 Task: For heading Use Nunito with light red berry 1 colour & Underline.  font size for heading22,  'Change the font style of data to'Pacifico and font size to 14,  Change the alignment of both headline & data to Align center.  In the sheet  auditingSalesProjections
Action: Mouse moved to (205, 172)
Screenshot: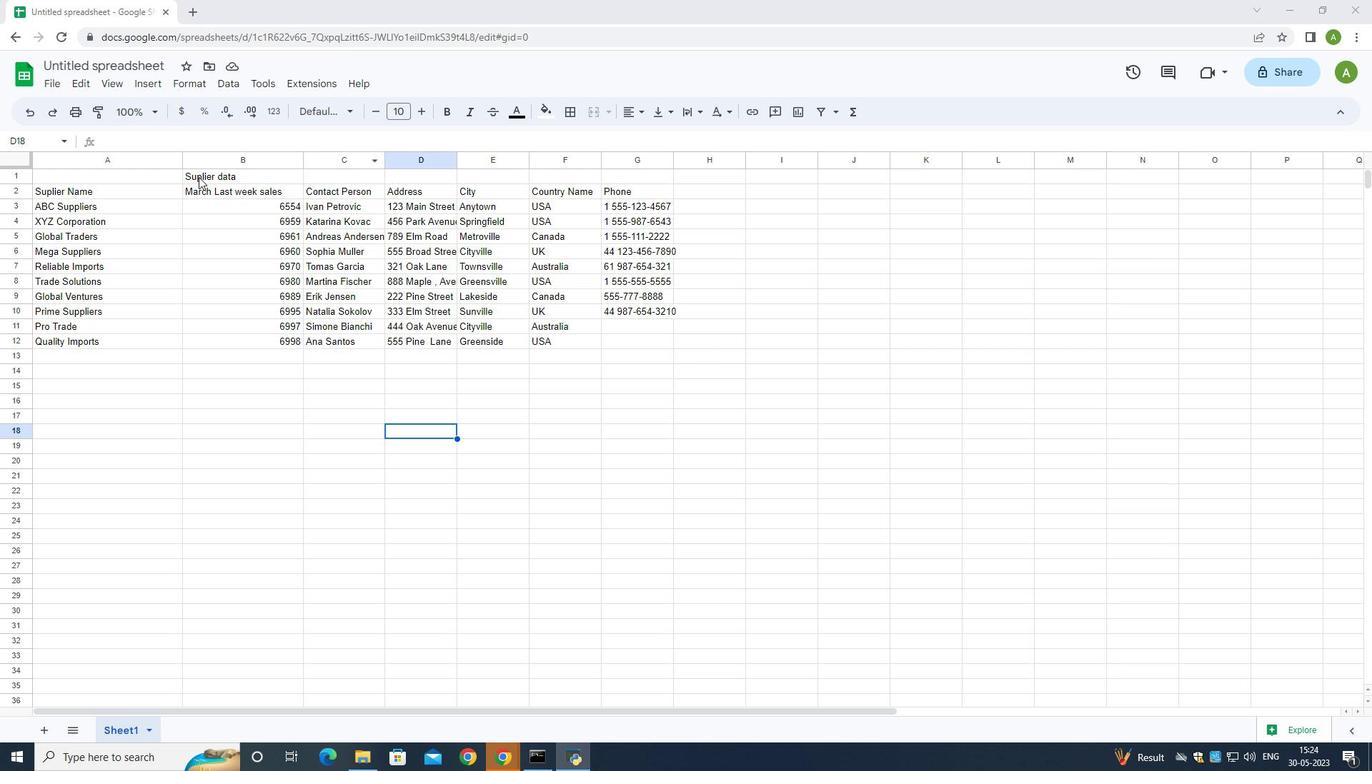 
Action: Mouse pressed left at (205, 172)
Screenshot: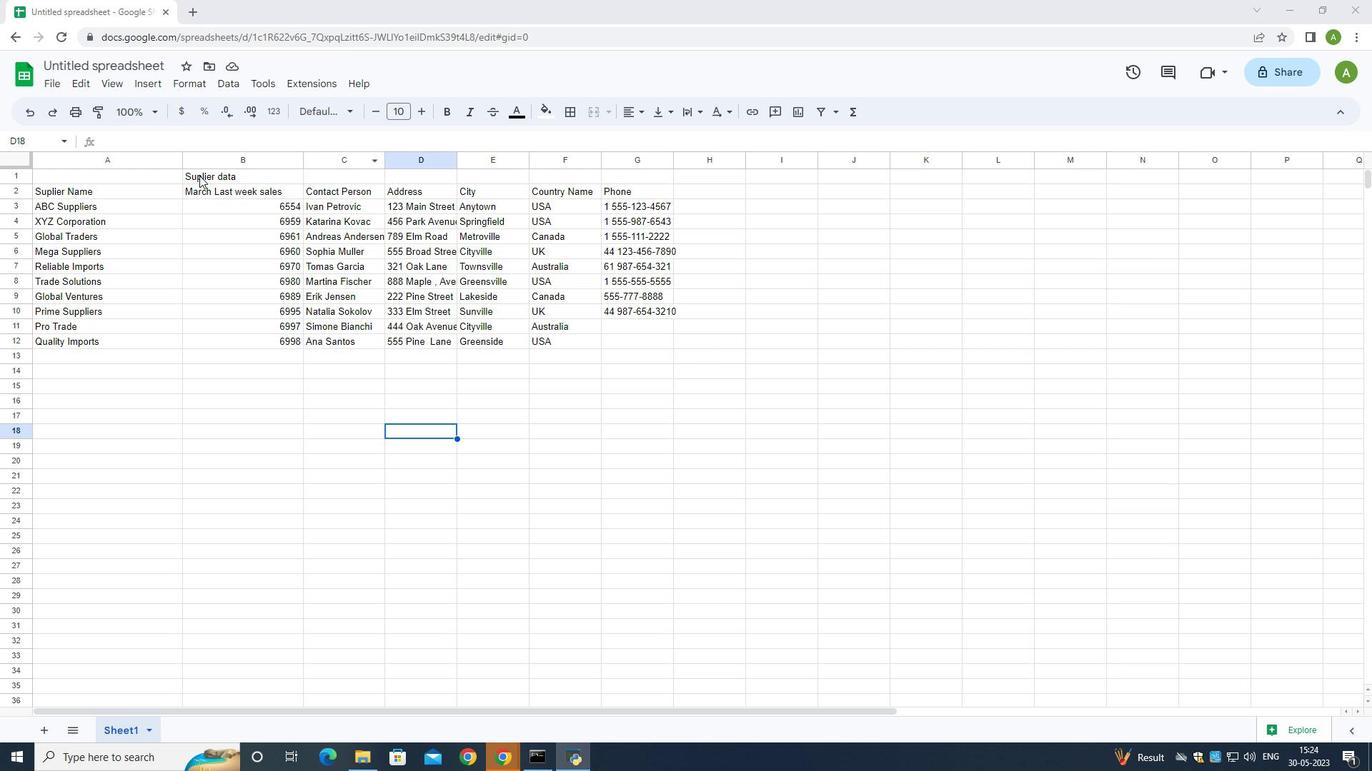 
Action: Mouse moved to (343, 107)
Screenshot: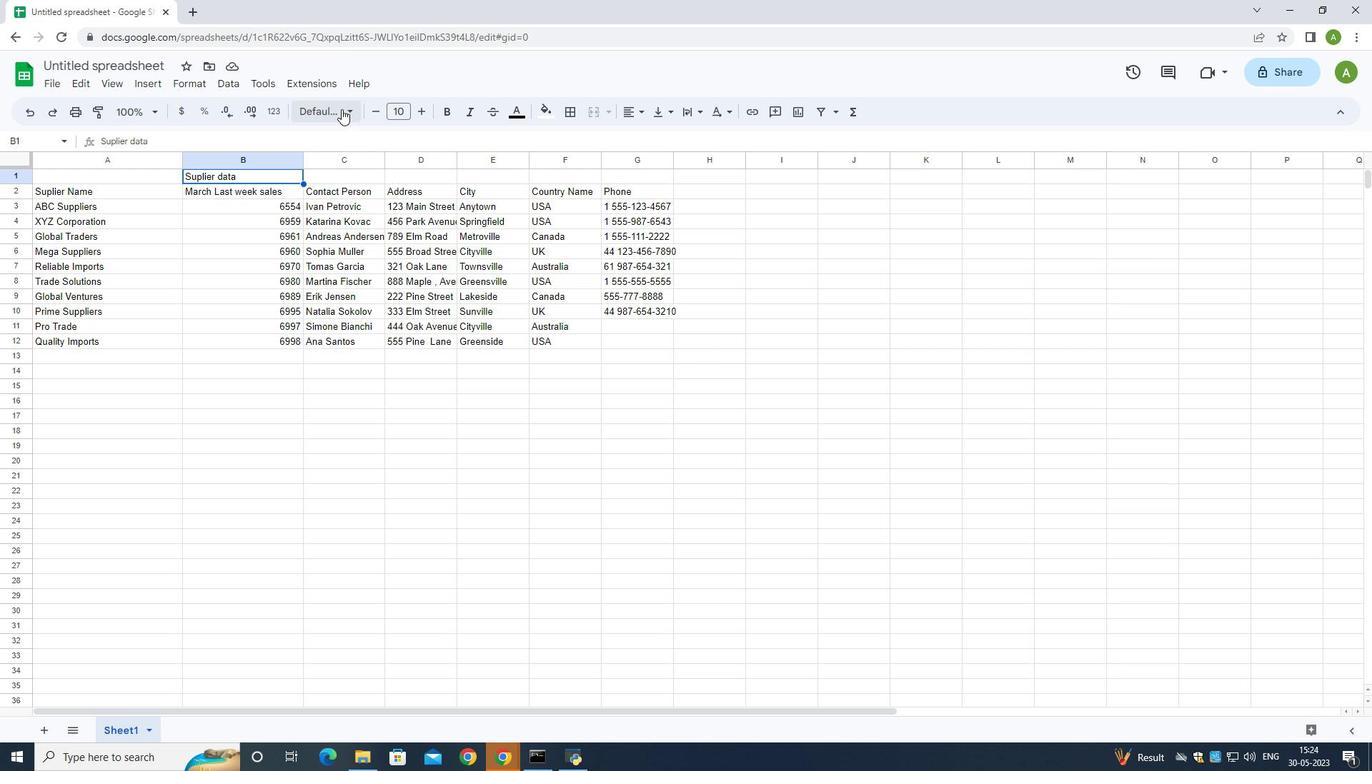 
Action: Mouse pressed left at (343, 107)
Screenshot: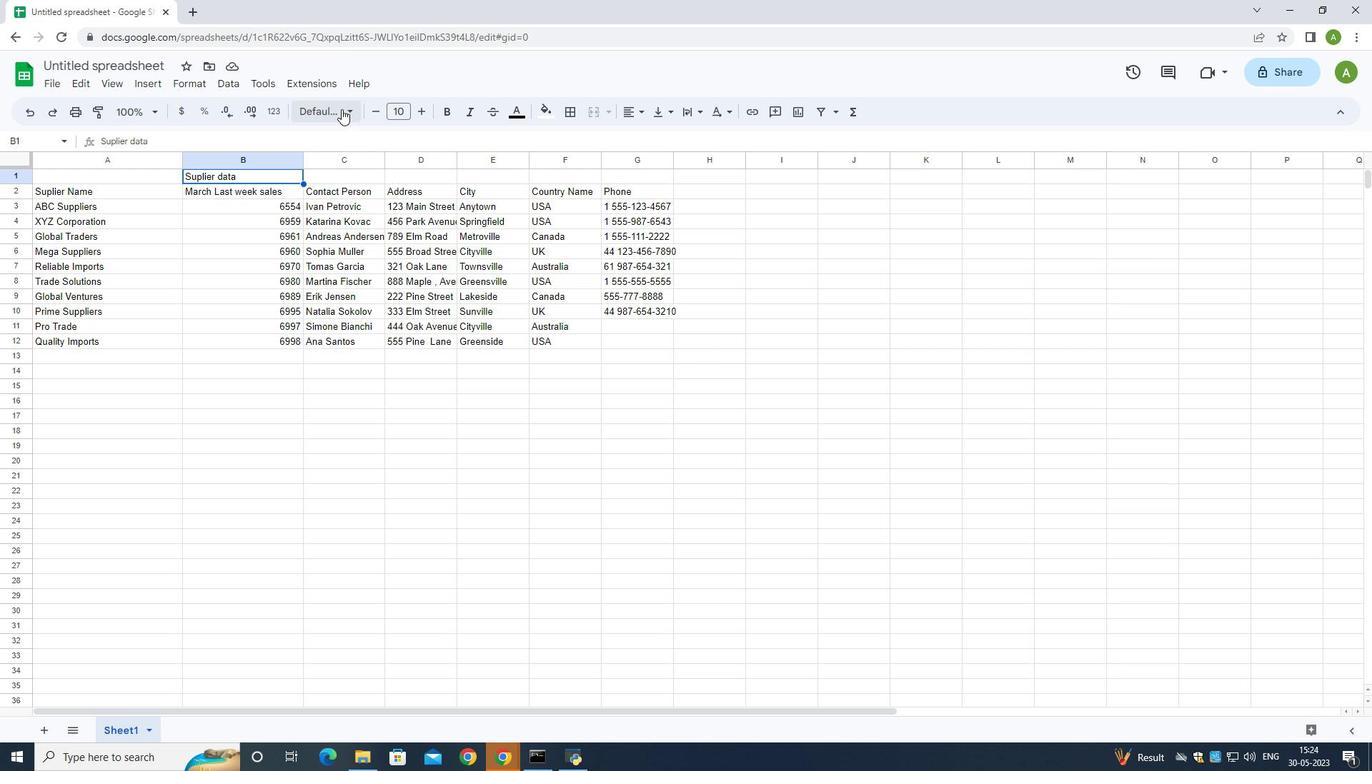 
Action: Mouse moved to (395, 486)
Screenshot: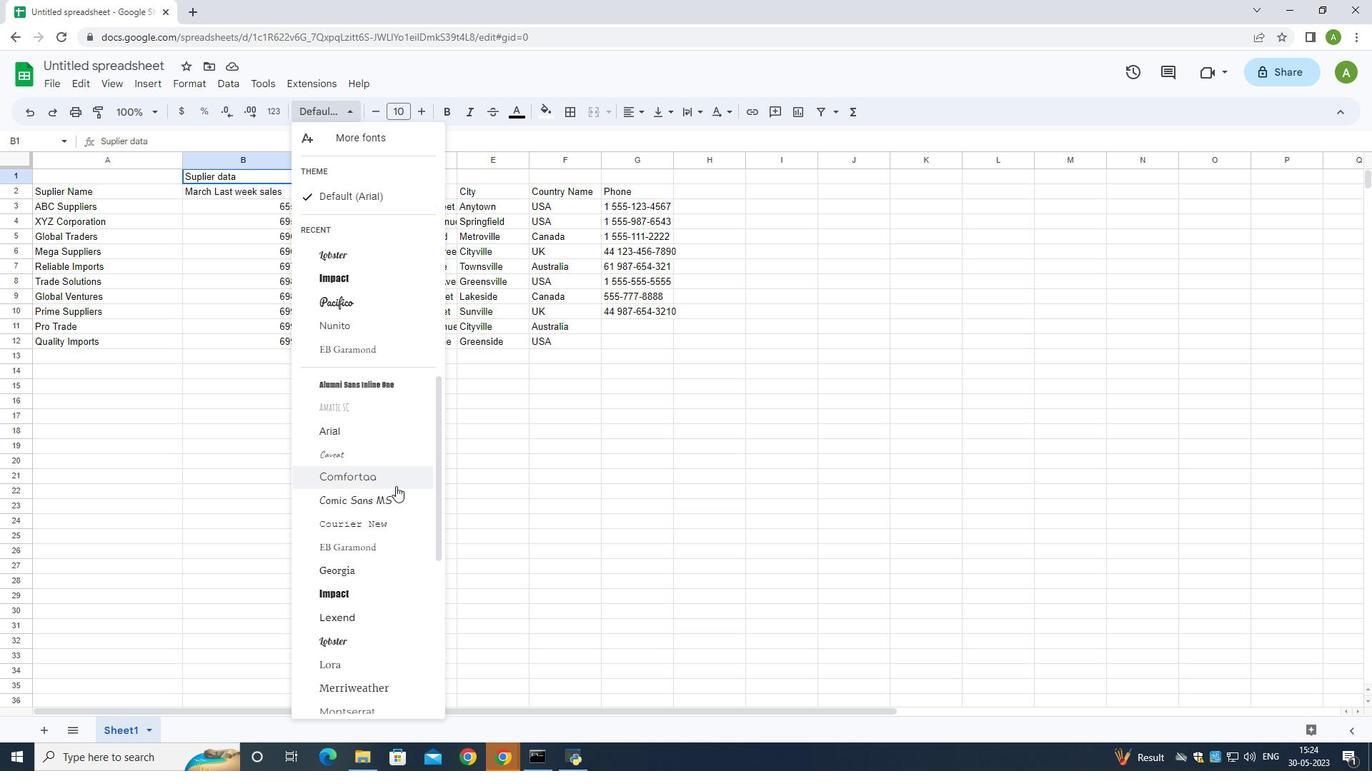 
Action: Mouse scrolled (395, 486) with delta (0, 0)
Screenshot: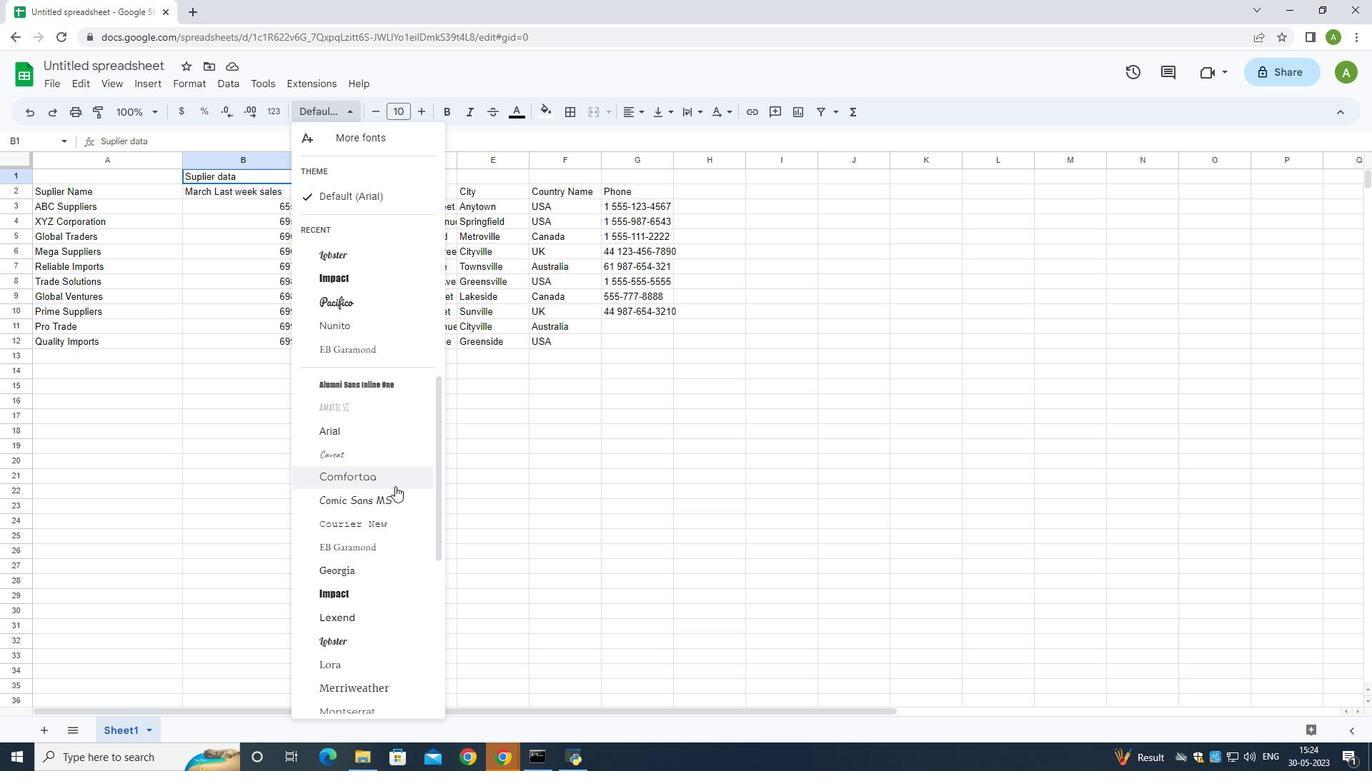 
Action: Mouse scrolled (395, 486) with delta (0, 0)
Screenshot: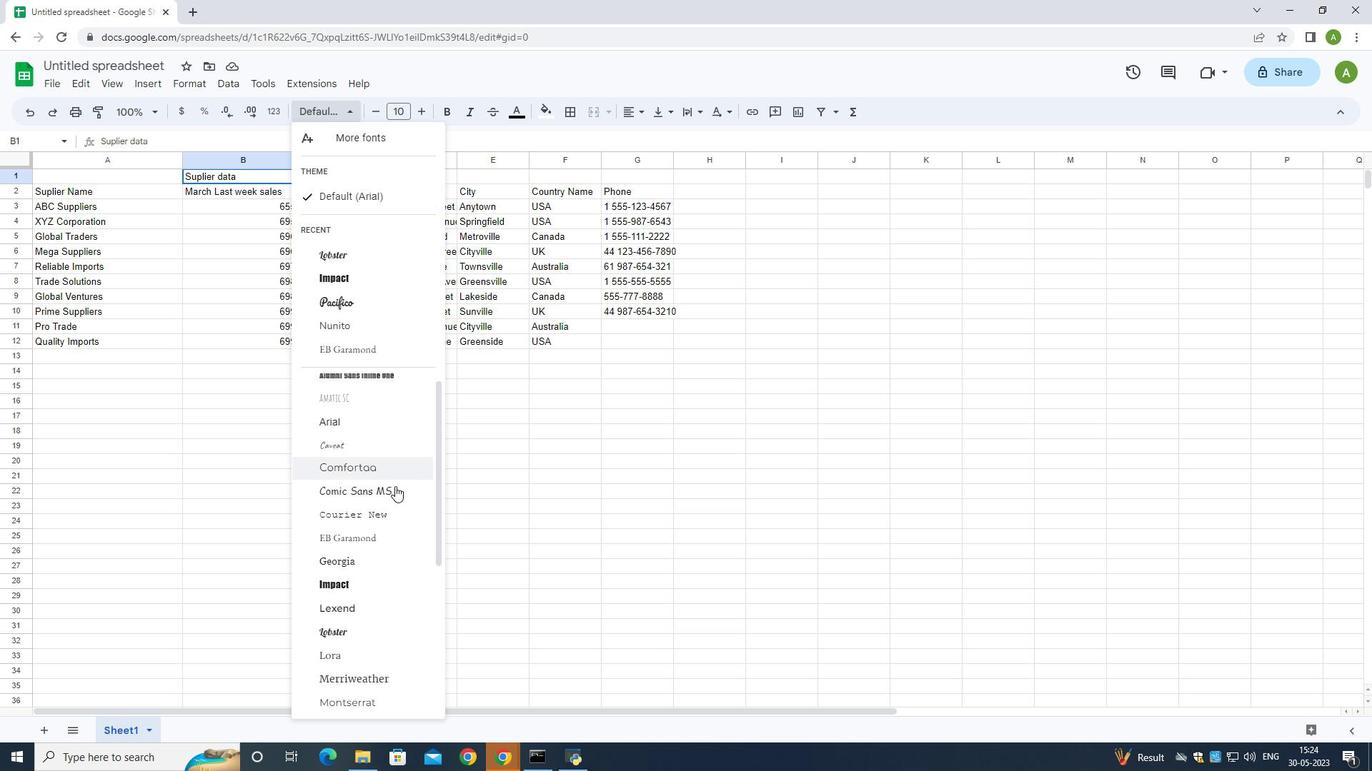 
Action: Mouse moved to (354, 590)
Screenshot: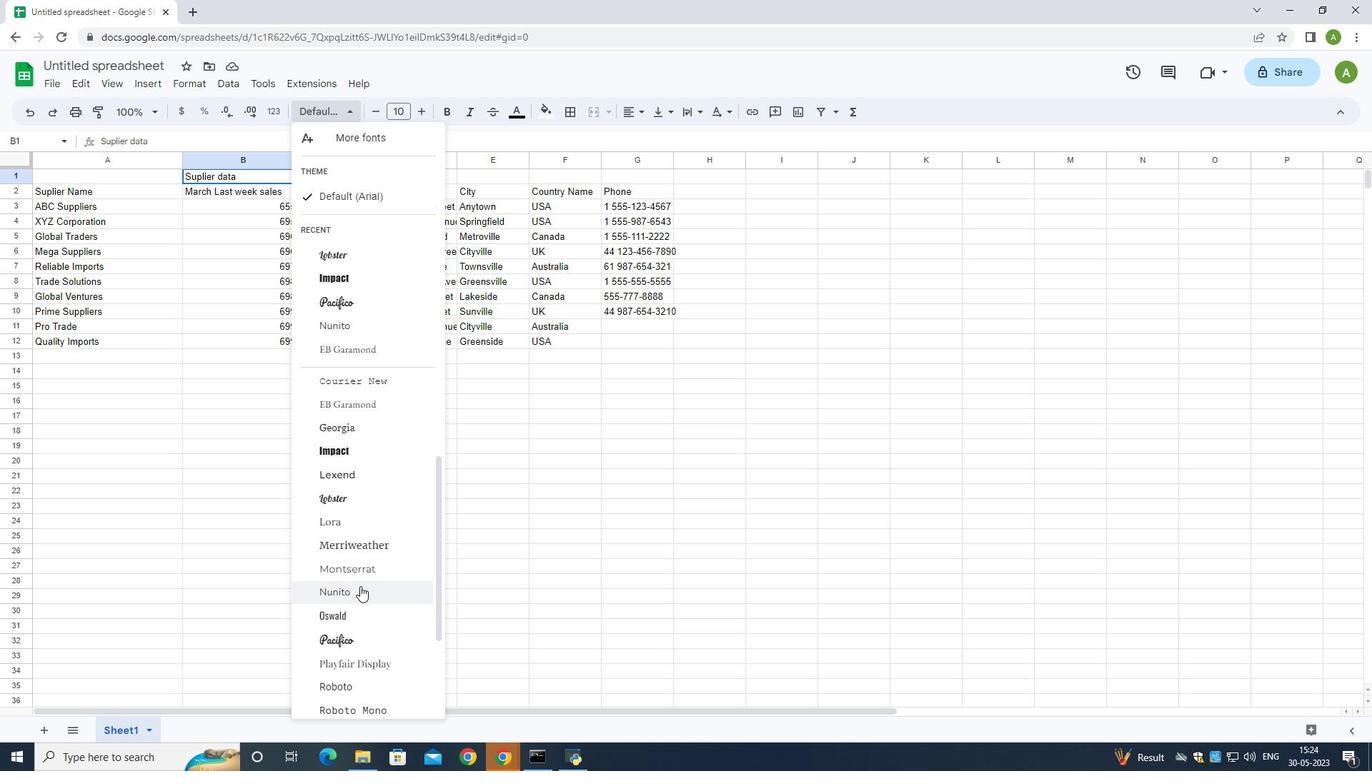 
Action: Mouse pressed left at (354, 590)
Screenshot: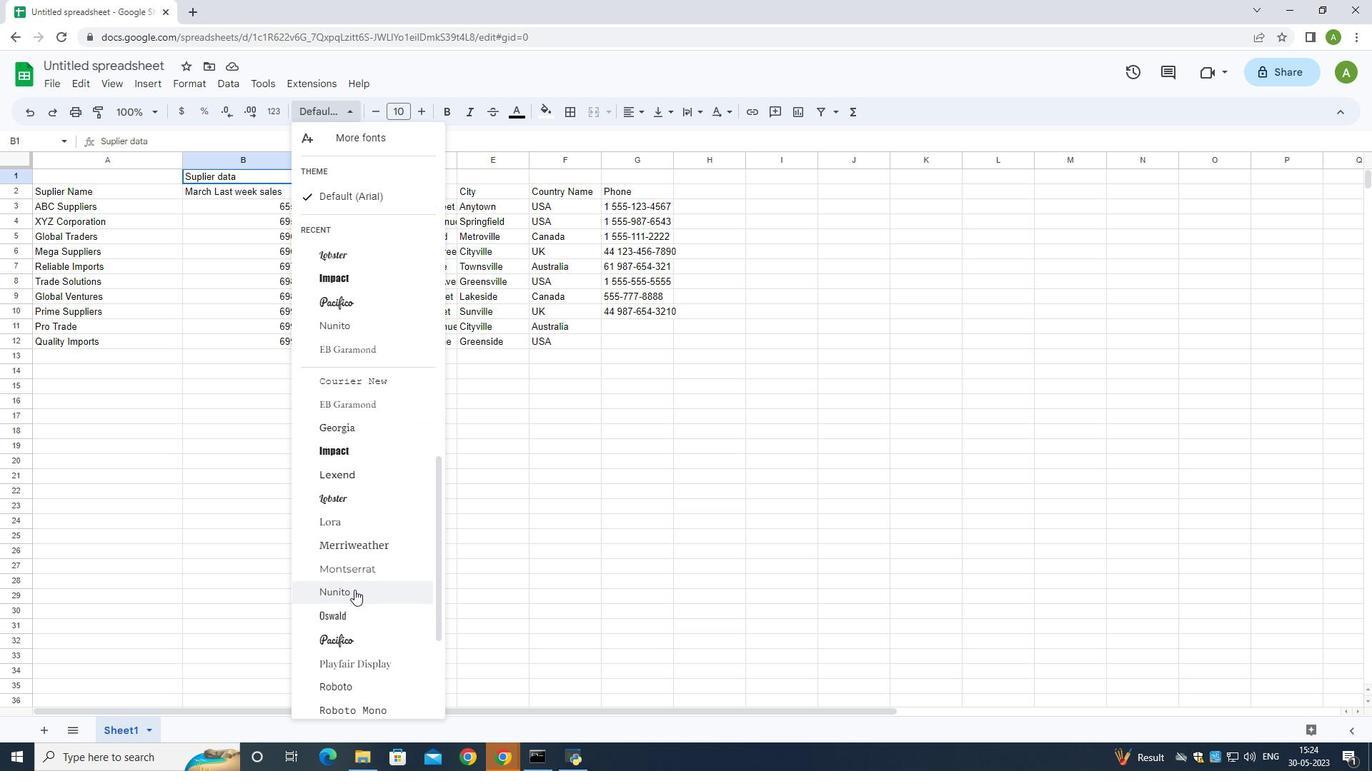 
Action: Mouse moved to (505, 118)
Screenshot: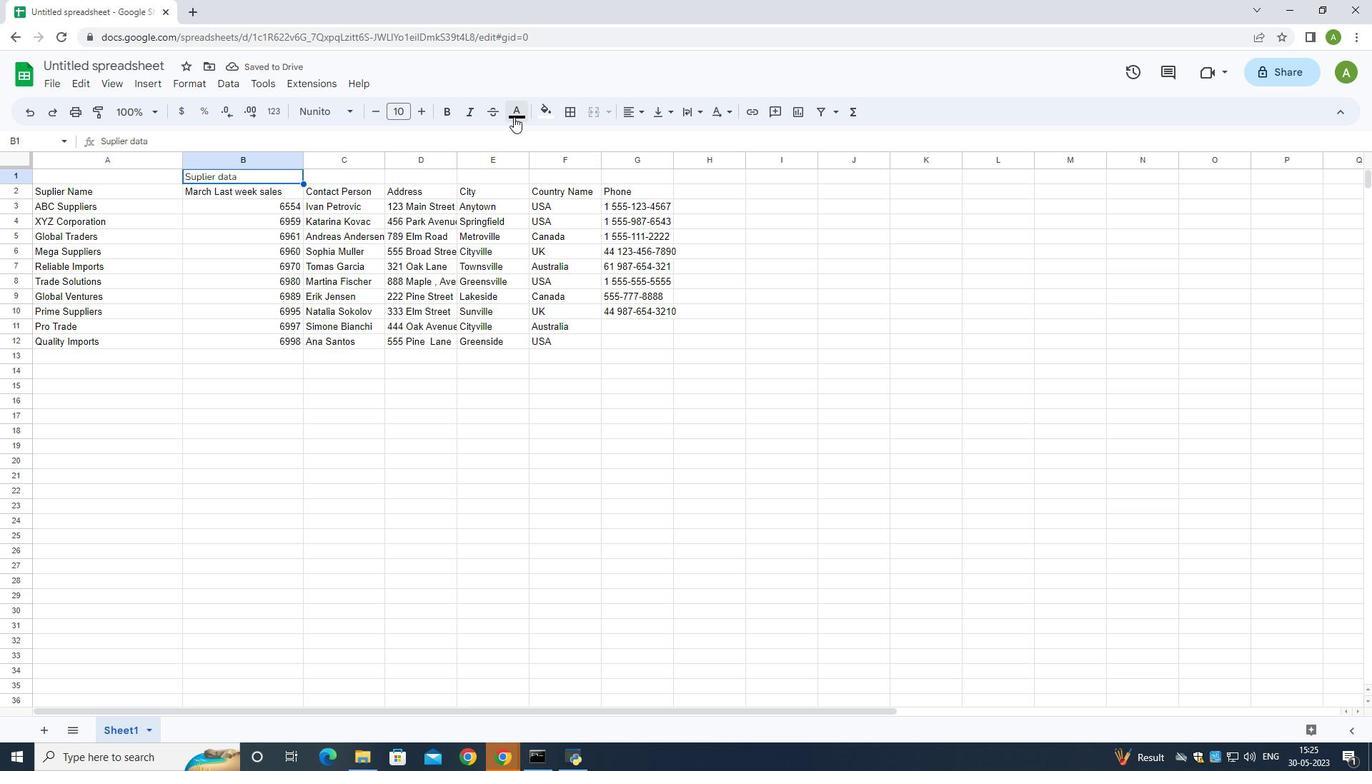 
Action: Mouse pressed left at (505, 118)
Screenshot: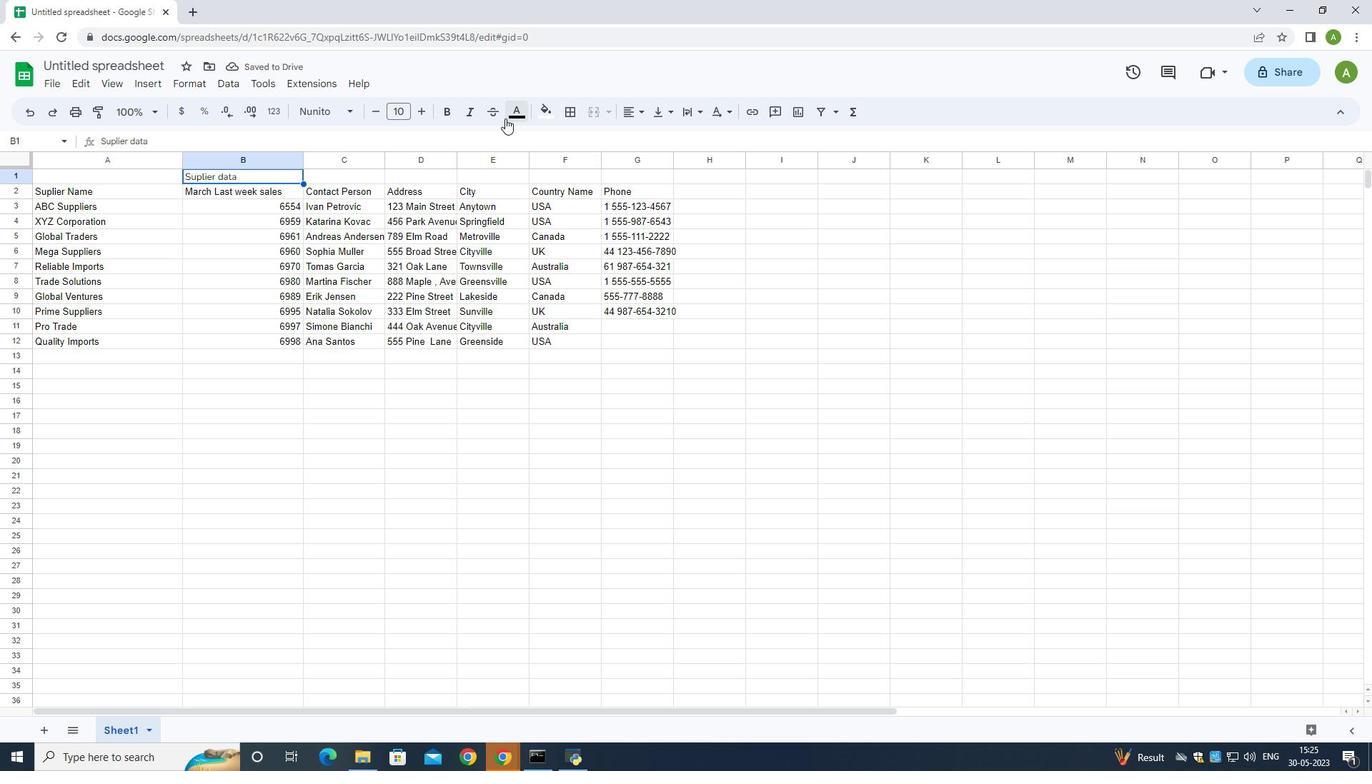 
Action: Mouse moved to (533, 221)
Screenshot: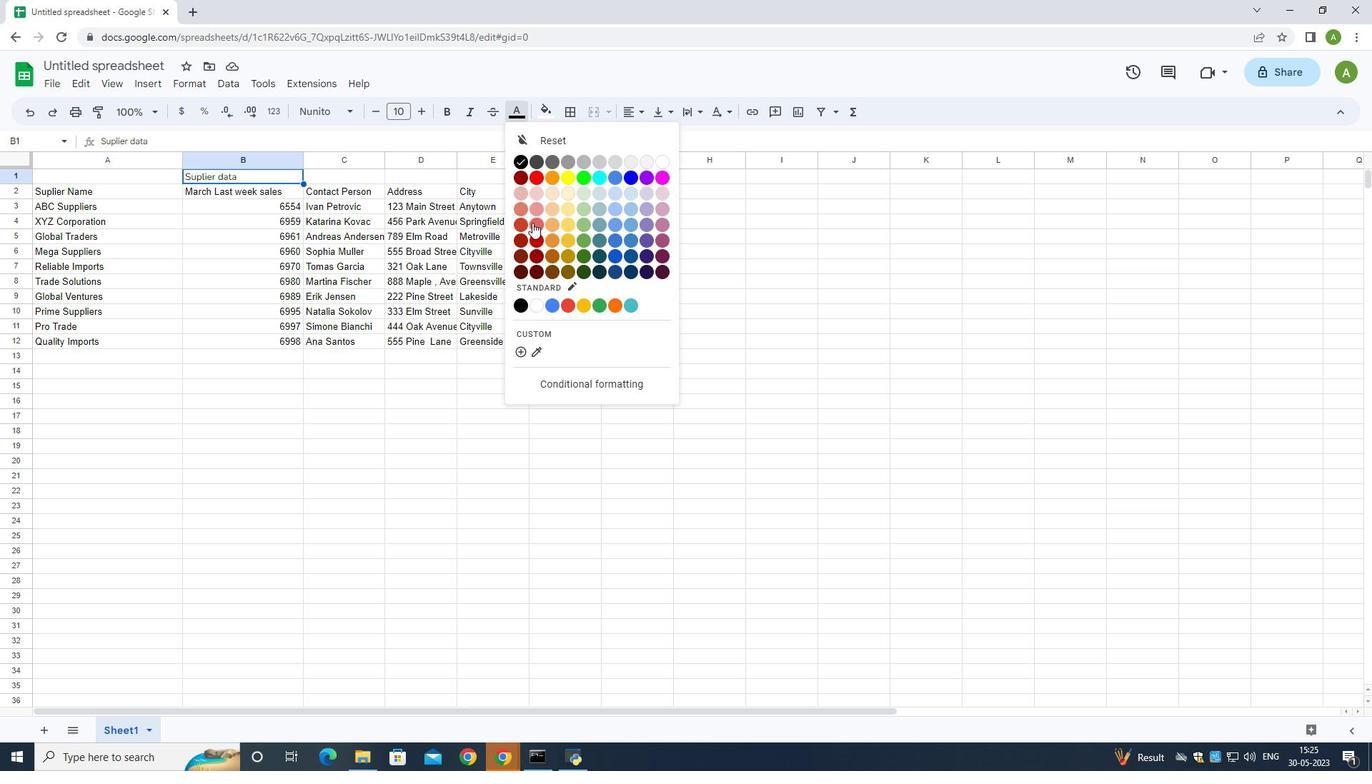 
Action: Mouse pressed left at (533, 221)
Screenshot: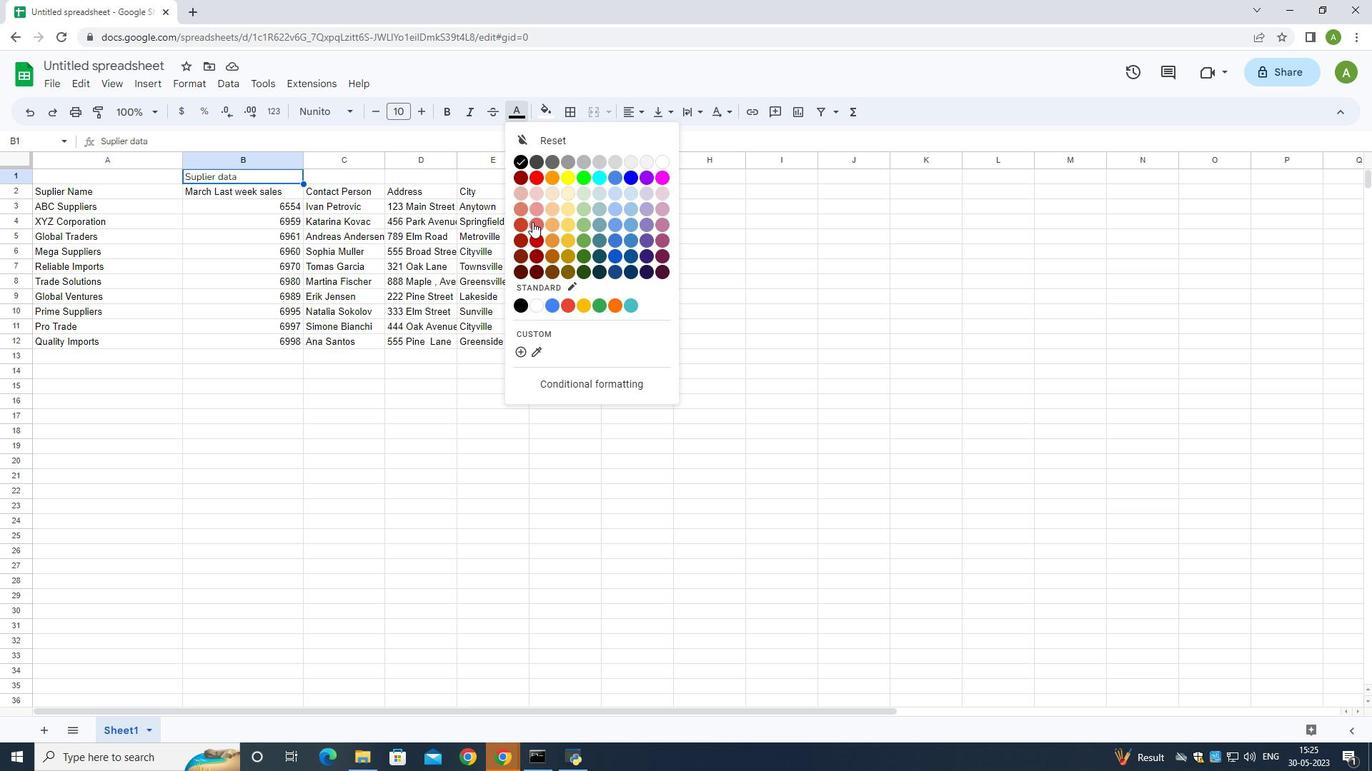 
Action: Mouse moved to (514, 117)
Screenshot: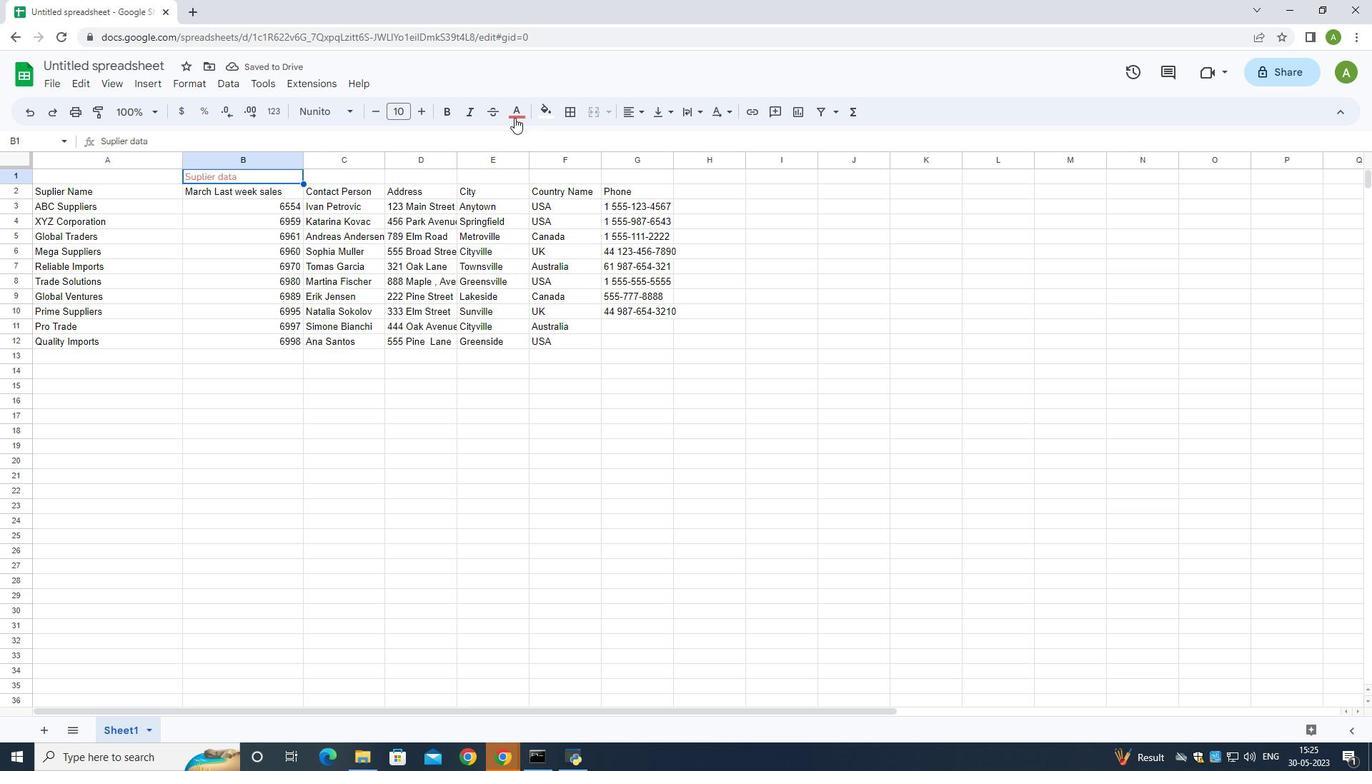 
Action: Mouse pressed left at (514, 117)
Screenshot: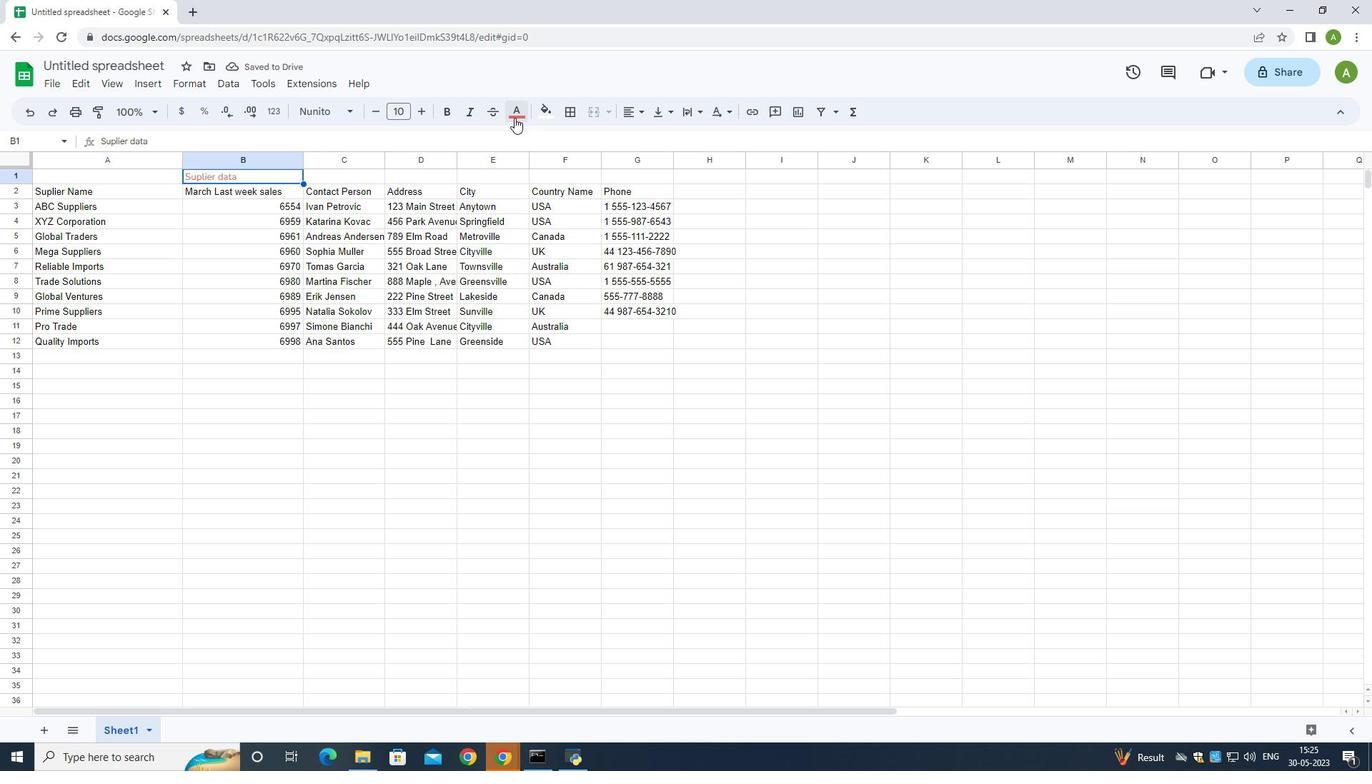 
Action: Mouse moved to (536, 226)
Screenshot: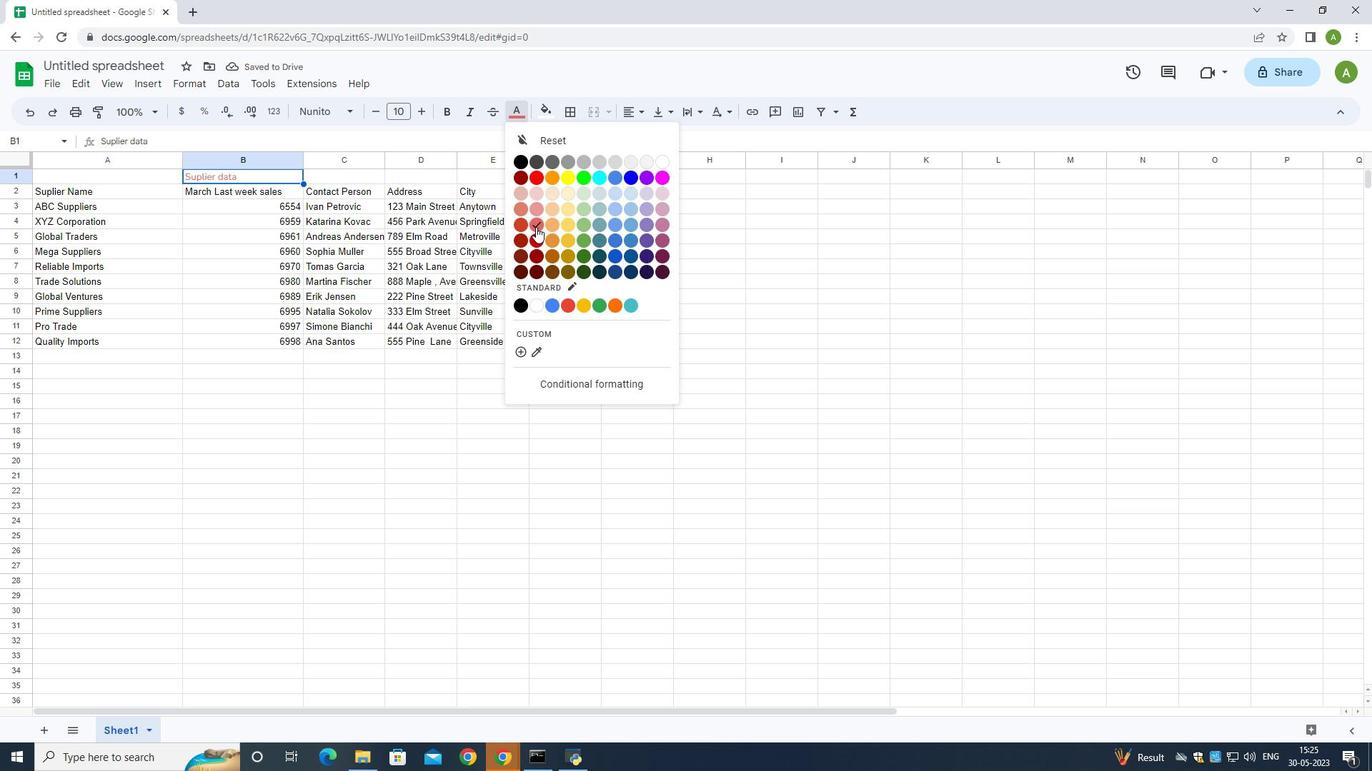 
Action: Mouse pressed left at (536, 226)
Screenshot: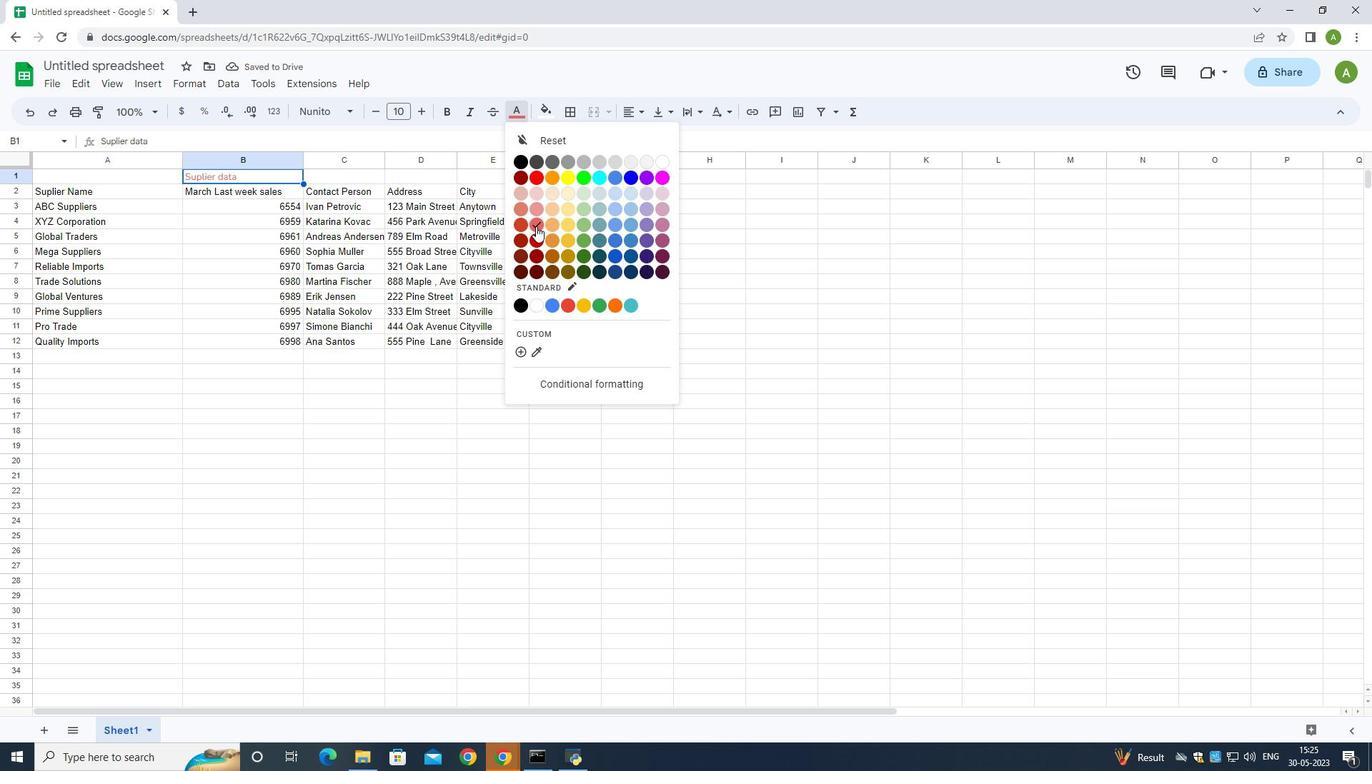 
Action: Mouse moved to (193, 85)
Screenshot: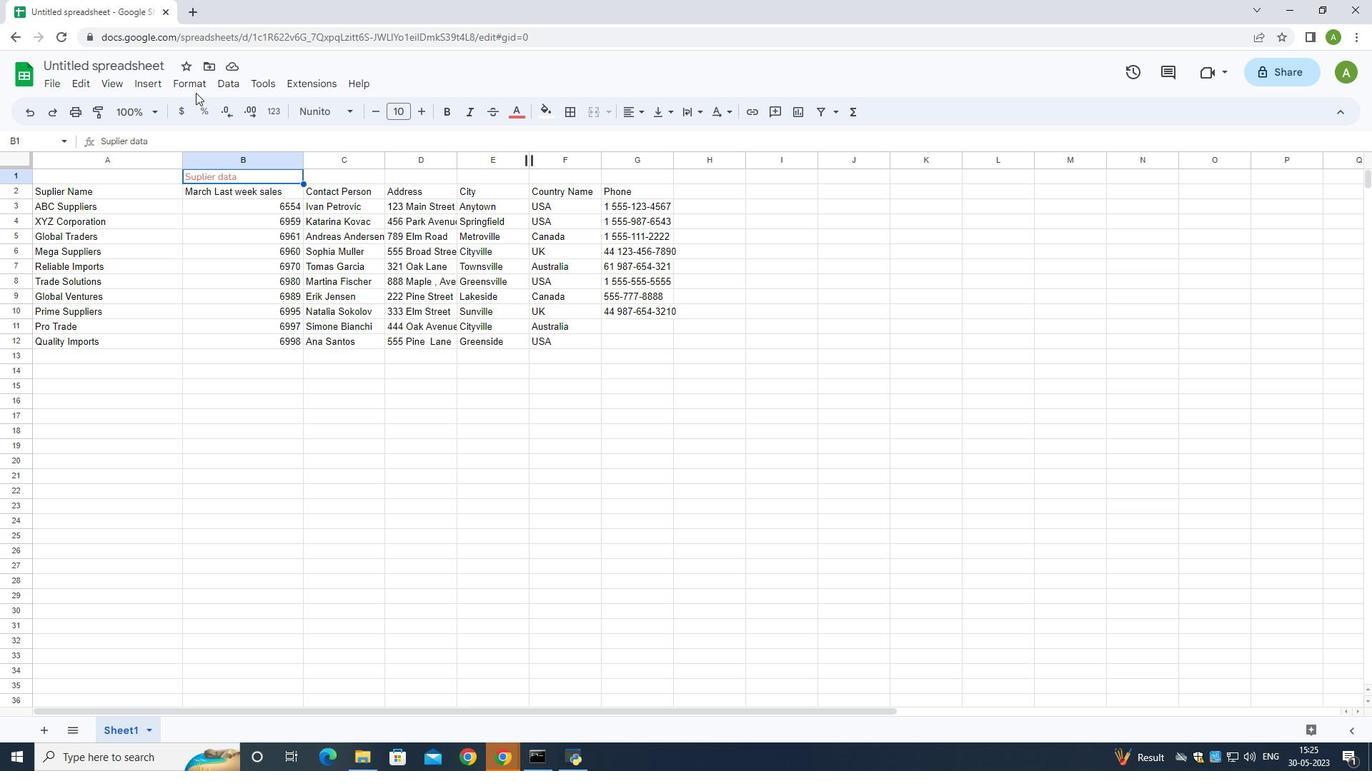 
Action: Mouse pressed left at (193, 85)
Screenshot: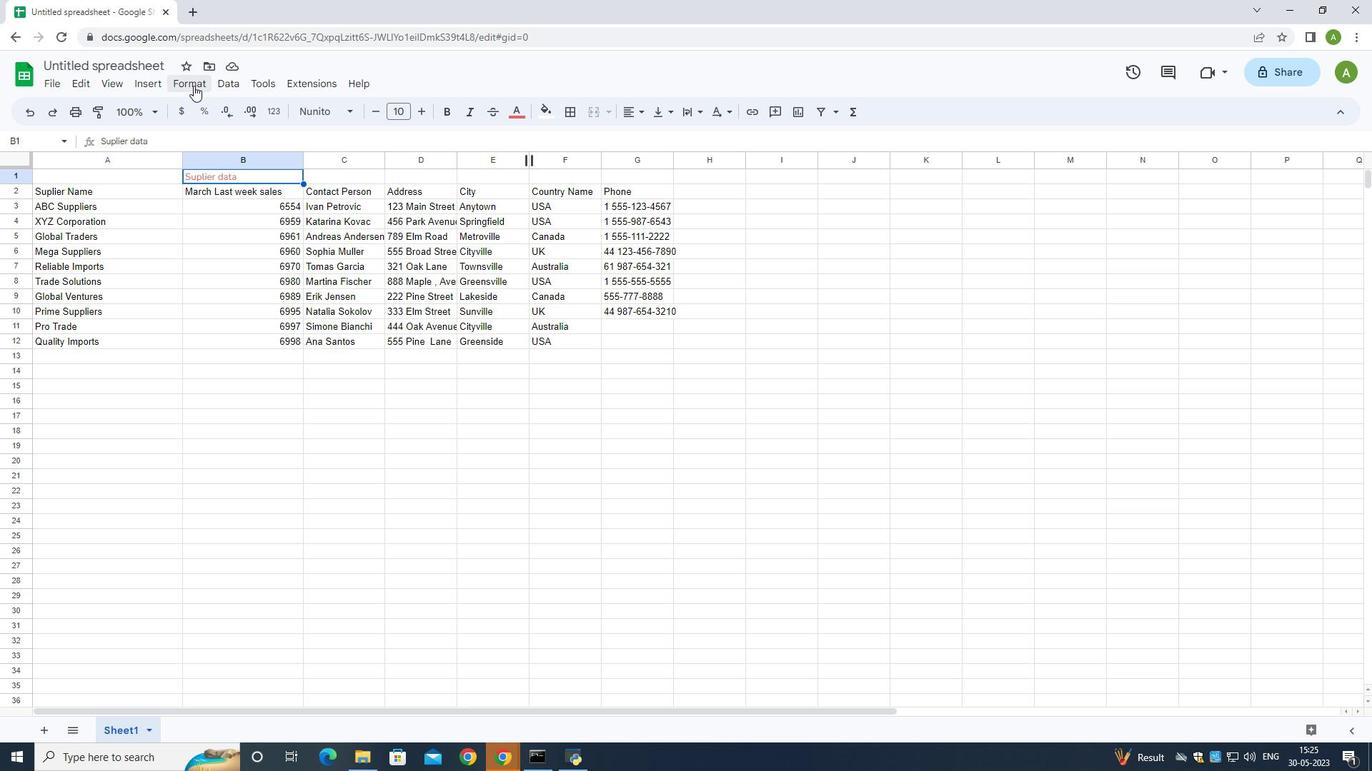 
Action: Mouse moved to (471, 212)
Screenshot: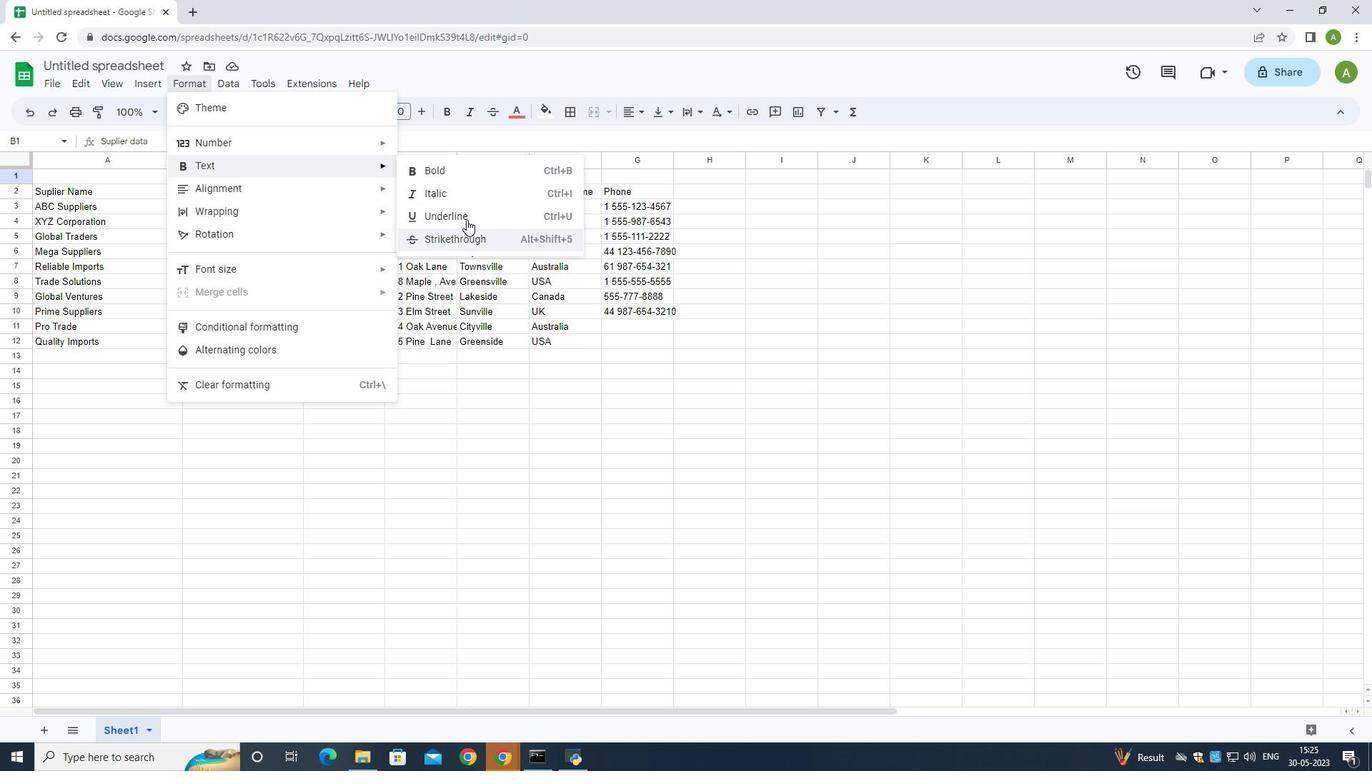 
Action: Mouse pressed left at (471, 212)
Screenshot: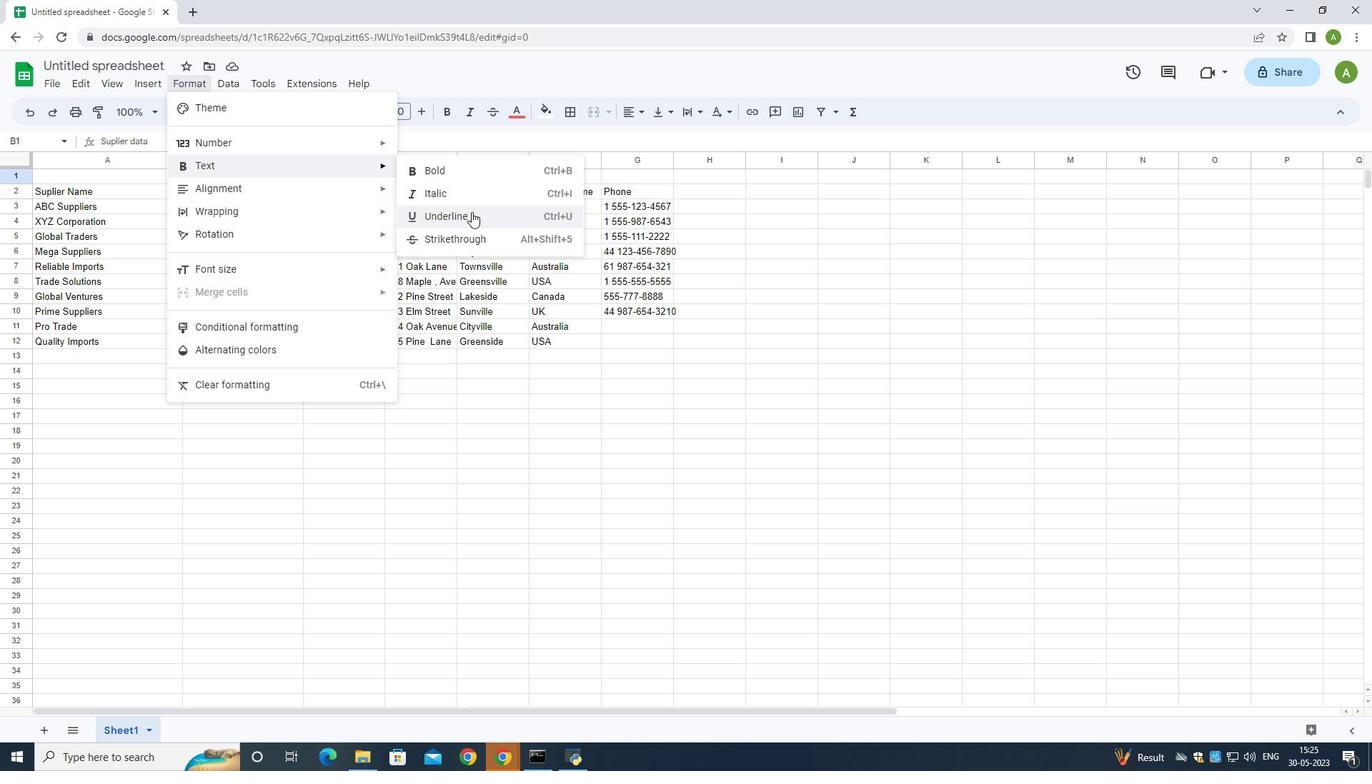 
Action: Mouse moved to (426, 115)
Screenshot: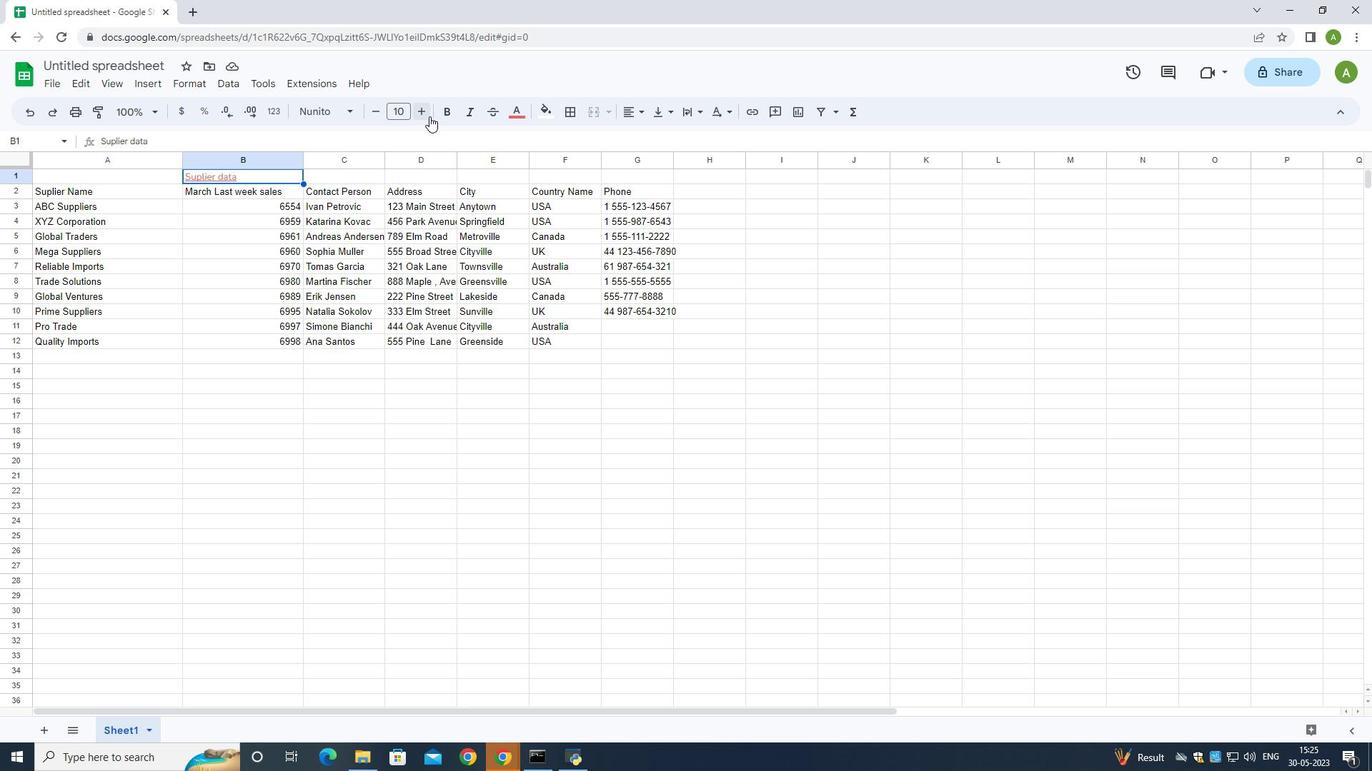 
Action: Mouse pressed left at (426, 115)
Screenshot: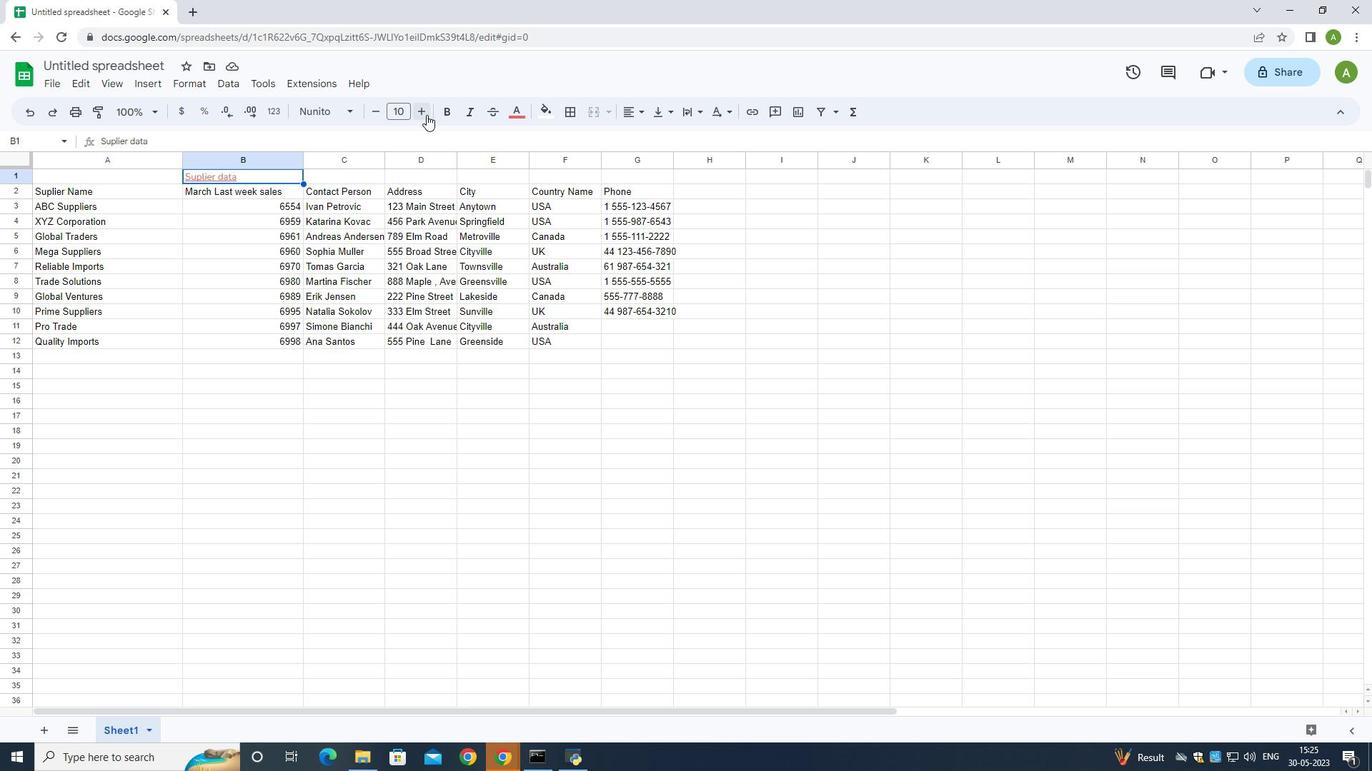
Action: Mouse pressed left at (426, 115)
Screenshot: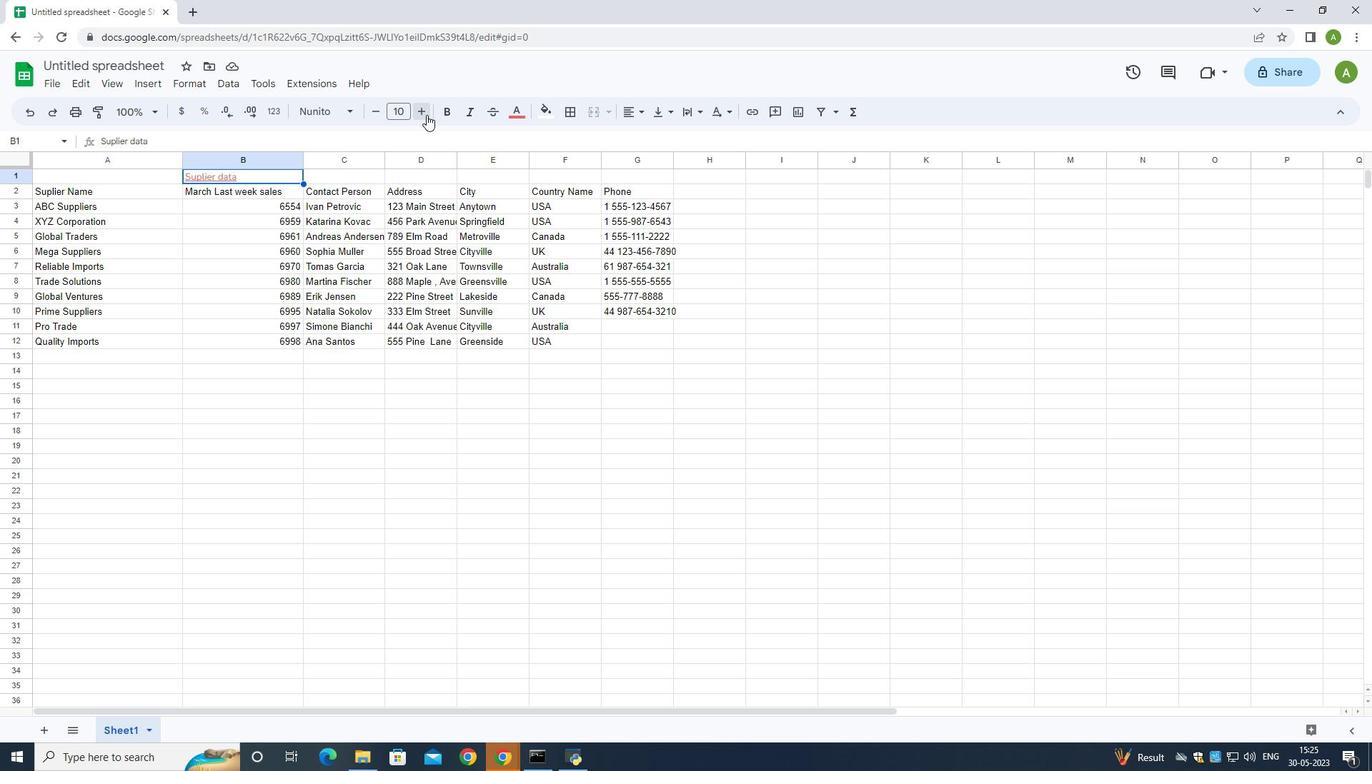 
Action: Mouse pressed left at (426, 115)
Screenshot: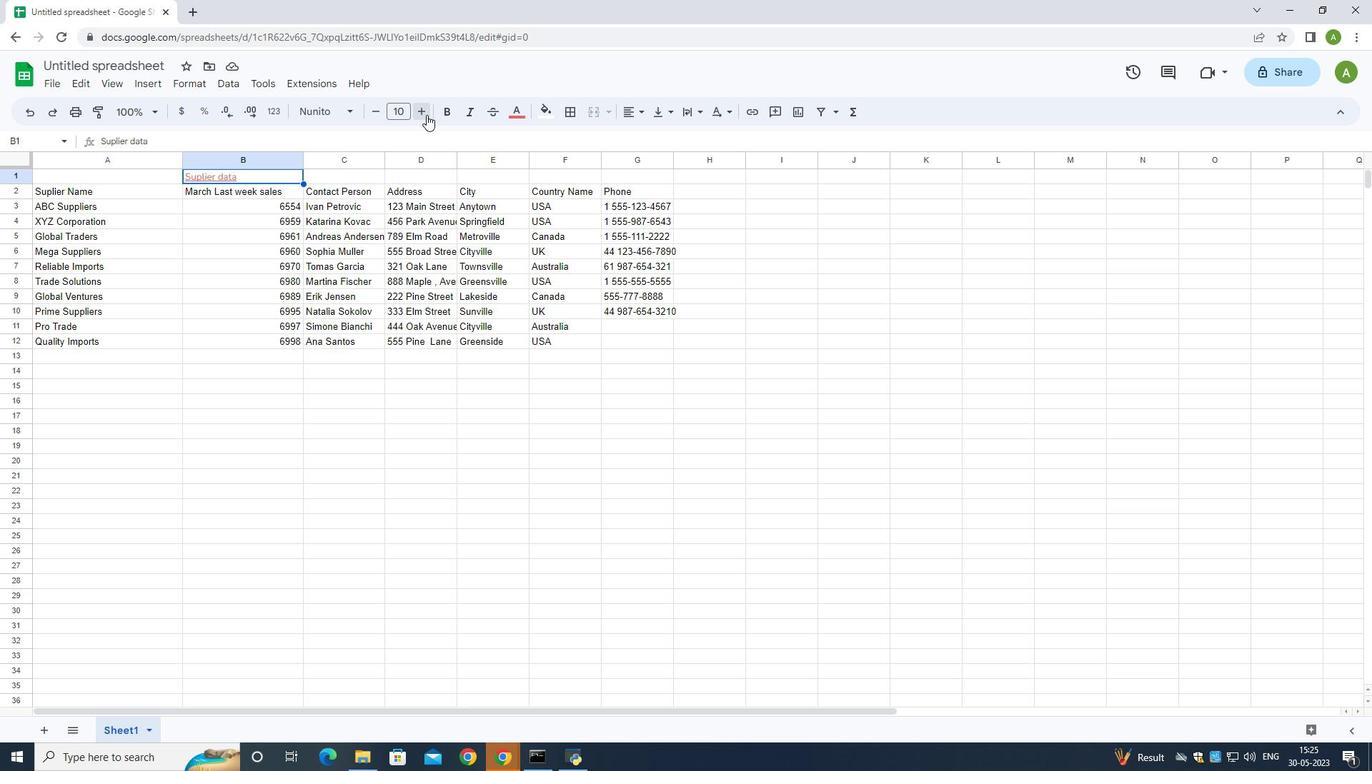 
Action: Mouse pressed left at (426, 115)
Screenshot: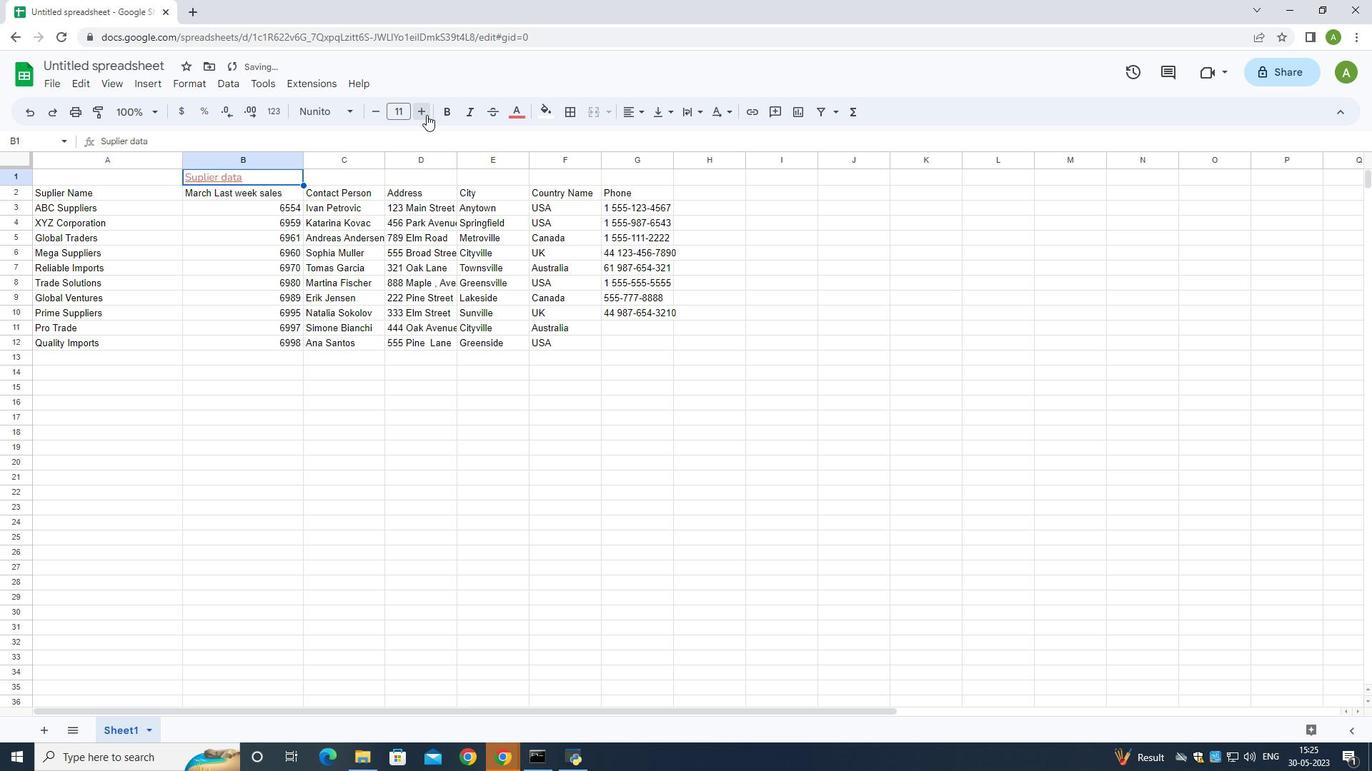 
Action: Mouse pressed left at (426, 115)
Screenshot: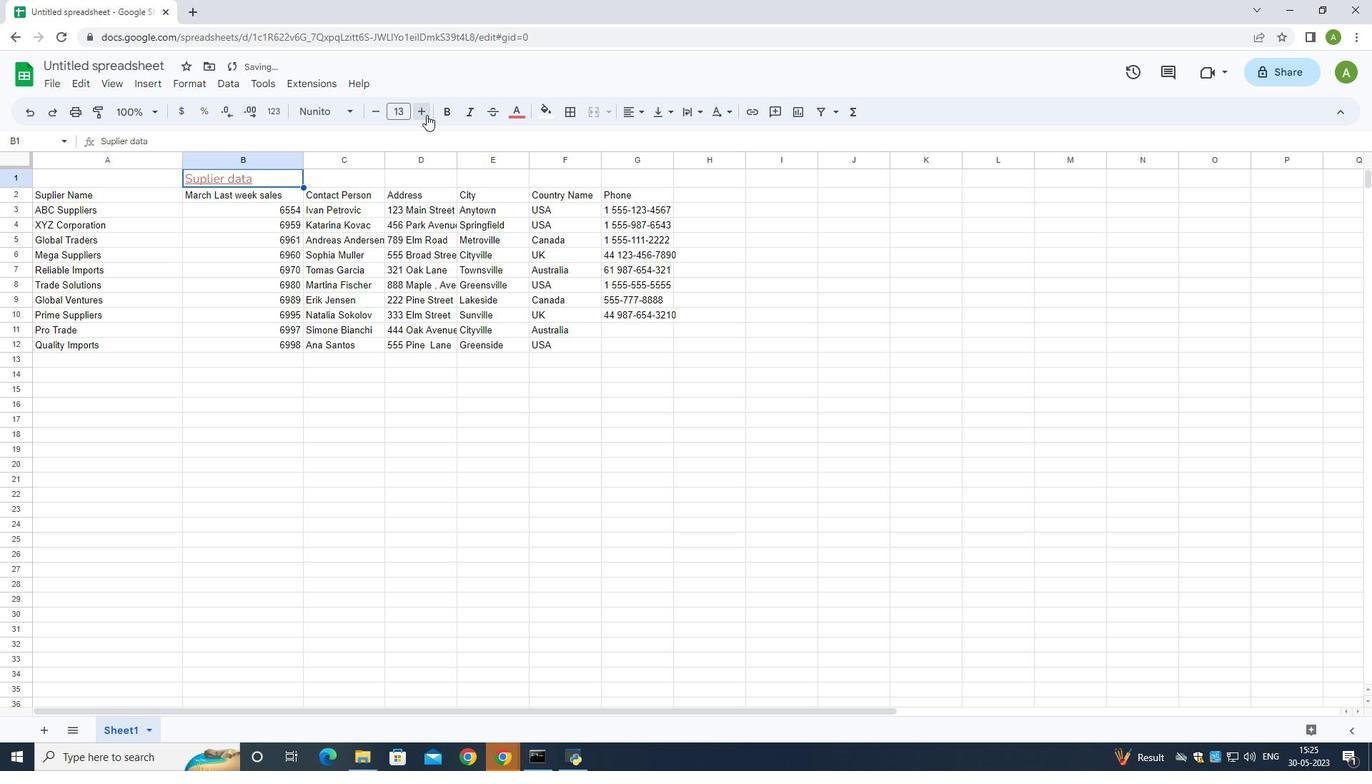 
Action: Mouse pressed left at (426, 115)
Screenshot: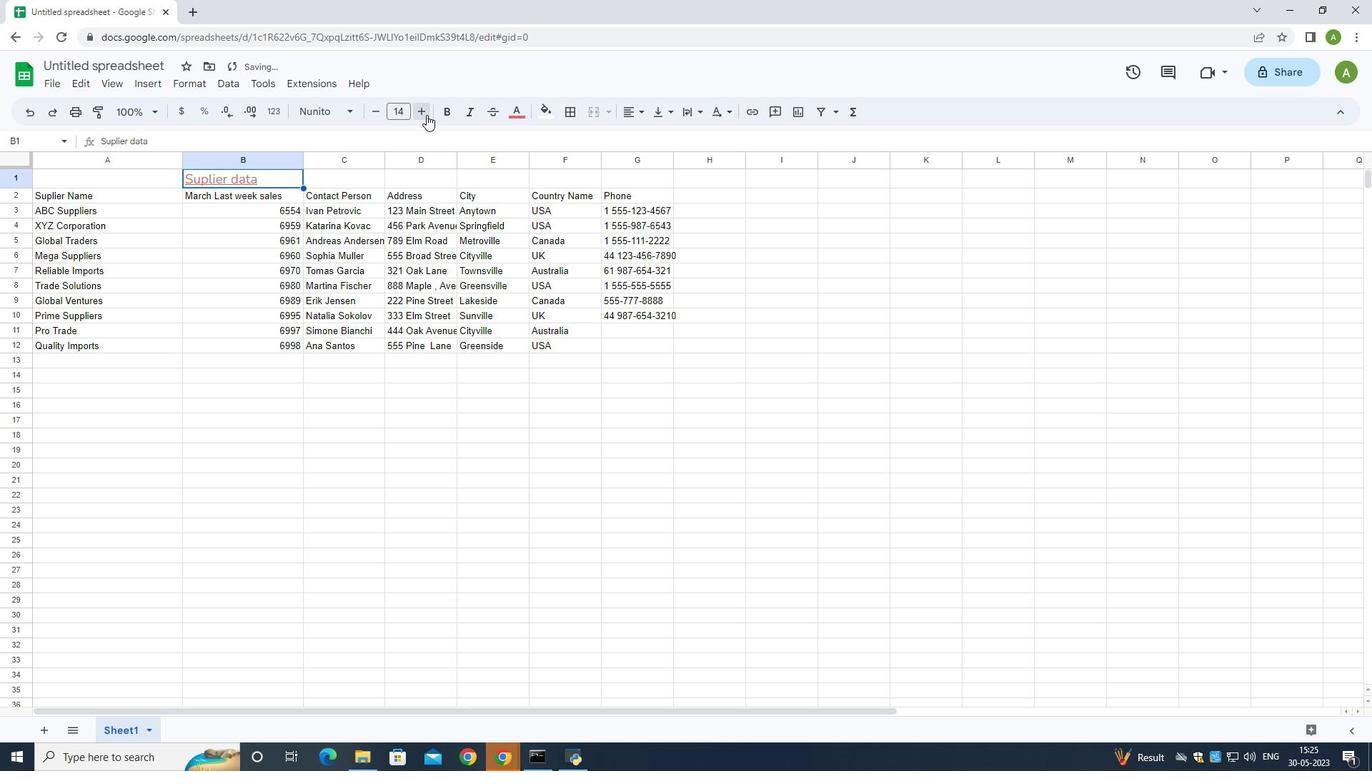 
Action: Mouse pressed left at (426, 115)
Screenshot: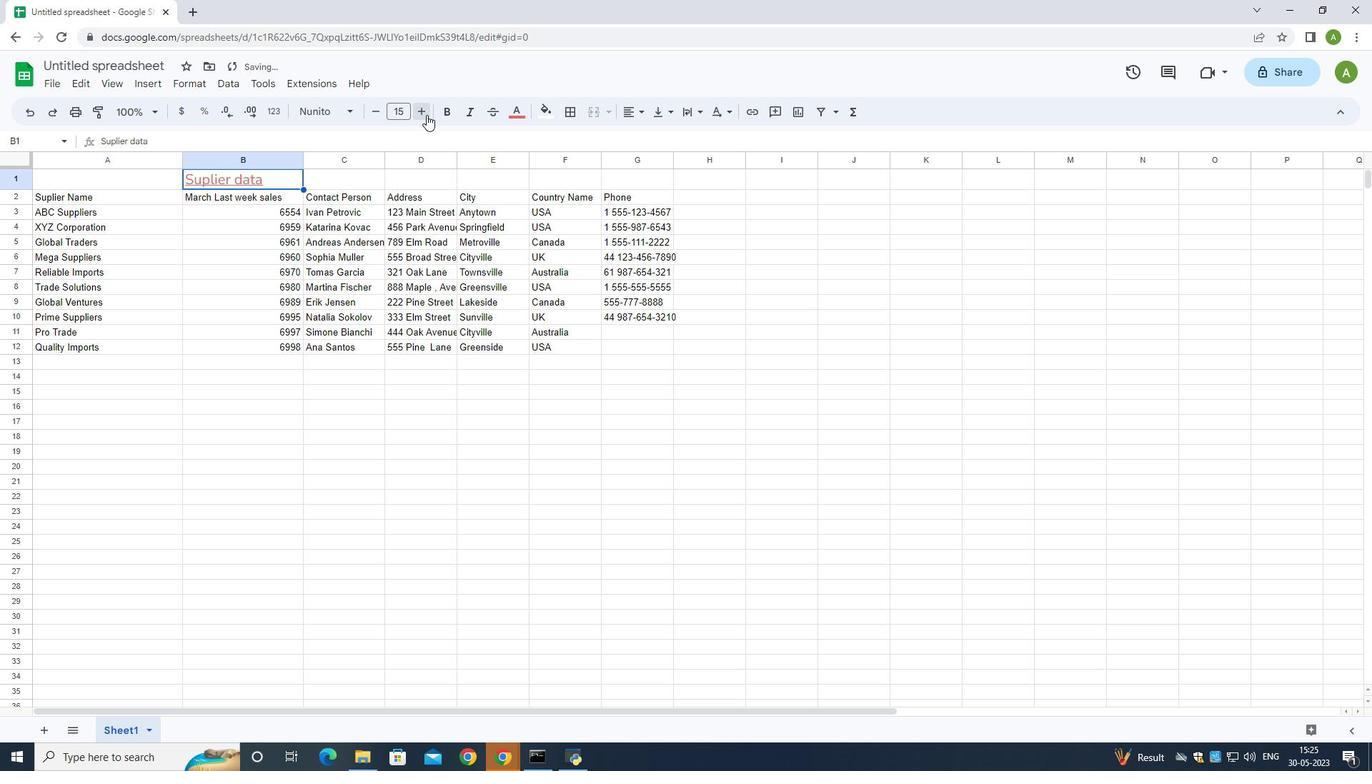 
Action: Mouse pressed left at (426, 115)
Screenshot: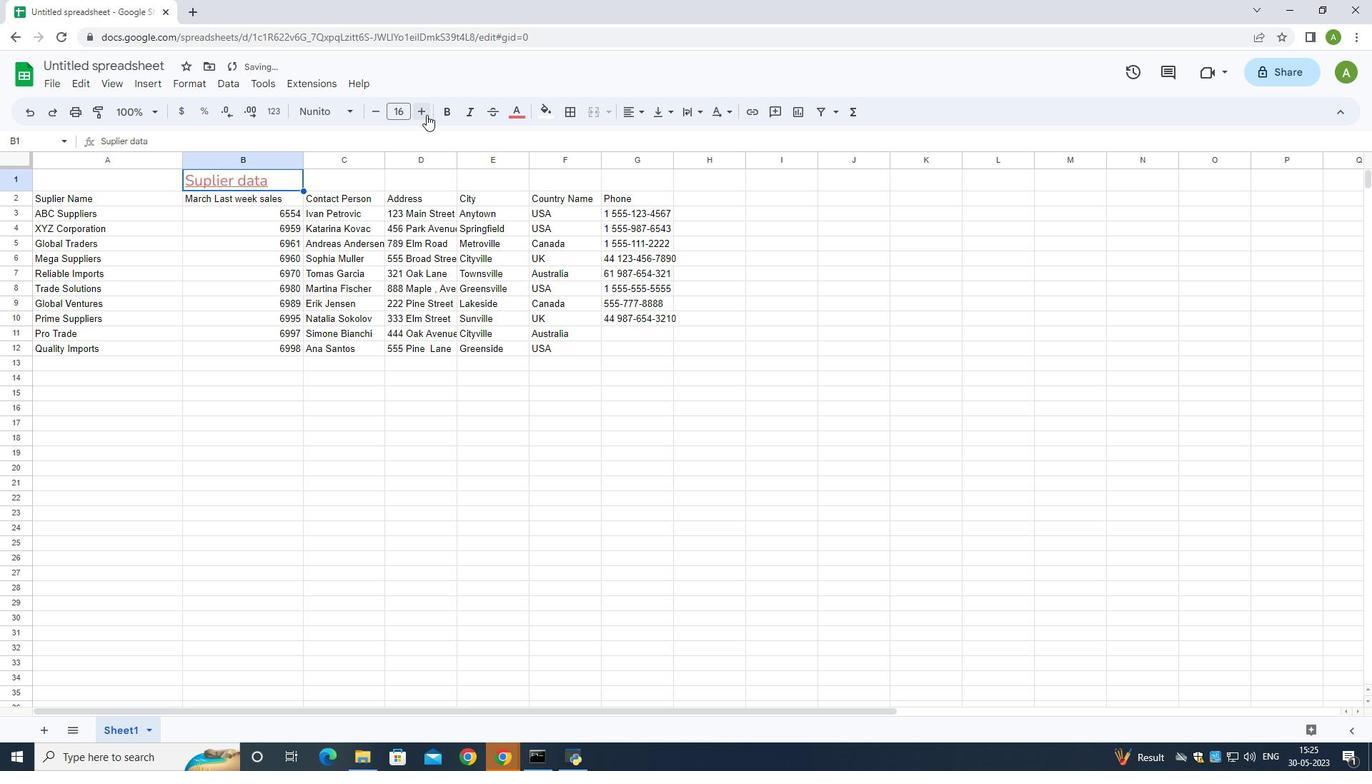
Action: Mouse pressed left at (426, 115)
Screenshot: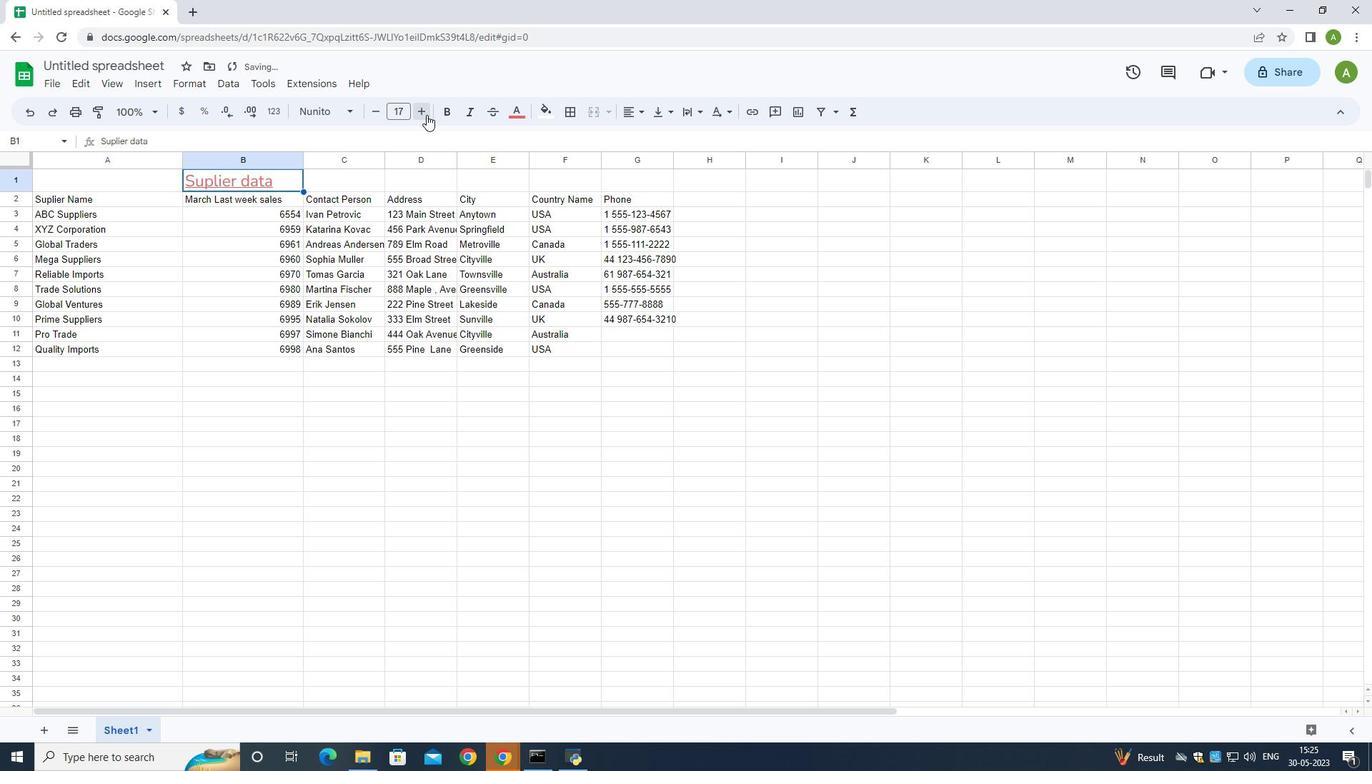 
Action: Mouse pressed left at (426, 115)
Screenshot: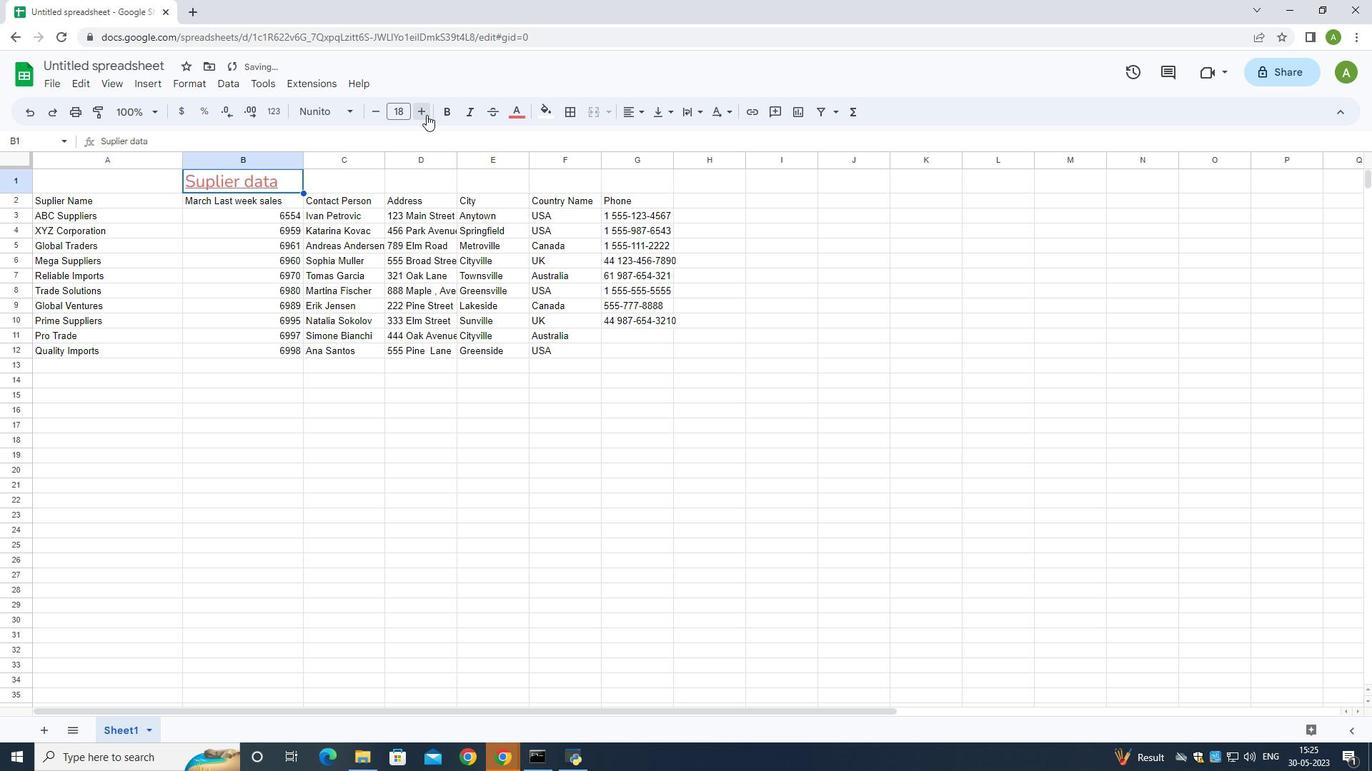 
Action: Mouse pressed left at (426, 115)
Screenshot: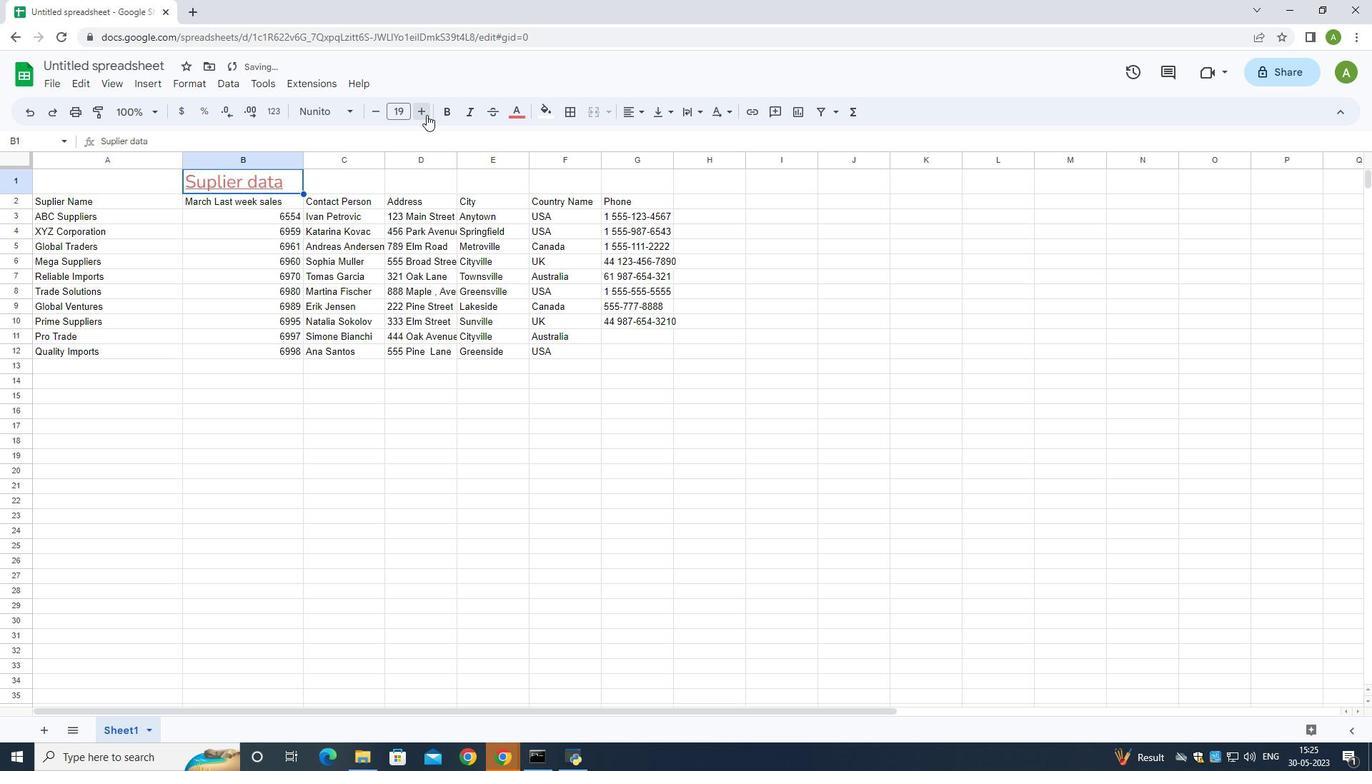 
Action: Mouse pressed left at (426, 115)
Screenshot: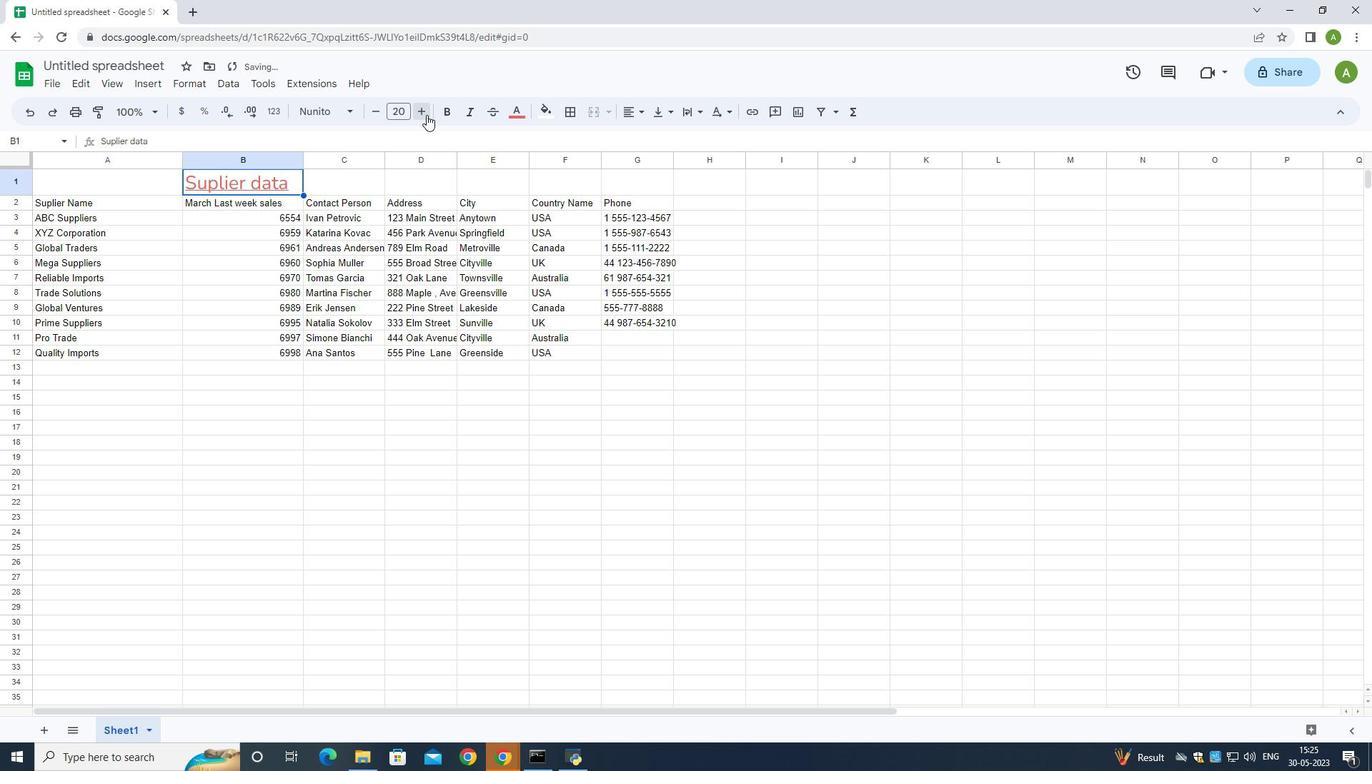 
Action: Mouse moved to (36, 208)
Screenshot: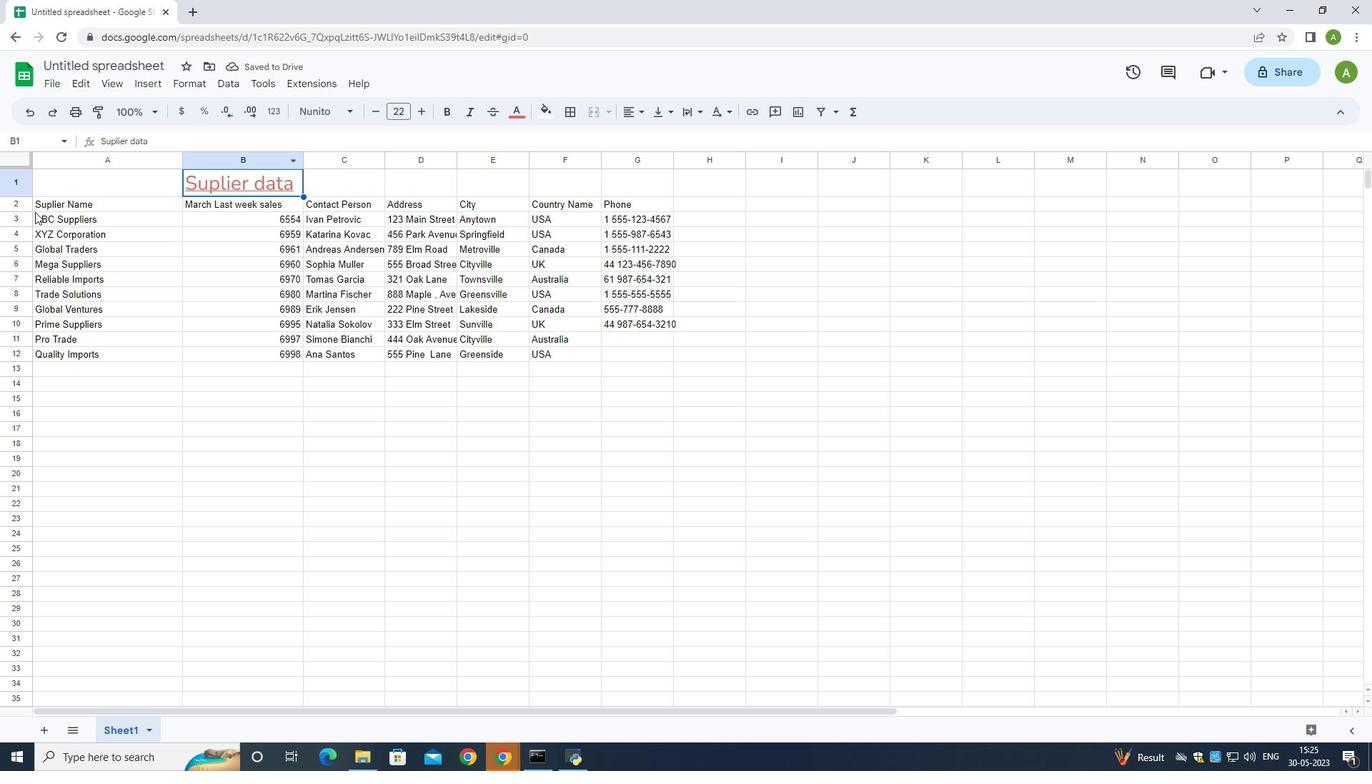 
Action: Mouse pressed left at (36, 208)
Screenshot: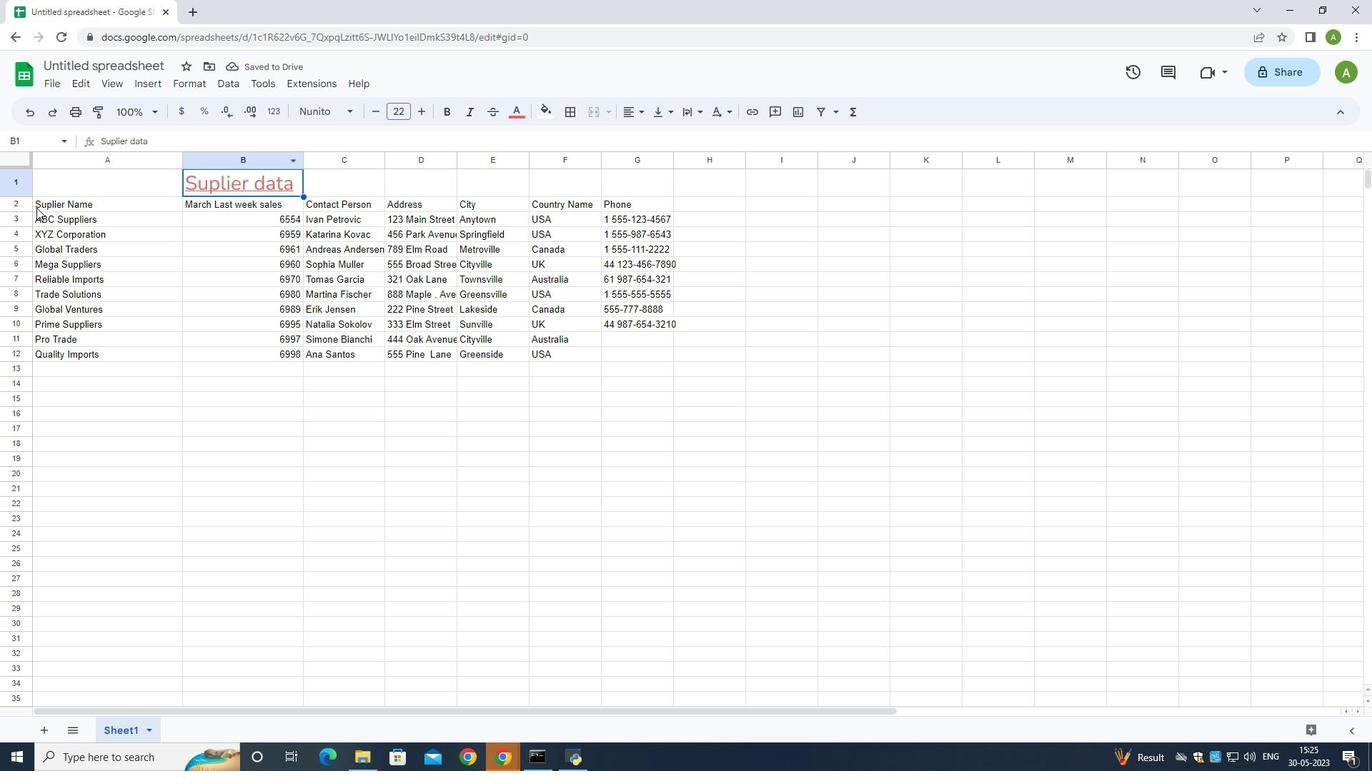 
Action: Mouse moved to (36, 208)
Screenshot: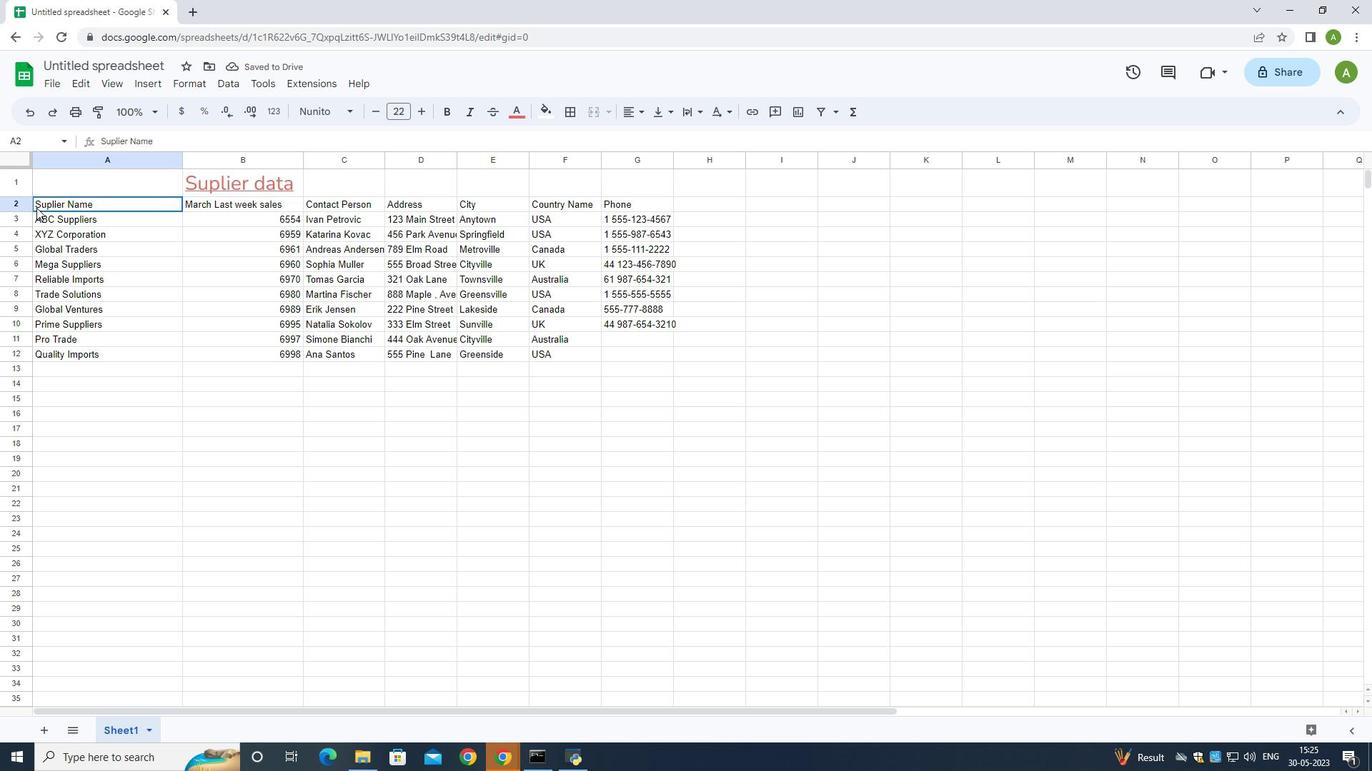
Action: Mouse pressed left at (36, 208)
Screenshot: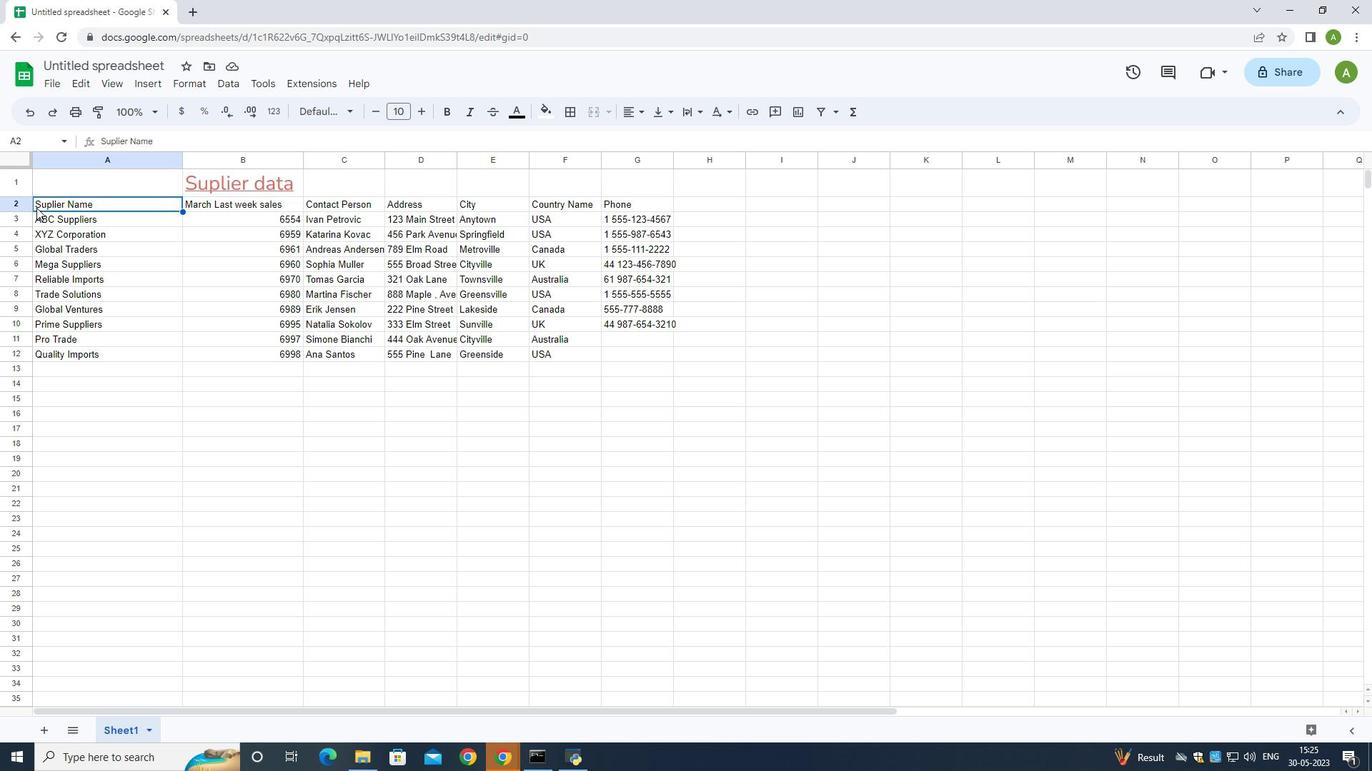 
Action: Mouse moved to (338, 105)
Screenshot: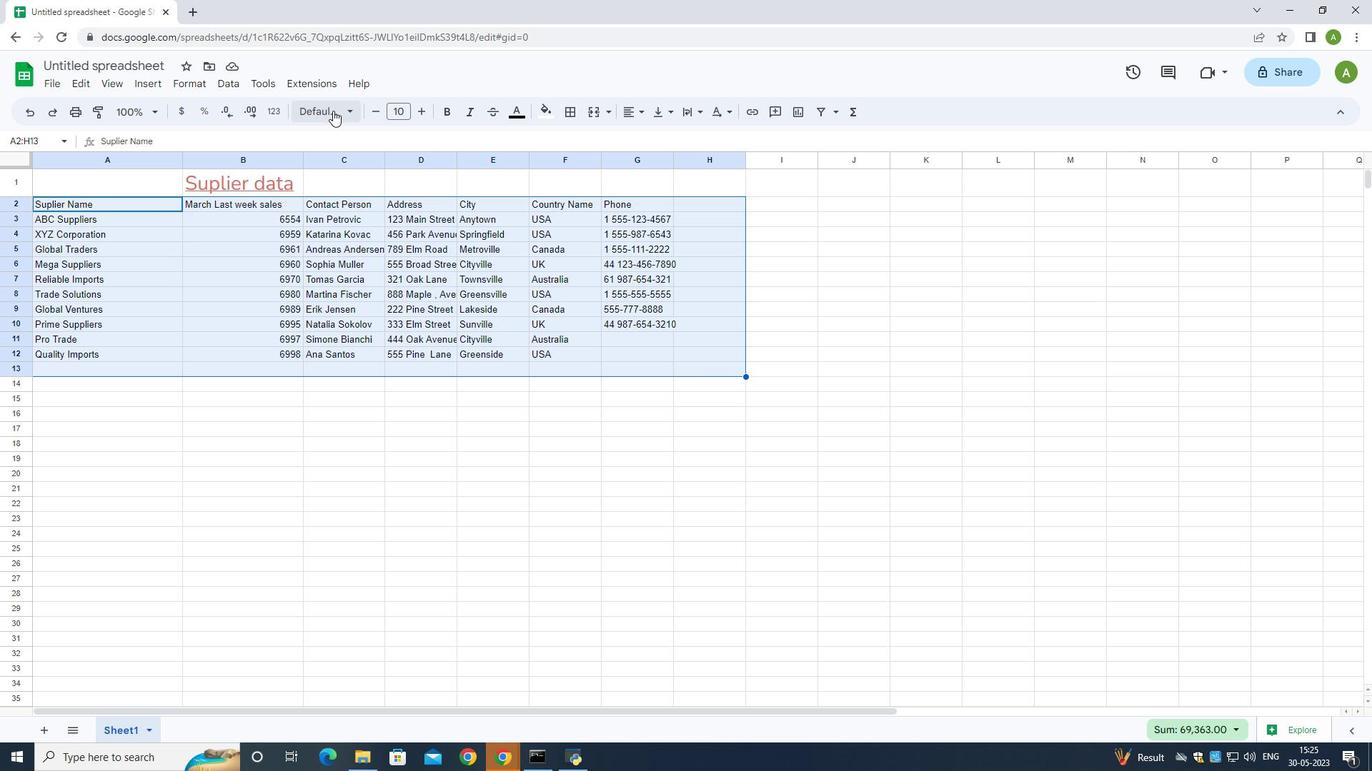 
Action: Mouse pressed left at (338, 105)
Screenshot: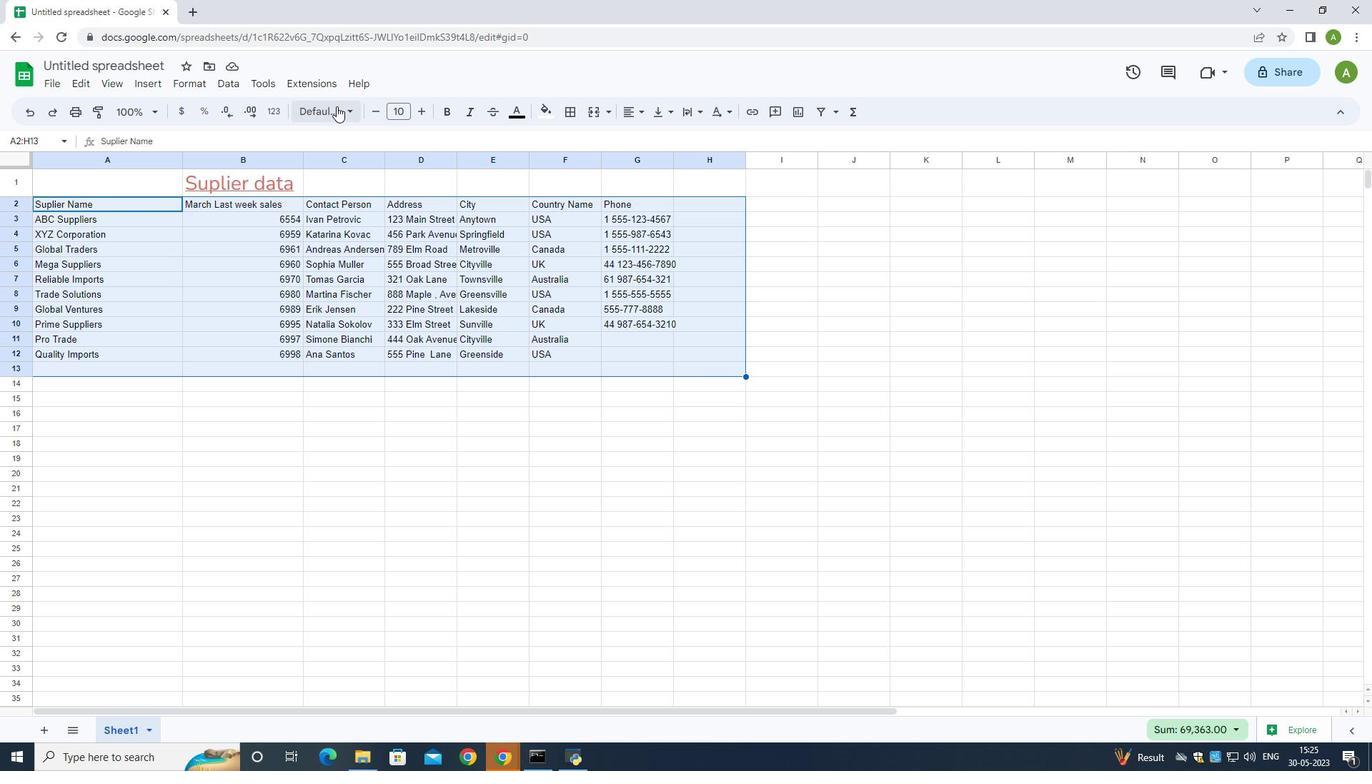 
Action: Mouse moved to (358, 328)
Screenshot: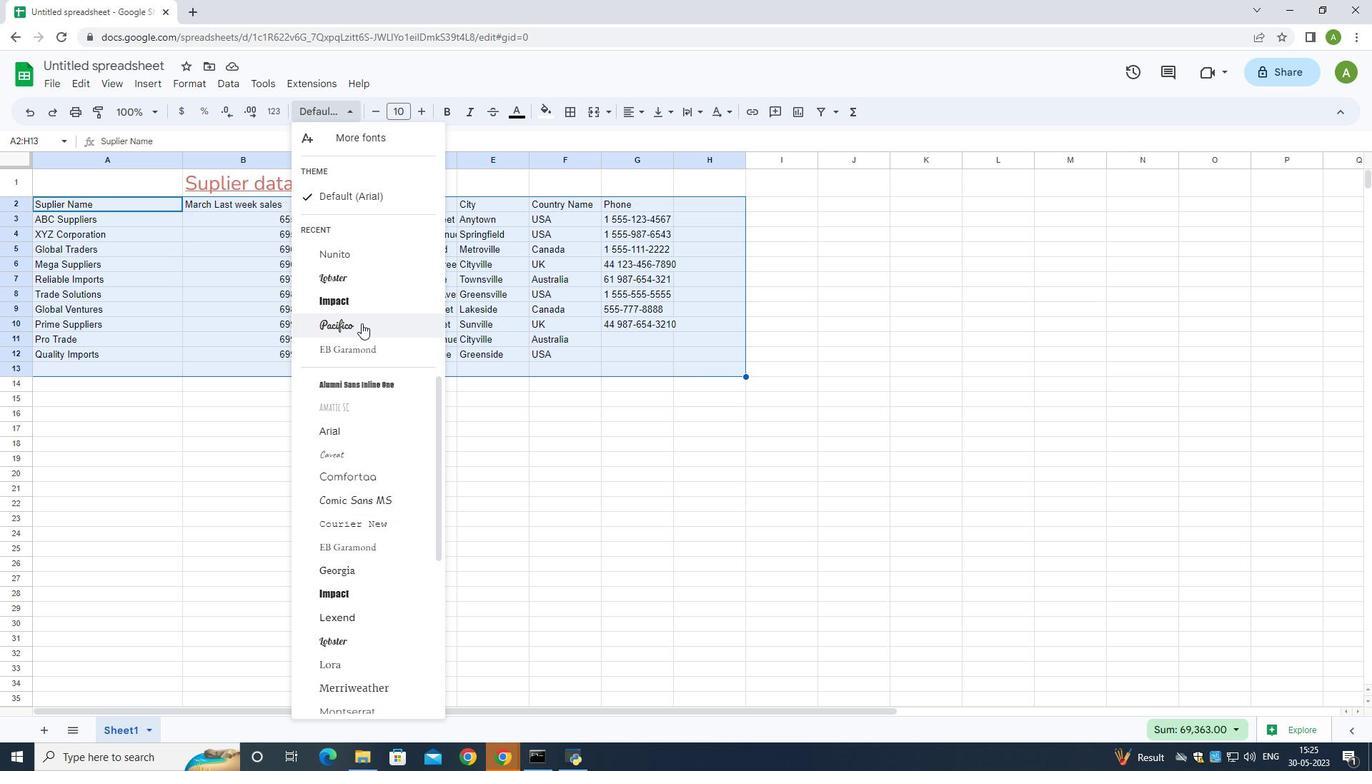 
Action: Mouse pressed left at (358, 328)
Screenshot: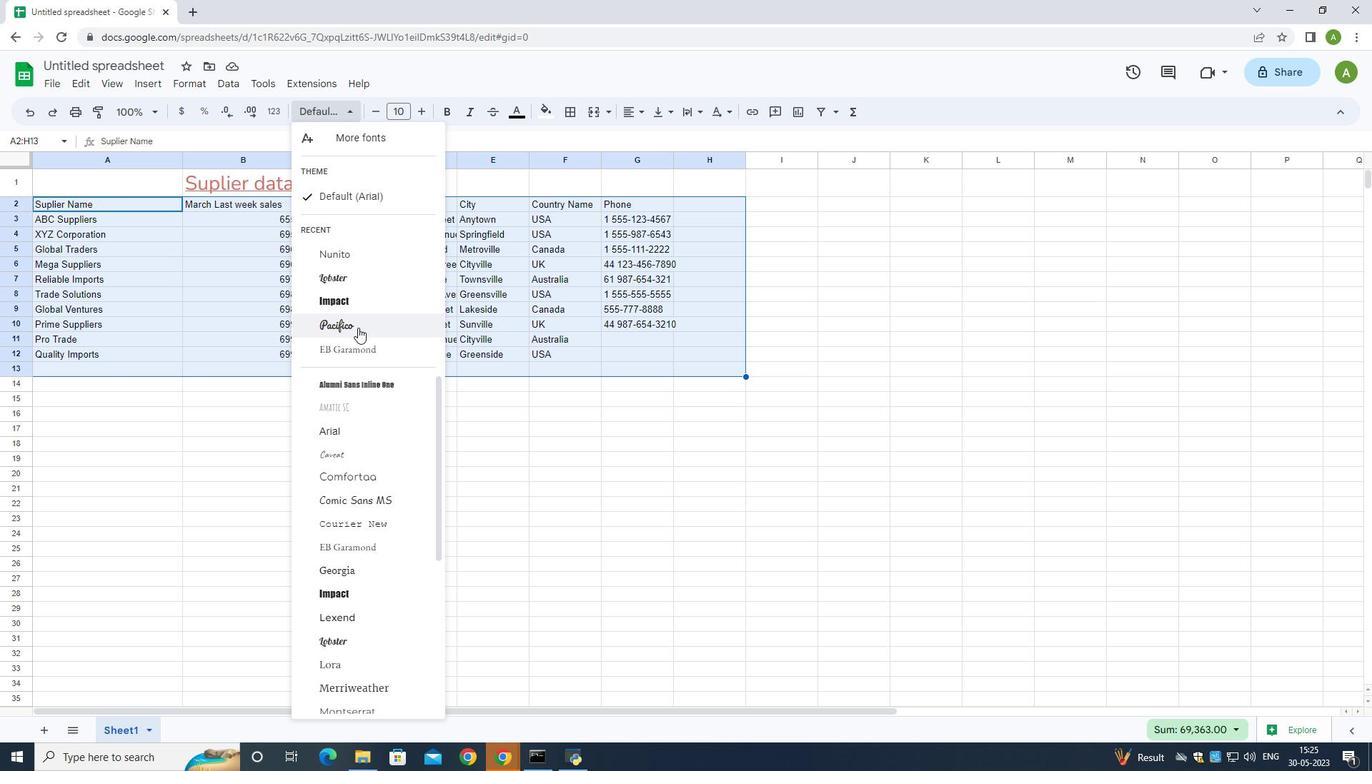
Action: Mouse moved to (425, 115)
Screenshot: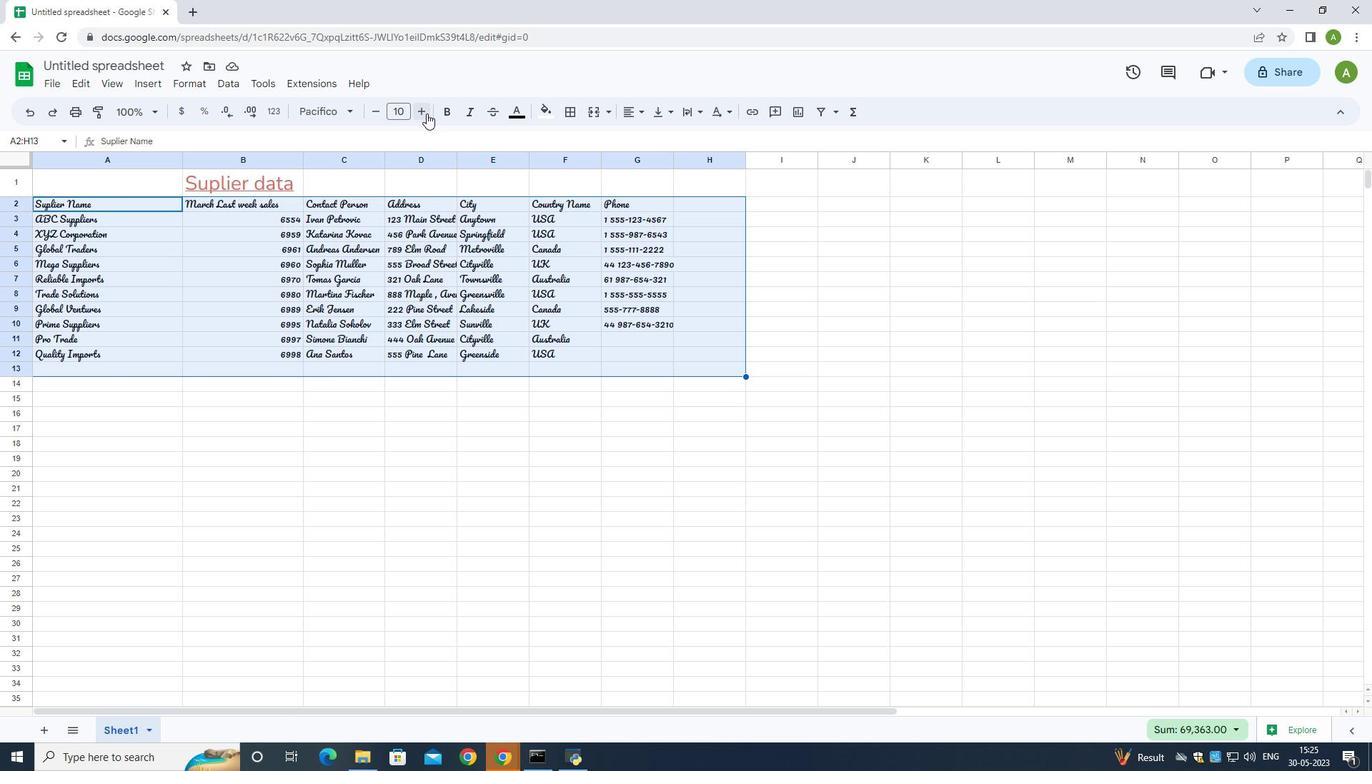 
Action: Mouse pressed left at (425, 115)
Screenshot: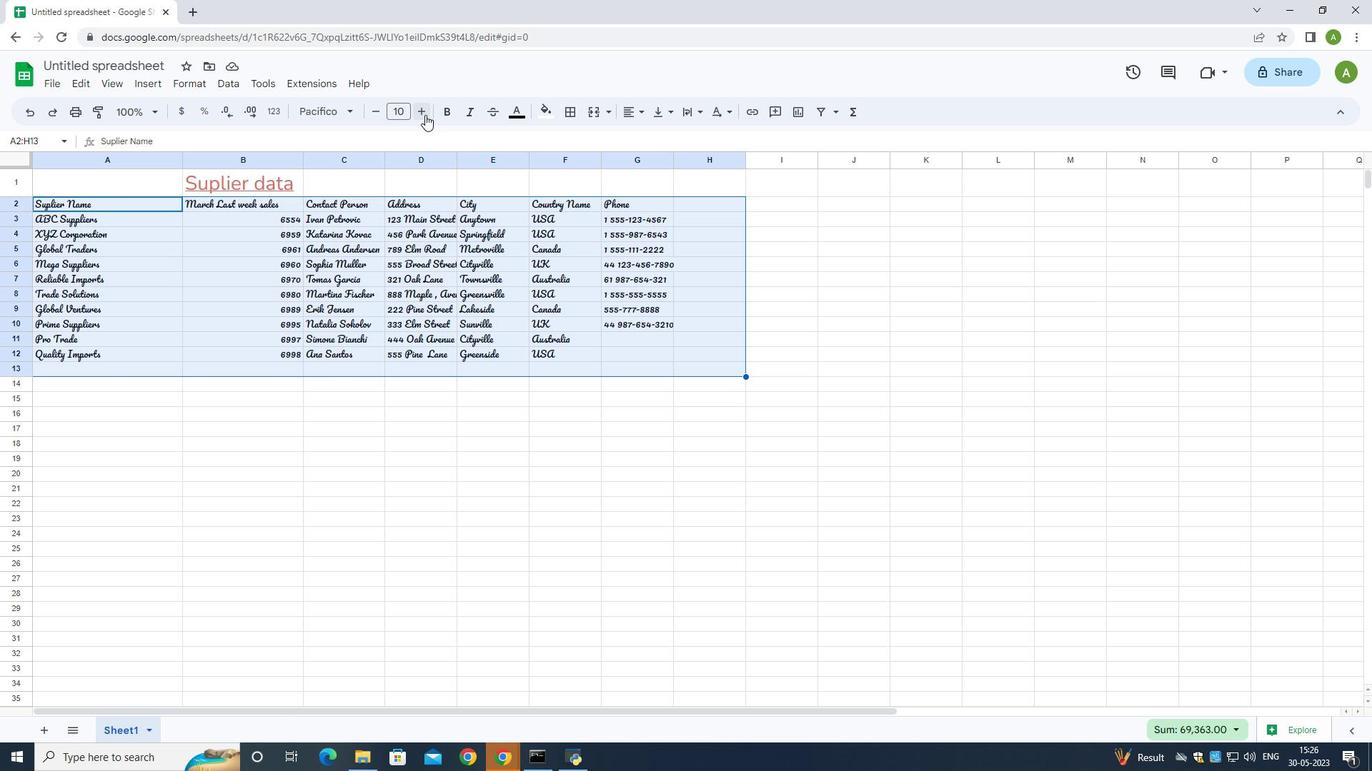 
Action: Mouse pressed left at (425, 115)
Screenshot: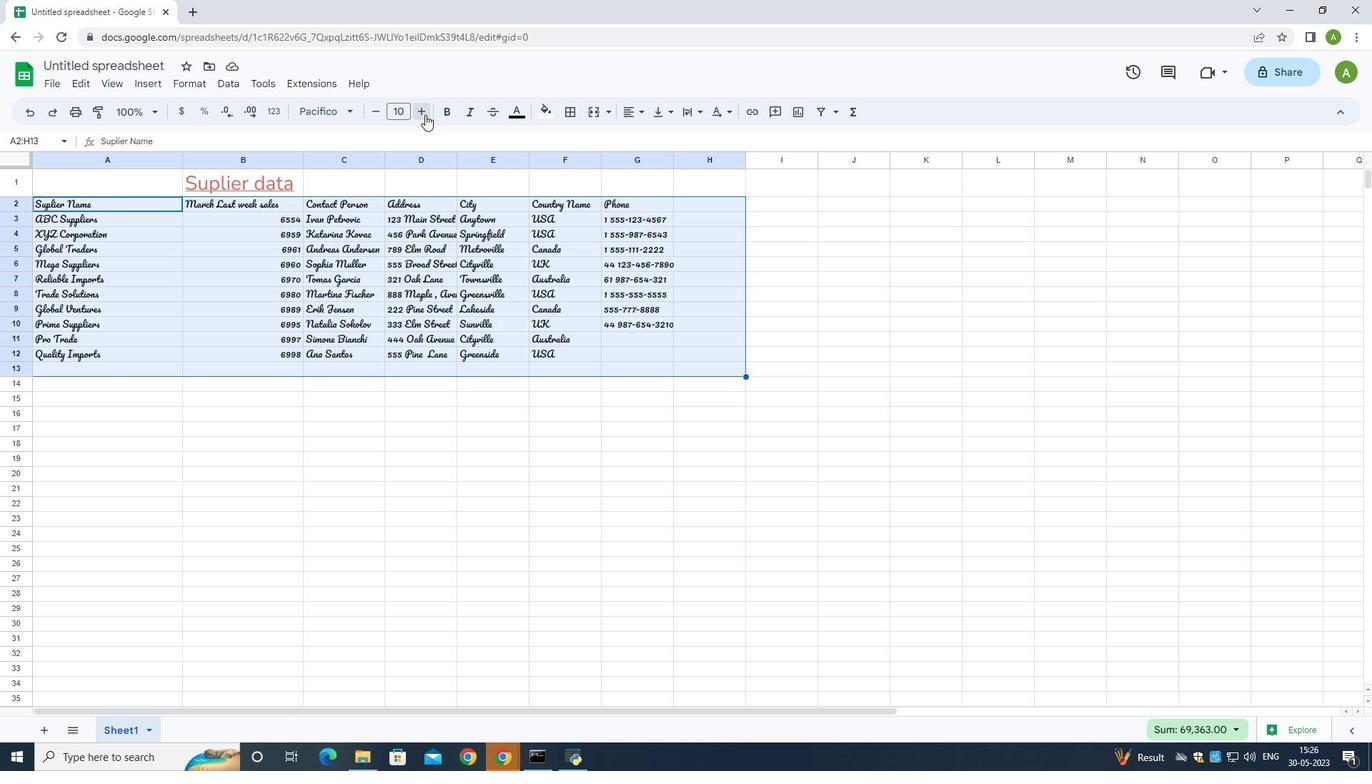 
Action: Mouse pressed left at (425, 115)
Screenshot: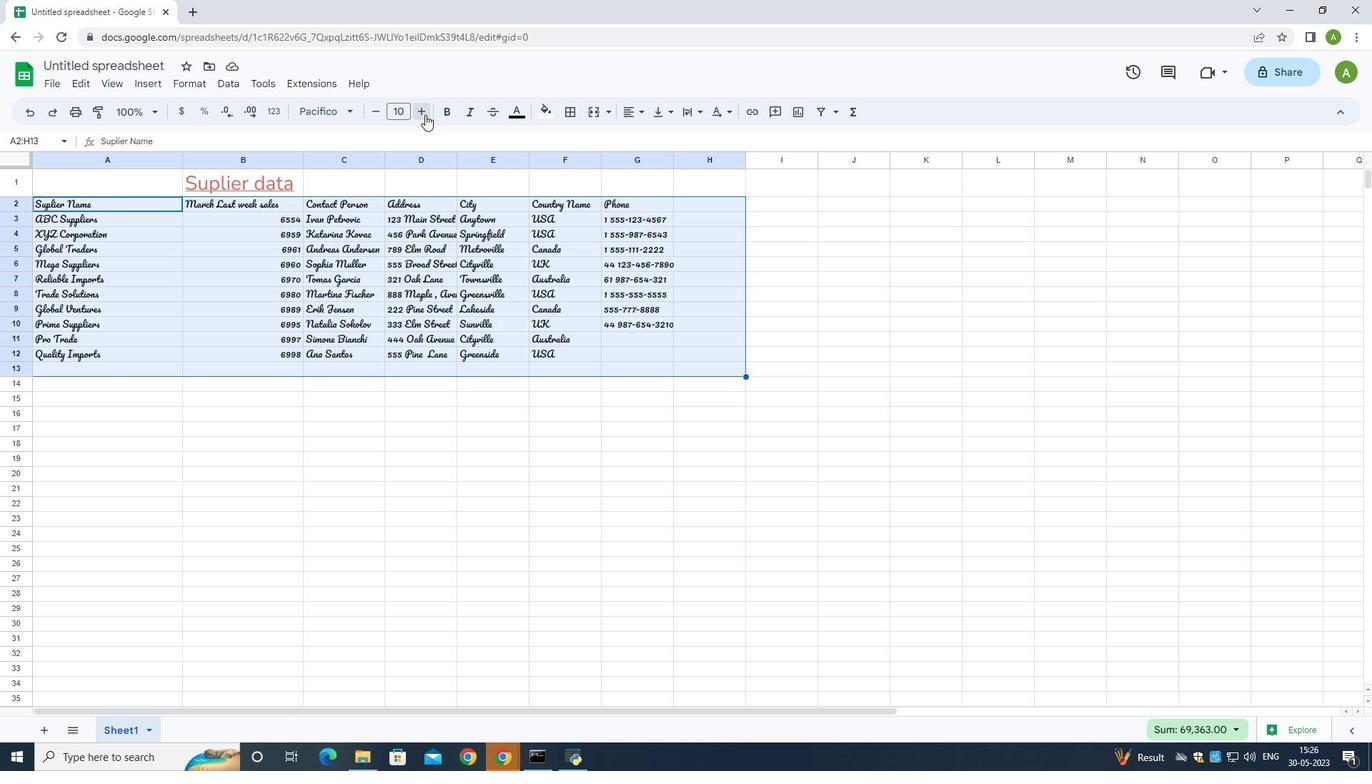 
Action: Mouse pressed left at (425, 115)
Screenshot: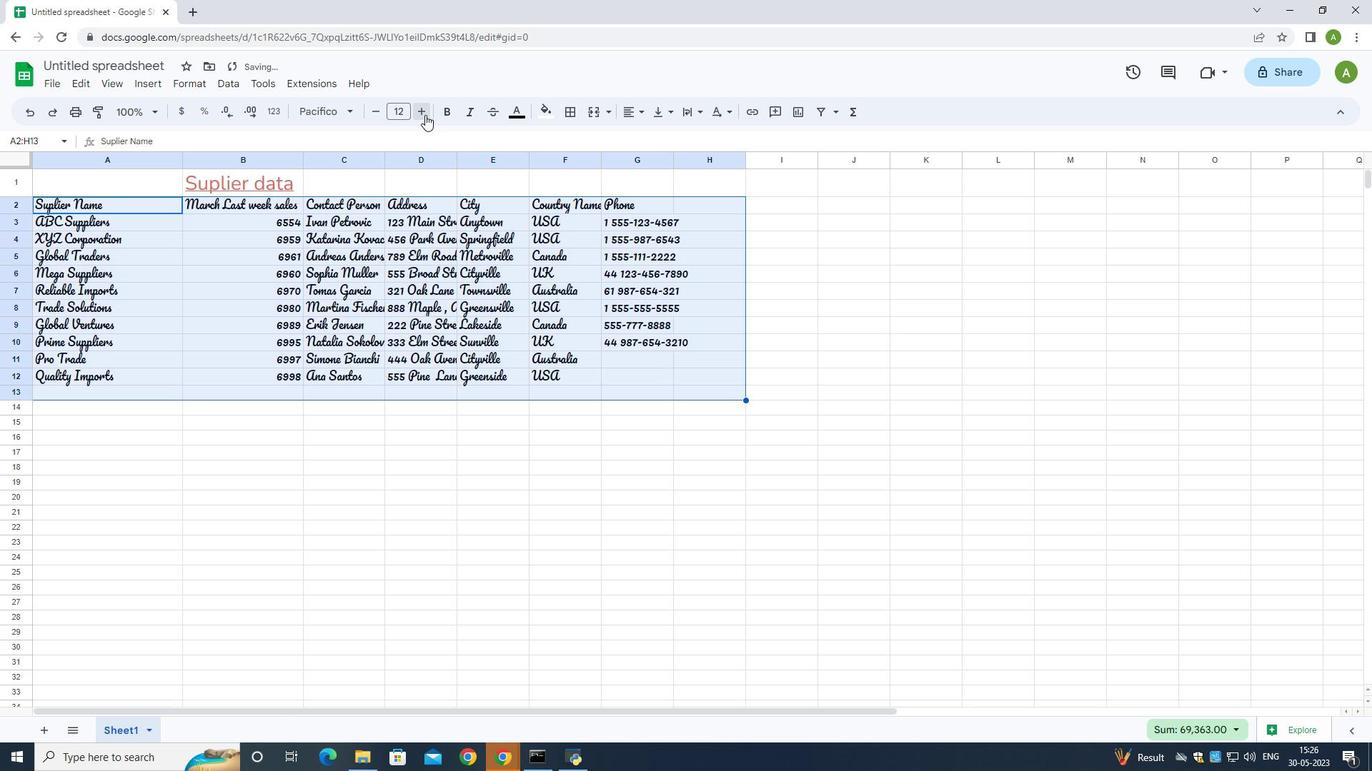 
Action: Mouse moved to (117, 177)
Screenshot: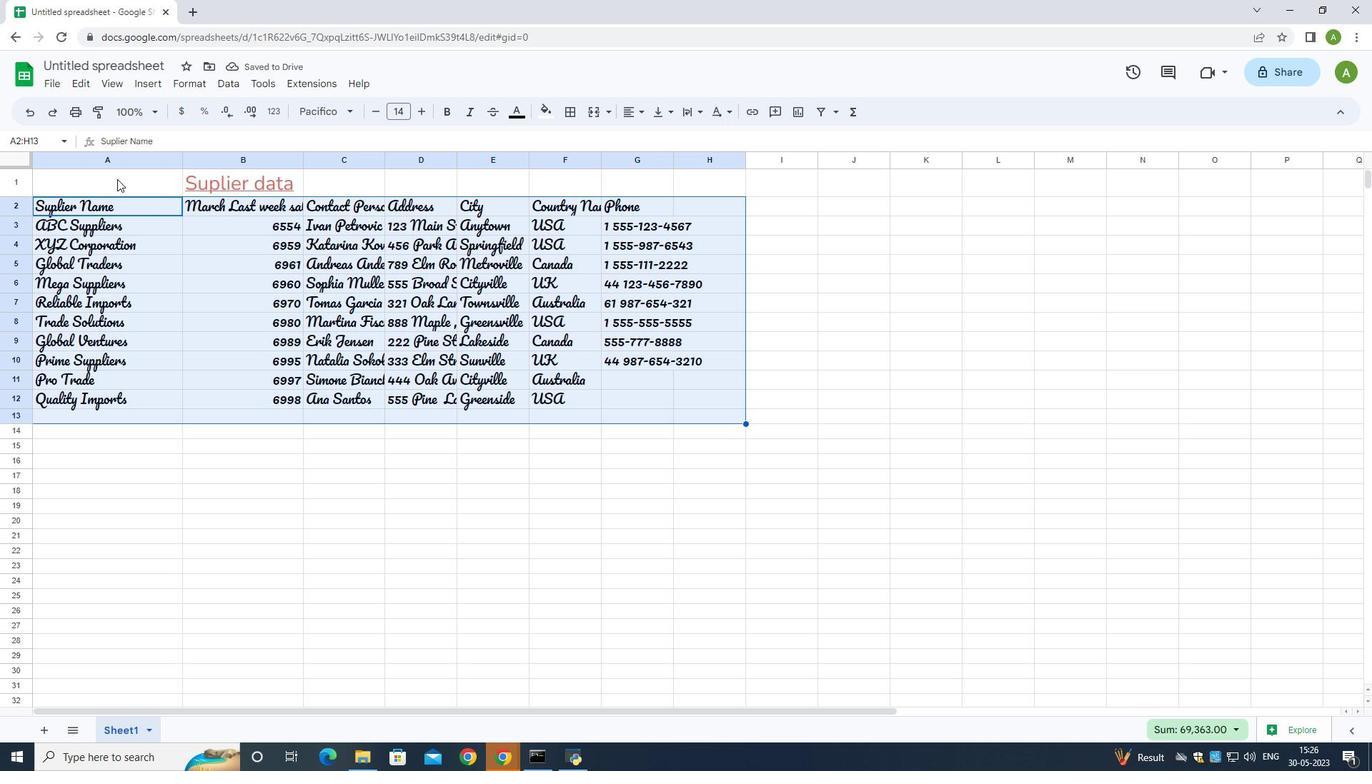 
Action: Mouse pressed left at (117, 177)
Screenshot: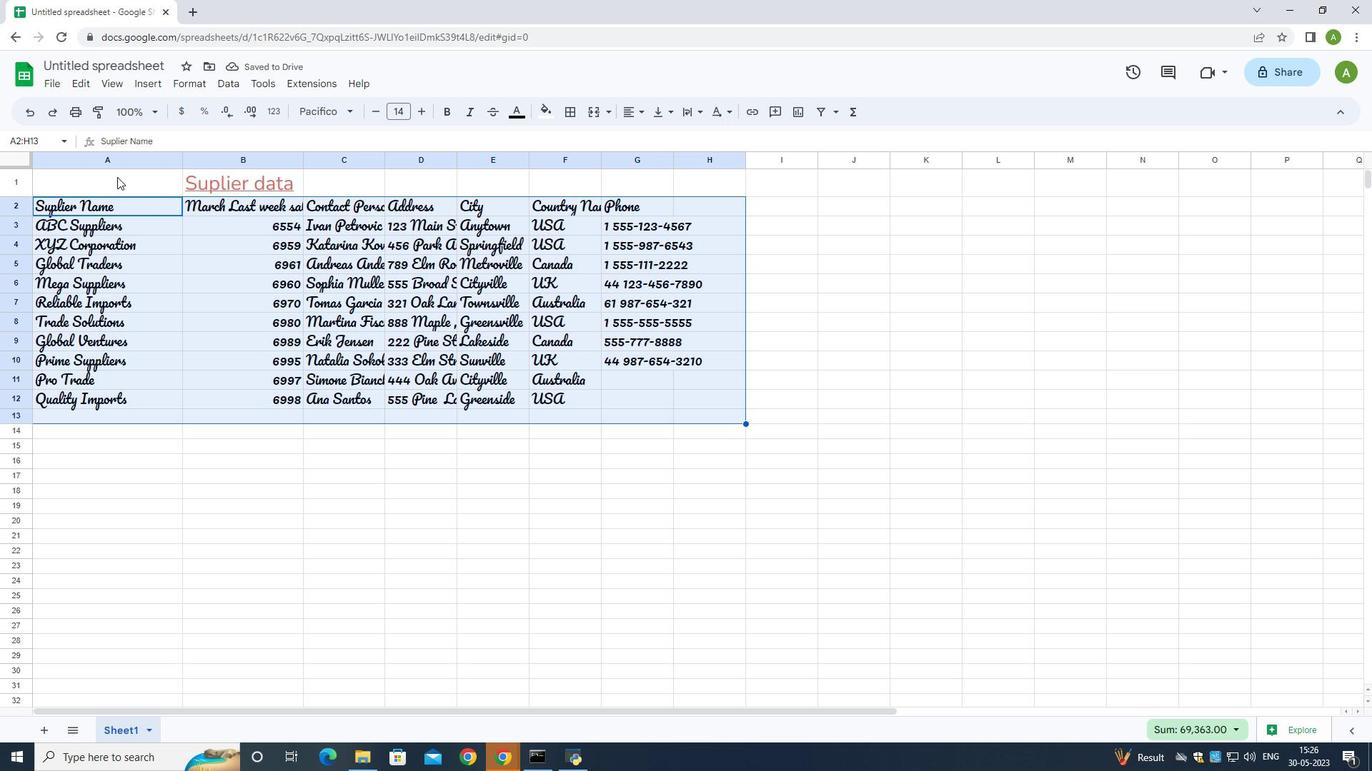 
Action: Mouse moved to (629, 114)
Screenshot: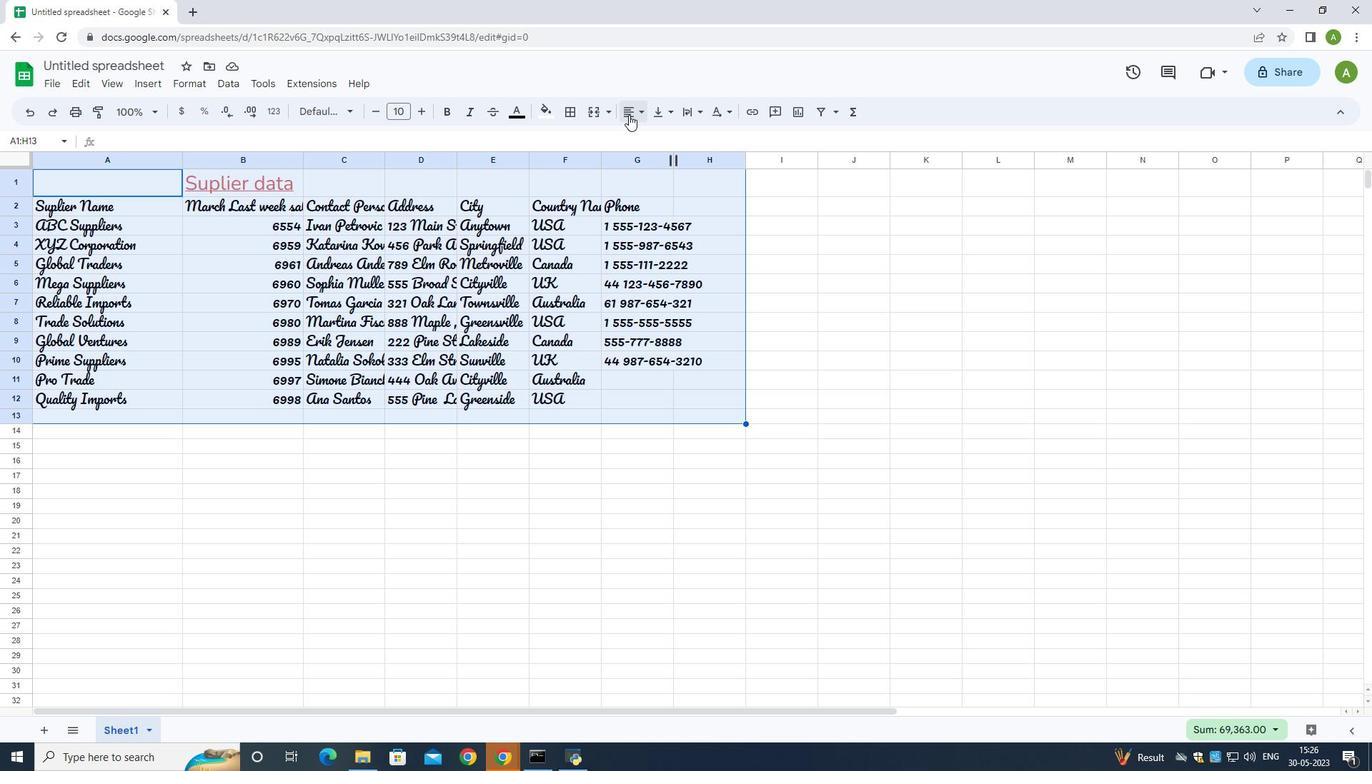 
Action: Mouse pressed left at (629, 114)
Screenshot: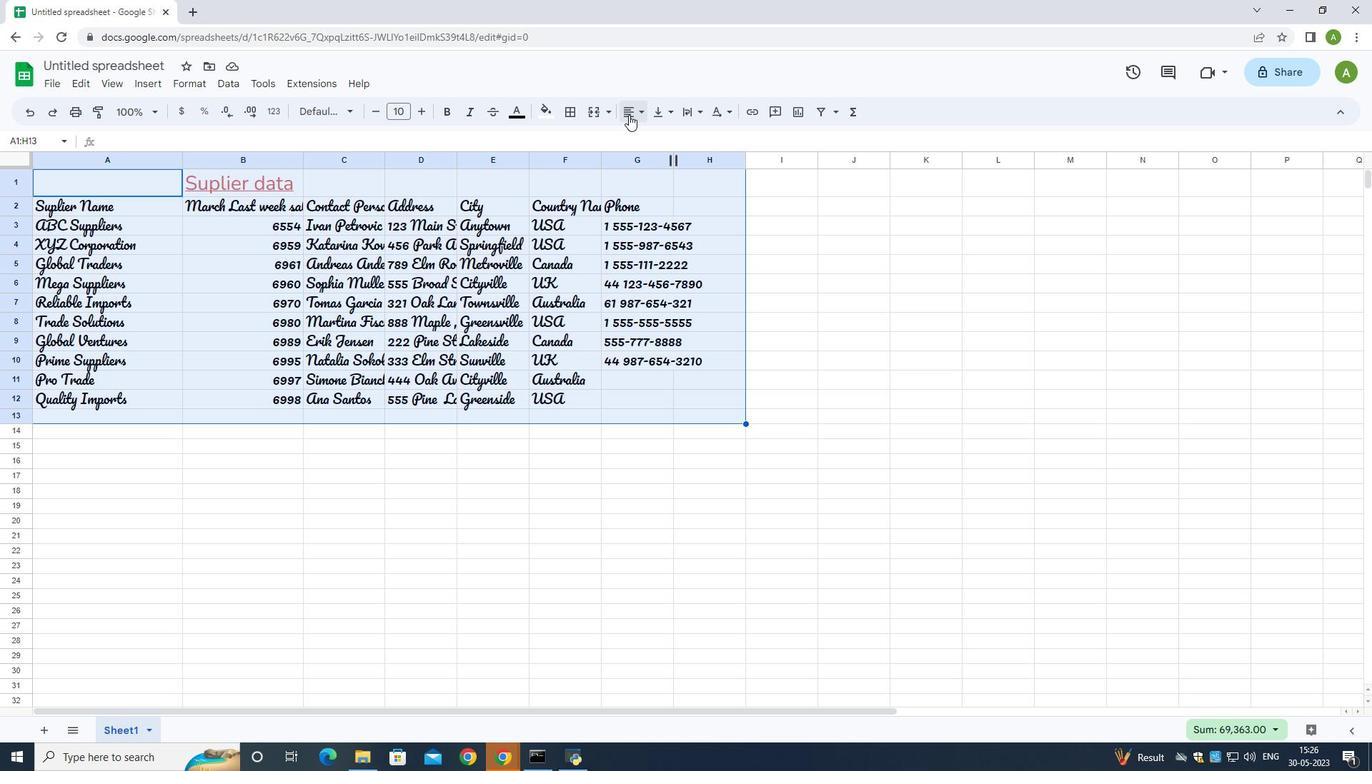 
Action: Mouse moved to (656, 140)
Screenshot: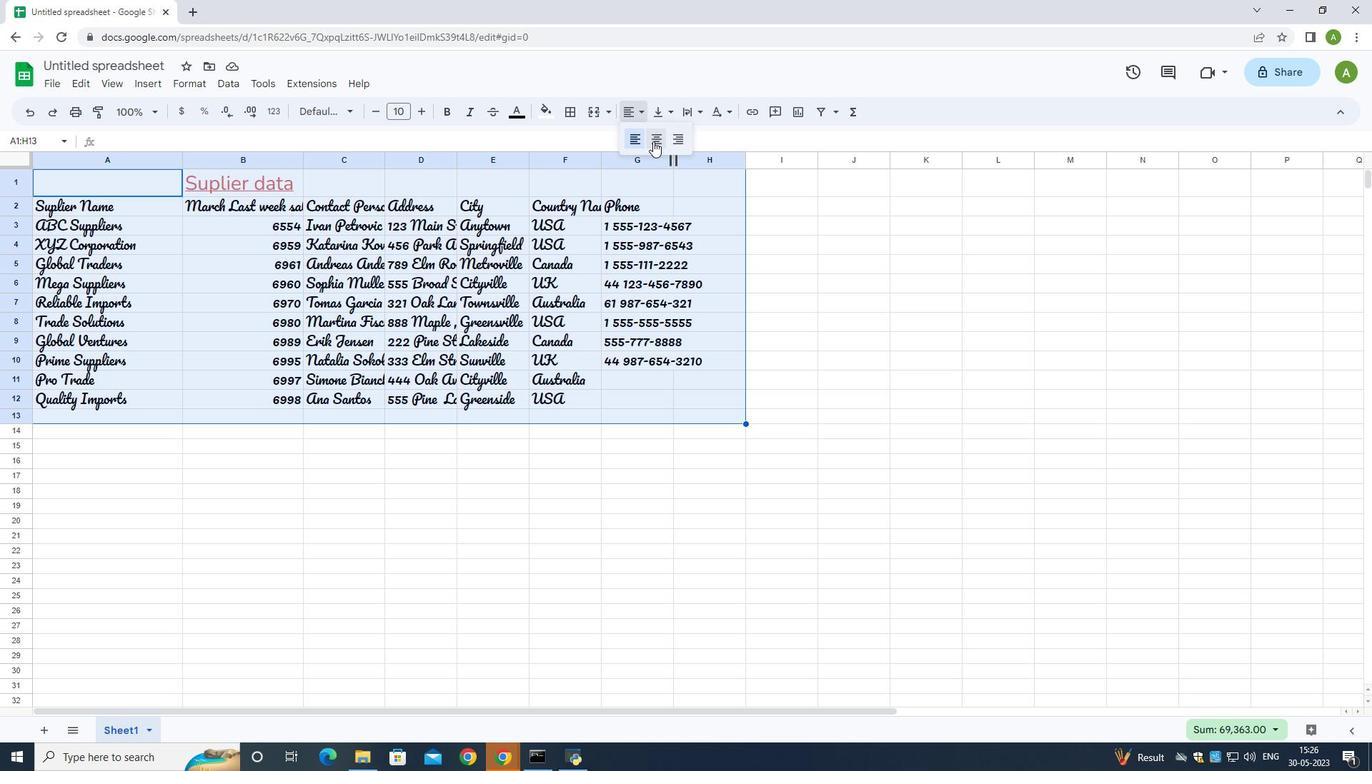 
Action: Mouse pressed left at (656, 140)
Screenshot: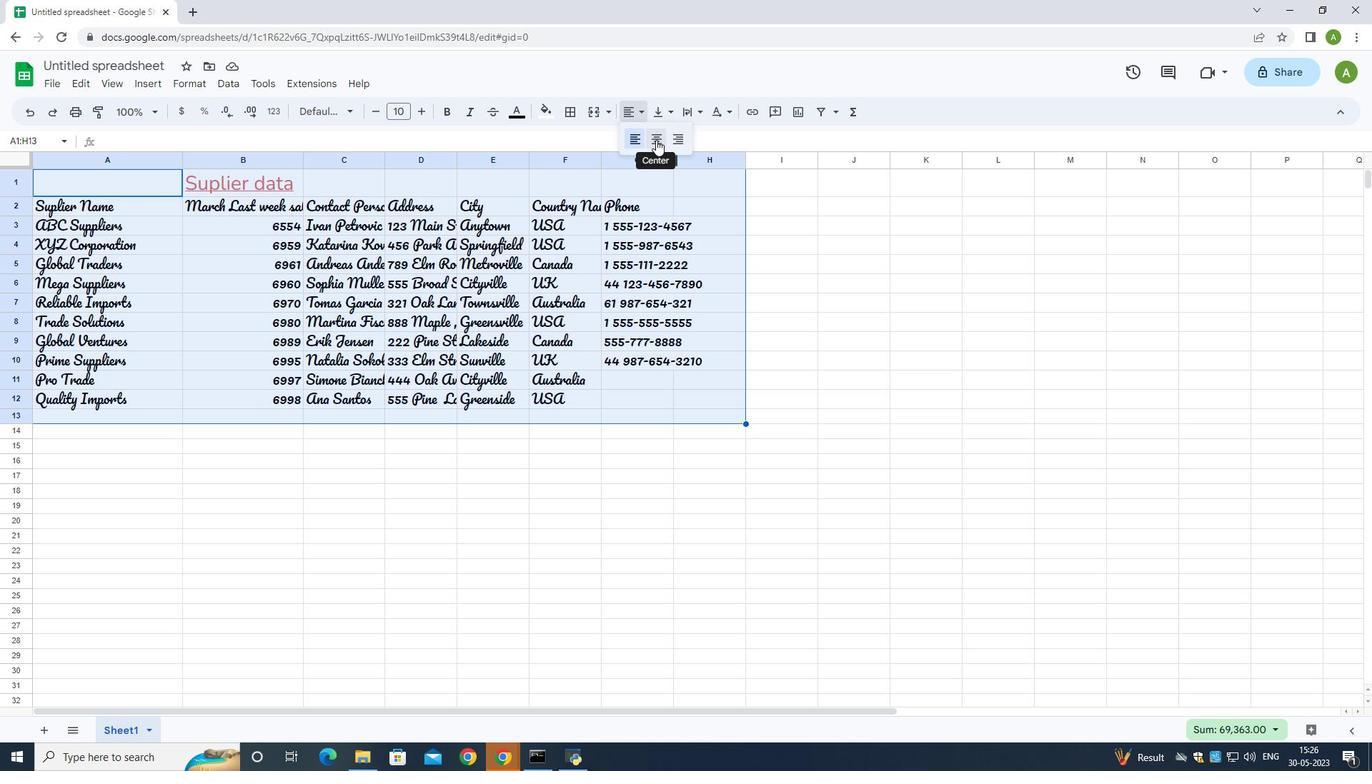 
Action: Mouse moved to (126, 71)
Screenshot: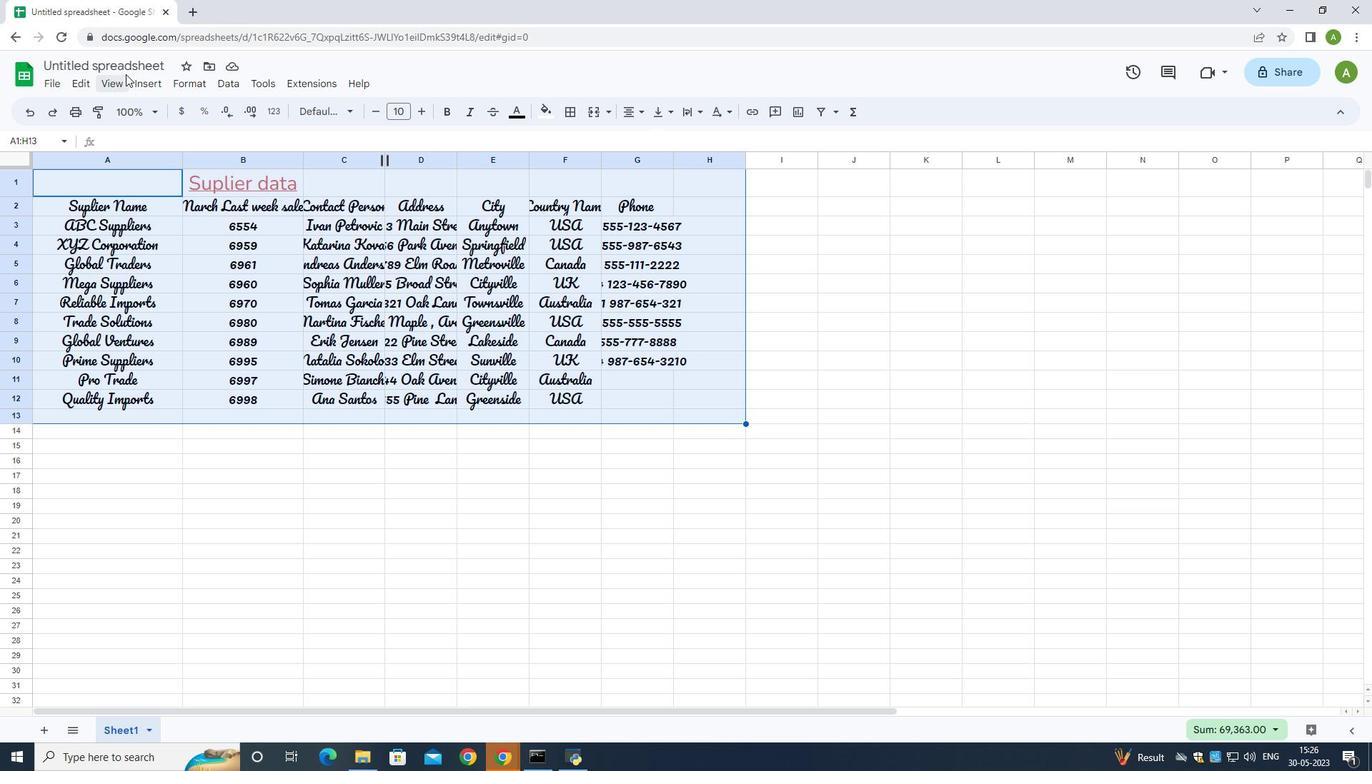 
Action: Mouse pressed left at (126, 71)
Screenshot: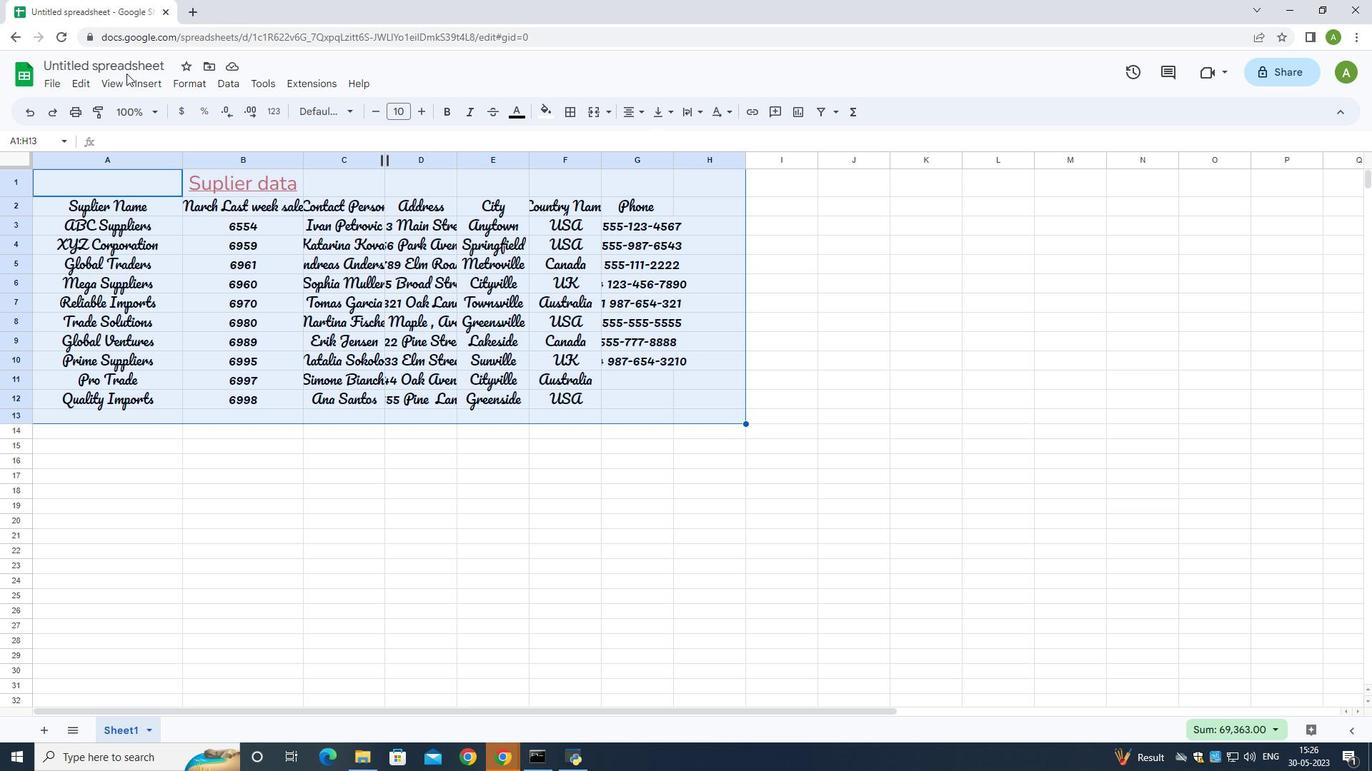 
Action: Mouse moved to (131, 65)
Screenshot: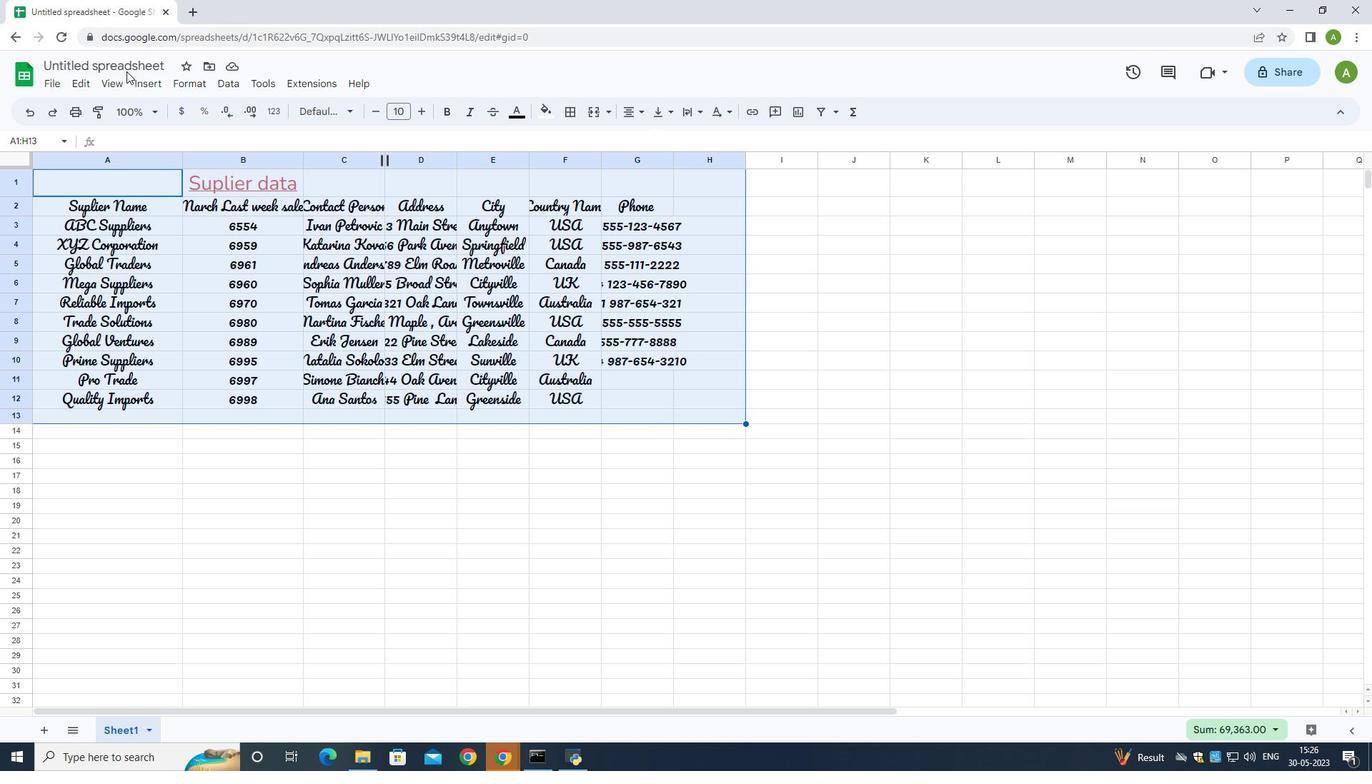 
Action: Mouse pressed left at (131, 65)
Screenshot: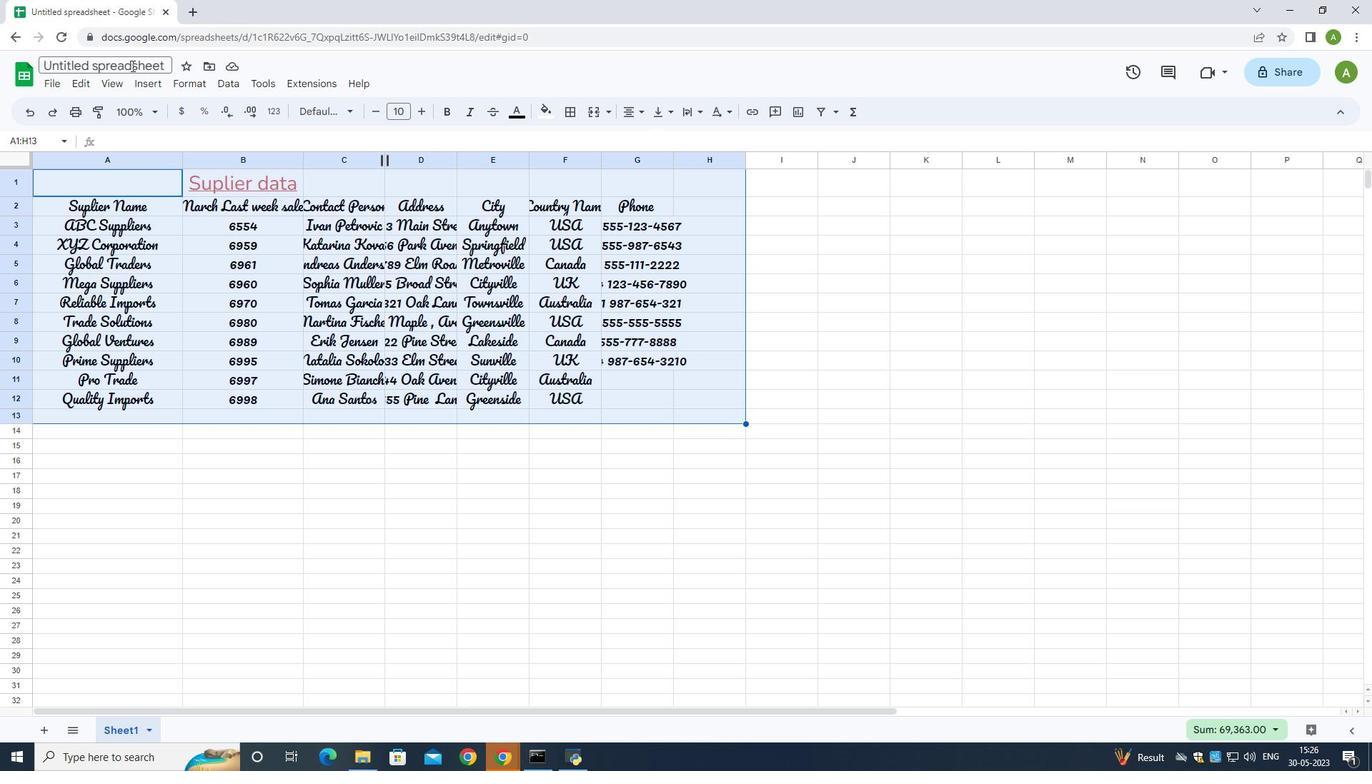 
Action: Mouse moved to (132, 65)
Screenshot: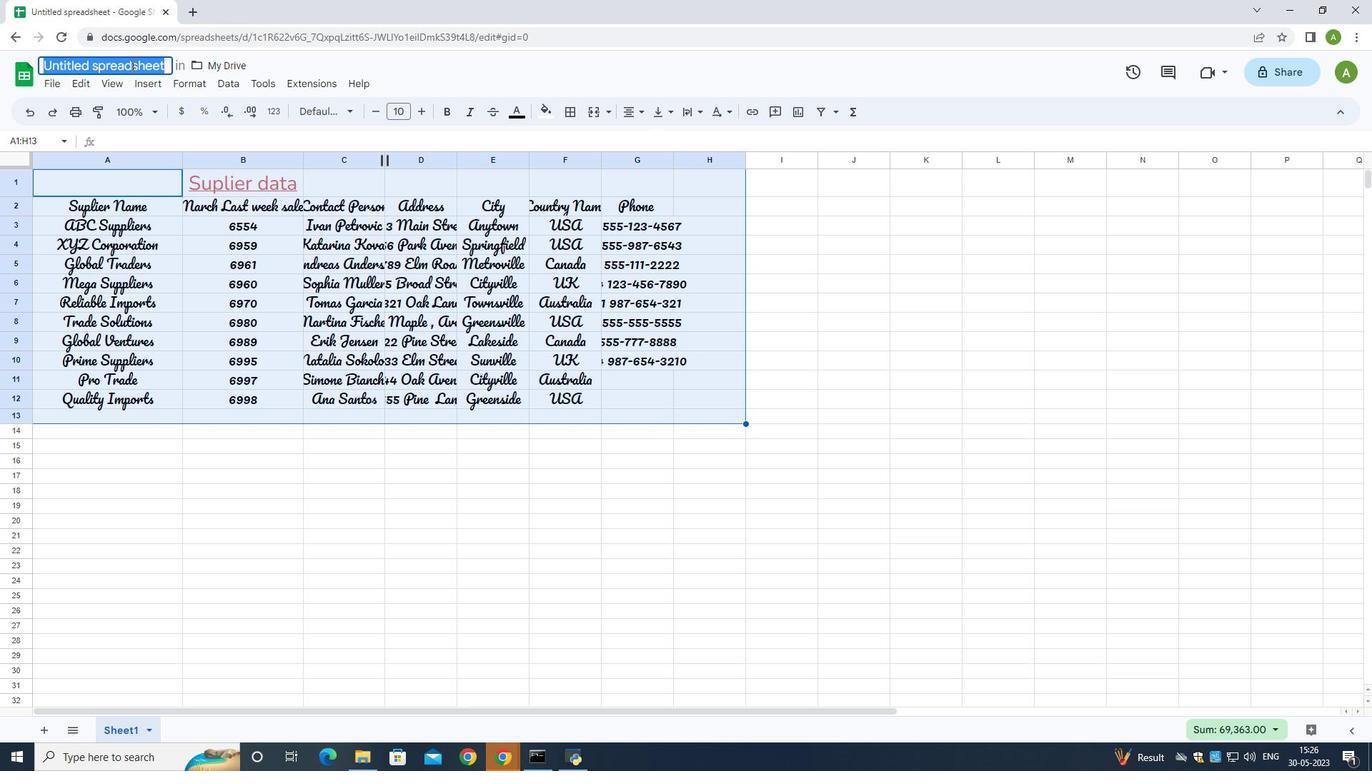 
Action: Key pressed <Key.backspace>ctrl+Z
Screenshot: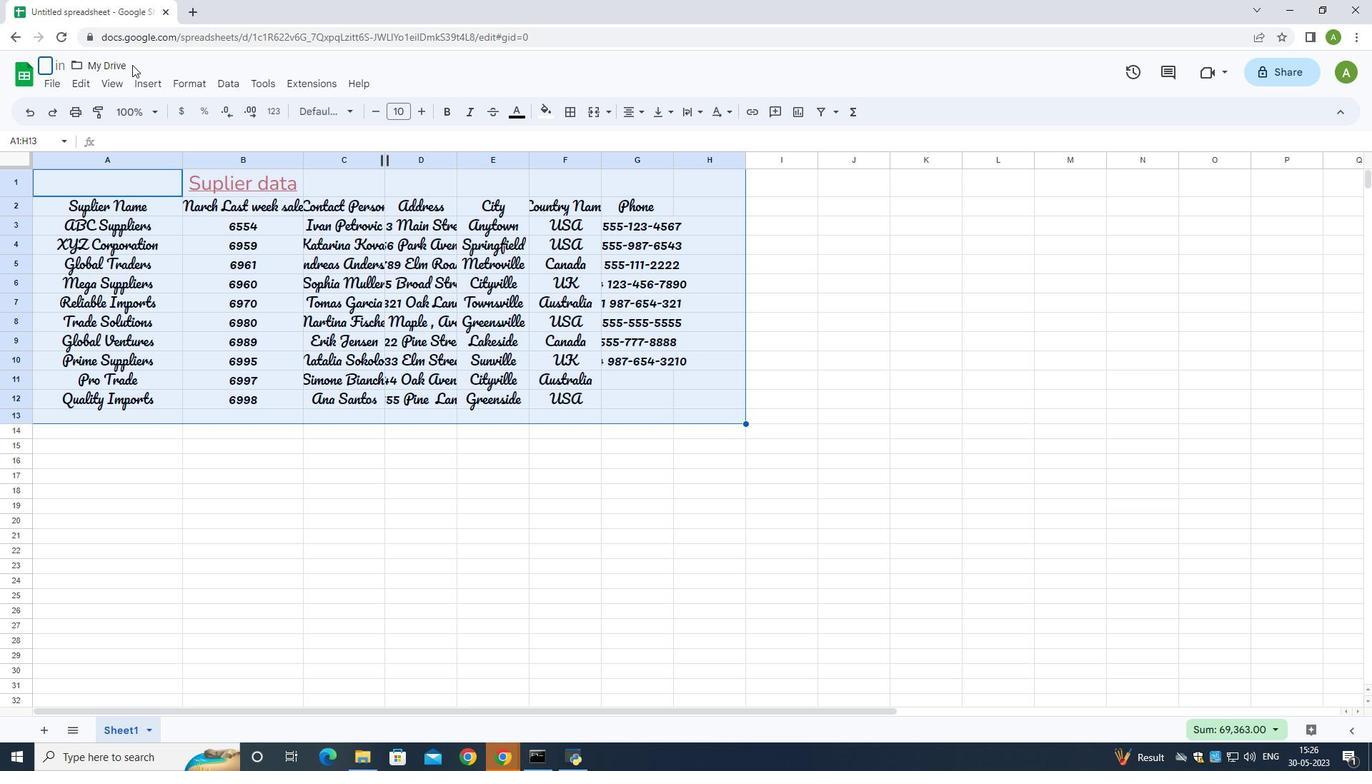 
Action: Mouse moved to (117, 729)
Screenshot: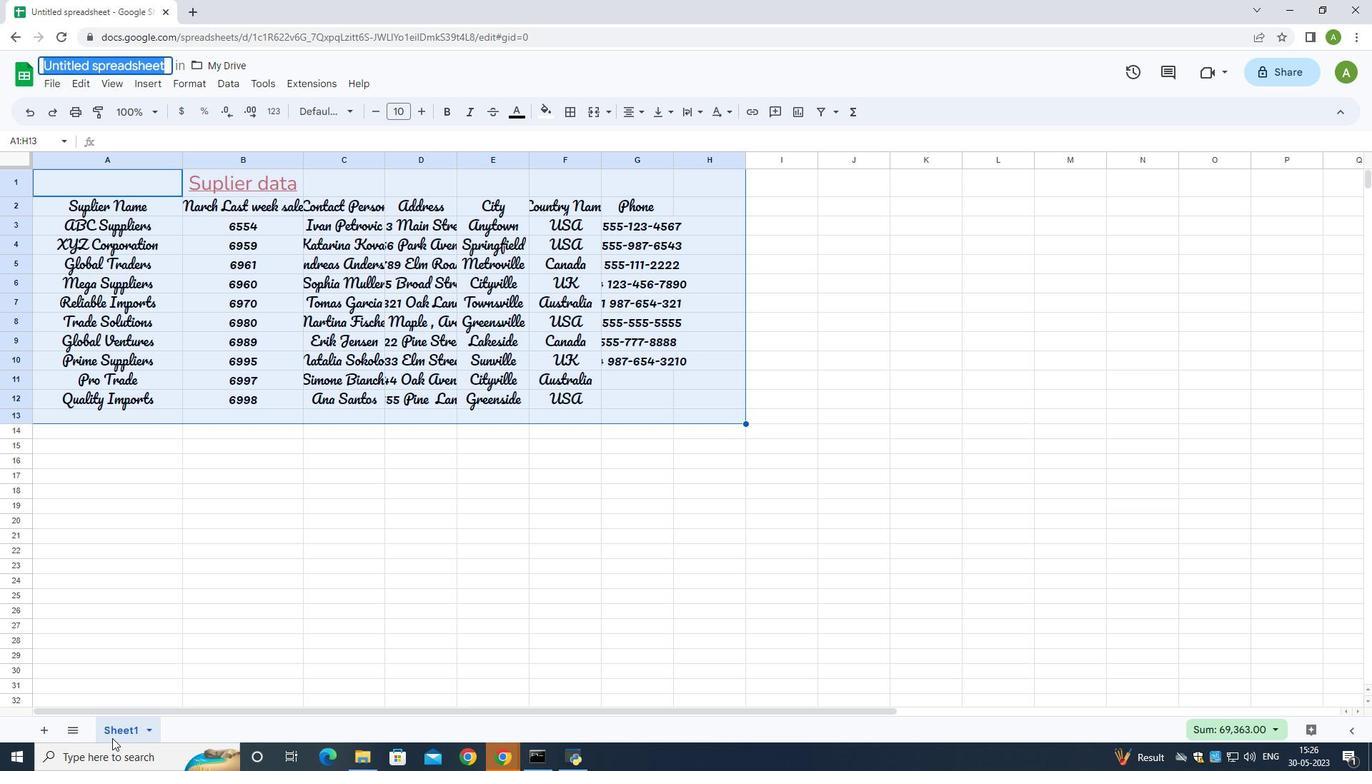 
Action: Mouse pressed left at (117, 729)
Screenshot: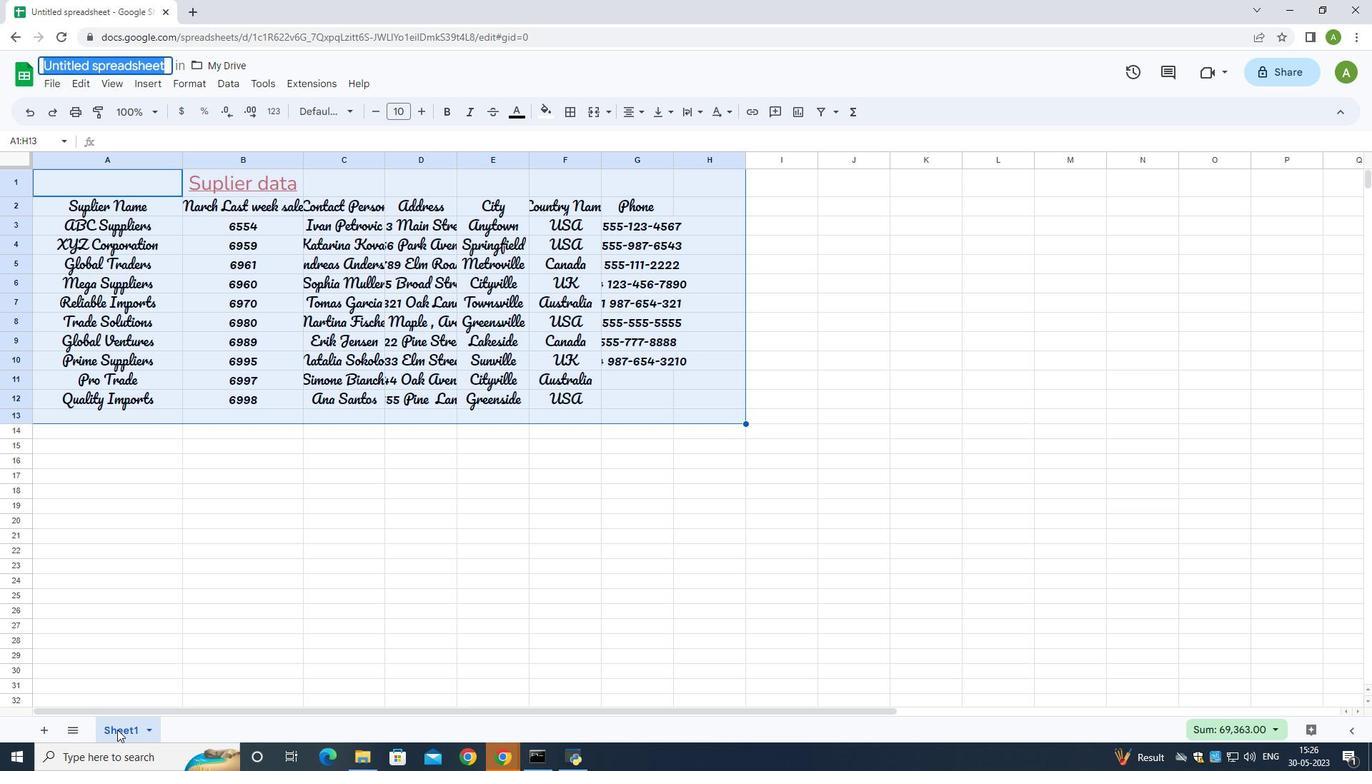 
Action: Mouse moved to (120, 728)
Screenshot: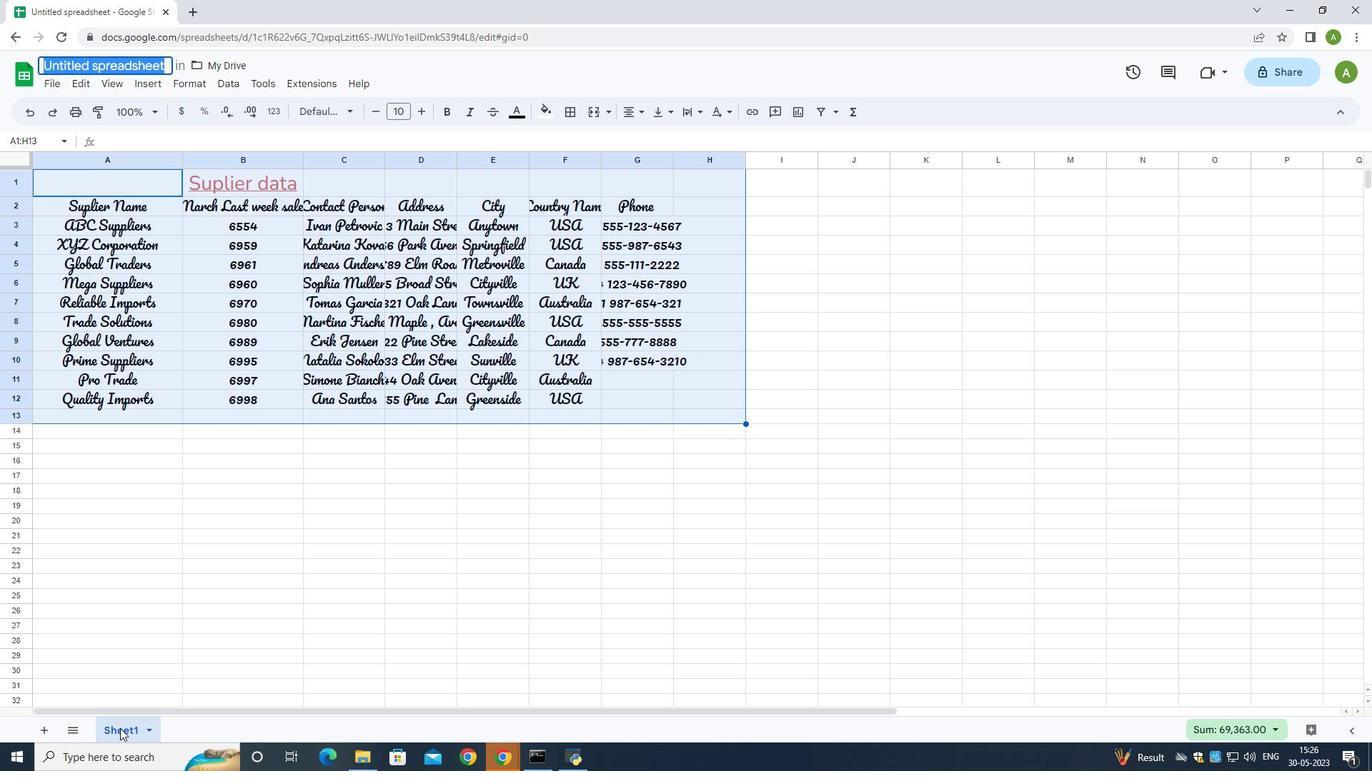 
Action: Mouse pressed left at (120, 728)
Screenshot: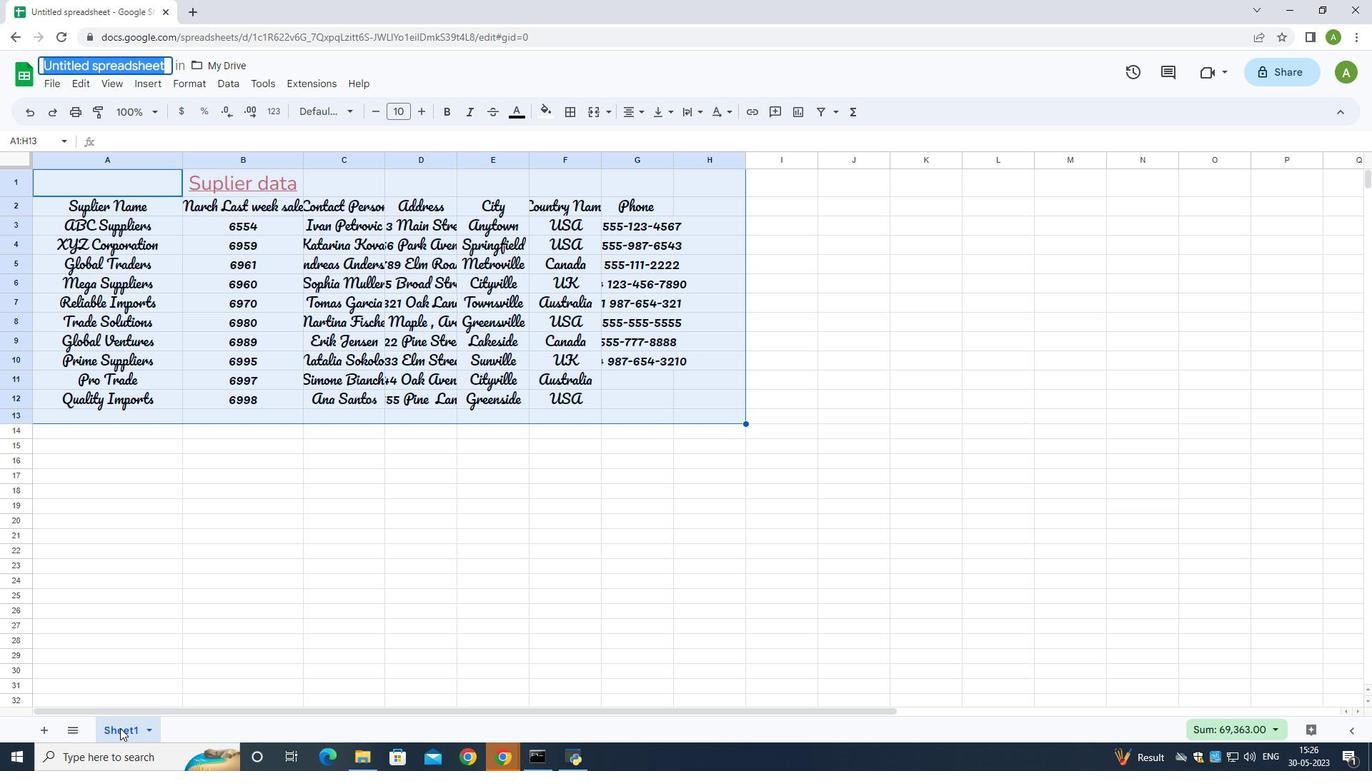 
Action: Mouse pressed left at (120, 728)
Screenshot: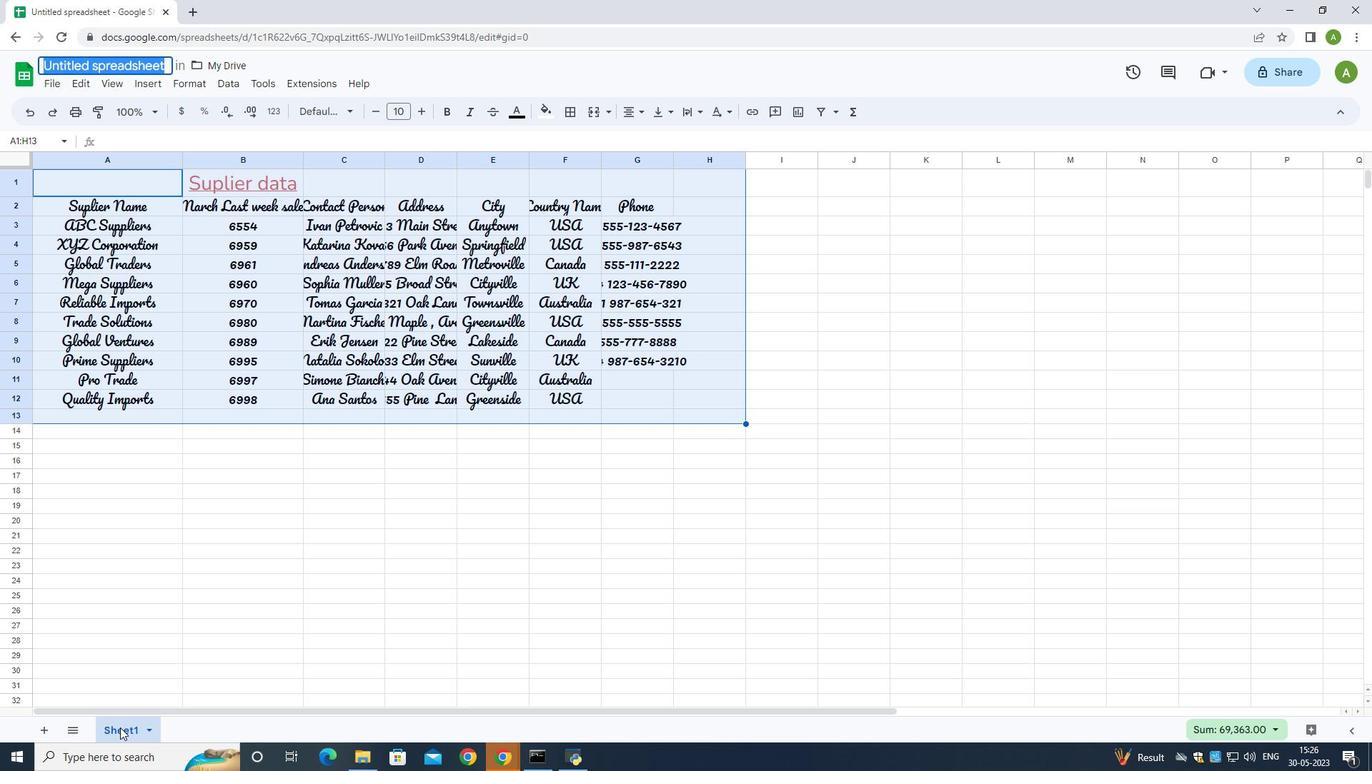 
Action: Mouse moved to (125, 726)
Screenshot: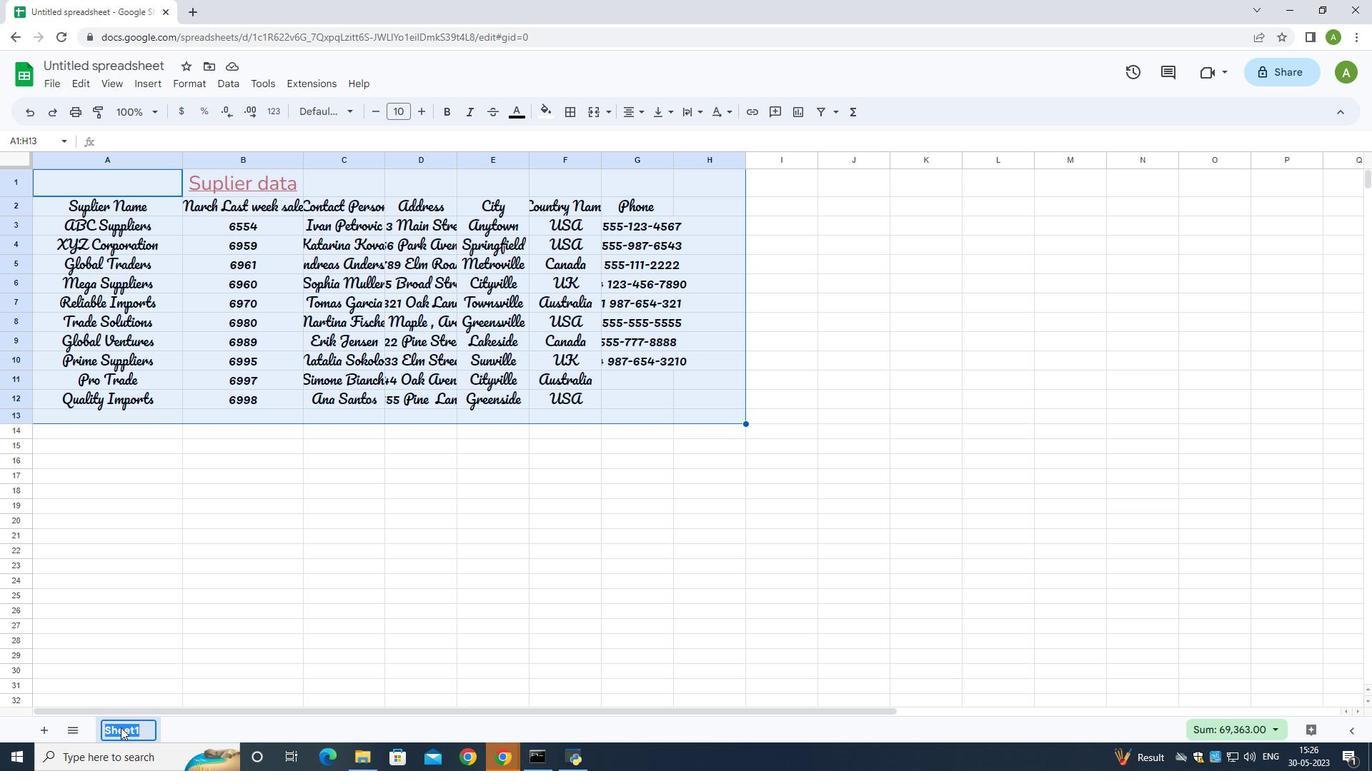 
Action: Key pressed <Key.backspace><Key.shift>Audi
Screenshot: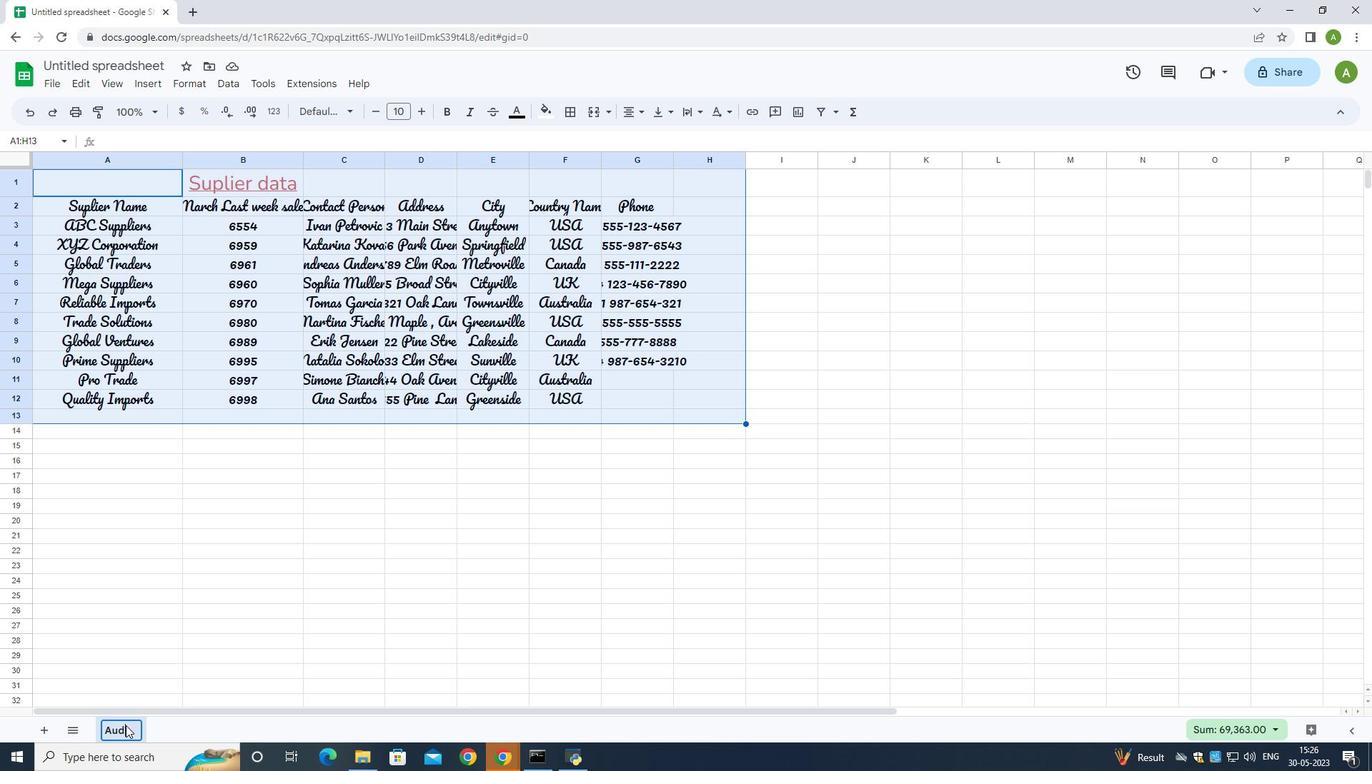 
Action: Mouse moved to (348, 536)
Screenshot: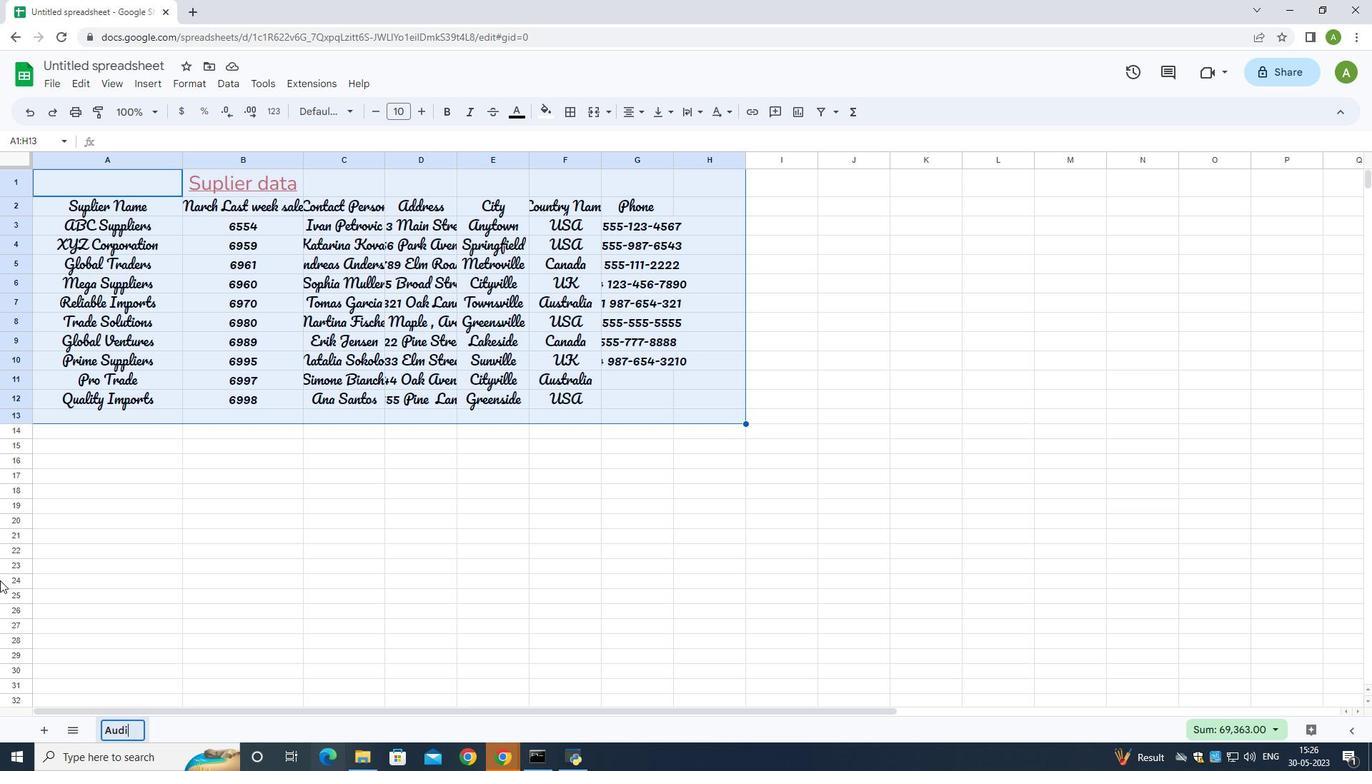 
Action: Key pressed ting<Key.shift>Salesp<Key.backspace><Key.shift>Projections
Screenshot: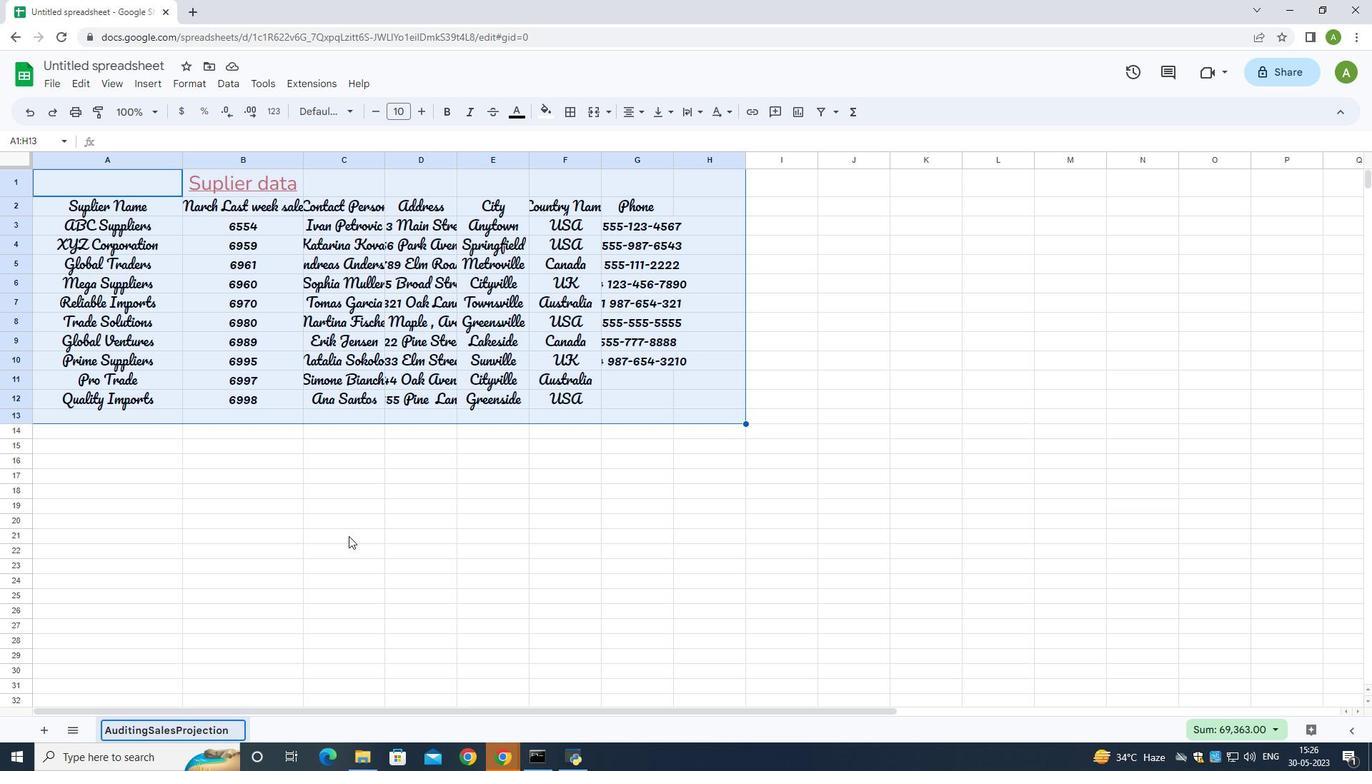 
Action: Mouse moved to (104, 62)
Screenshot: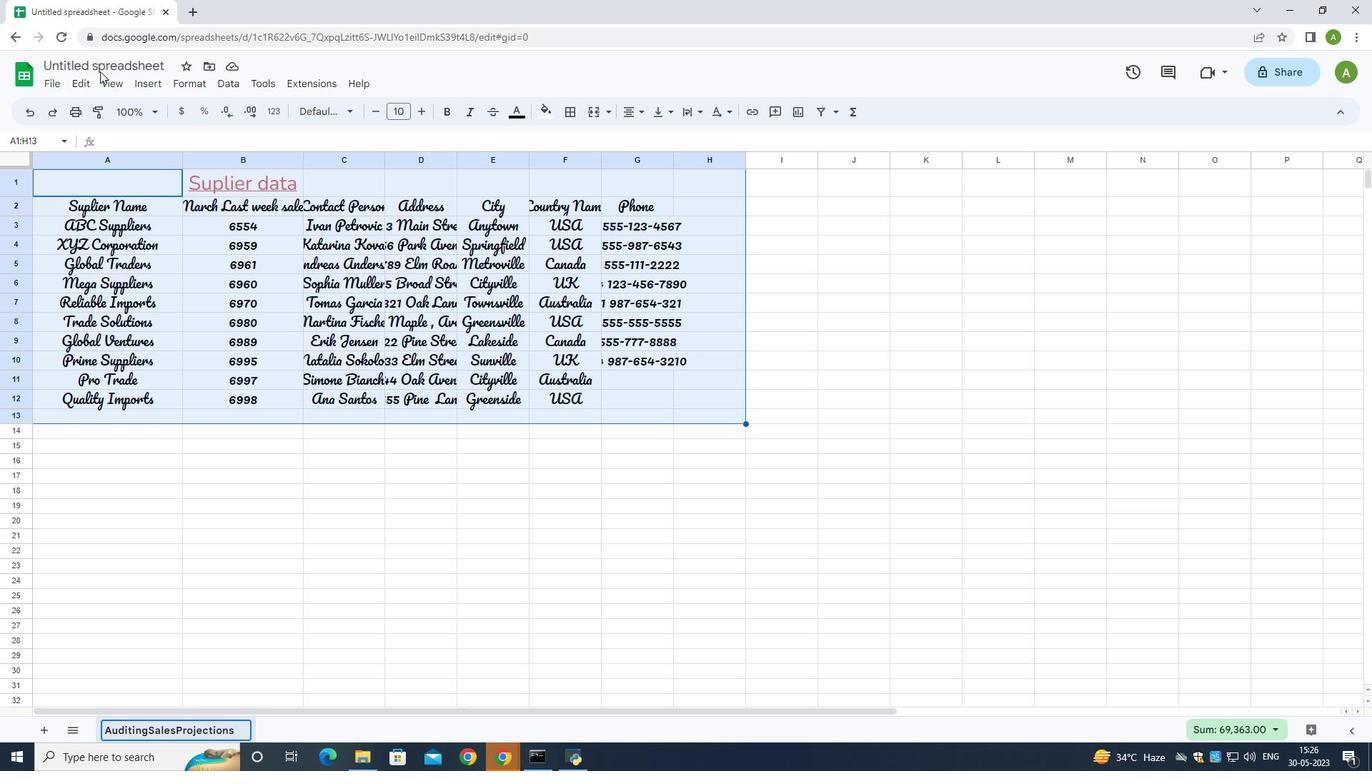 
Action: Mouse pressed left at (104, 62)
Screenshot: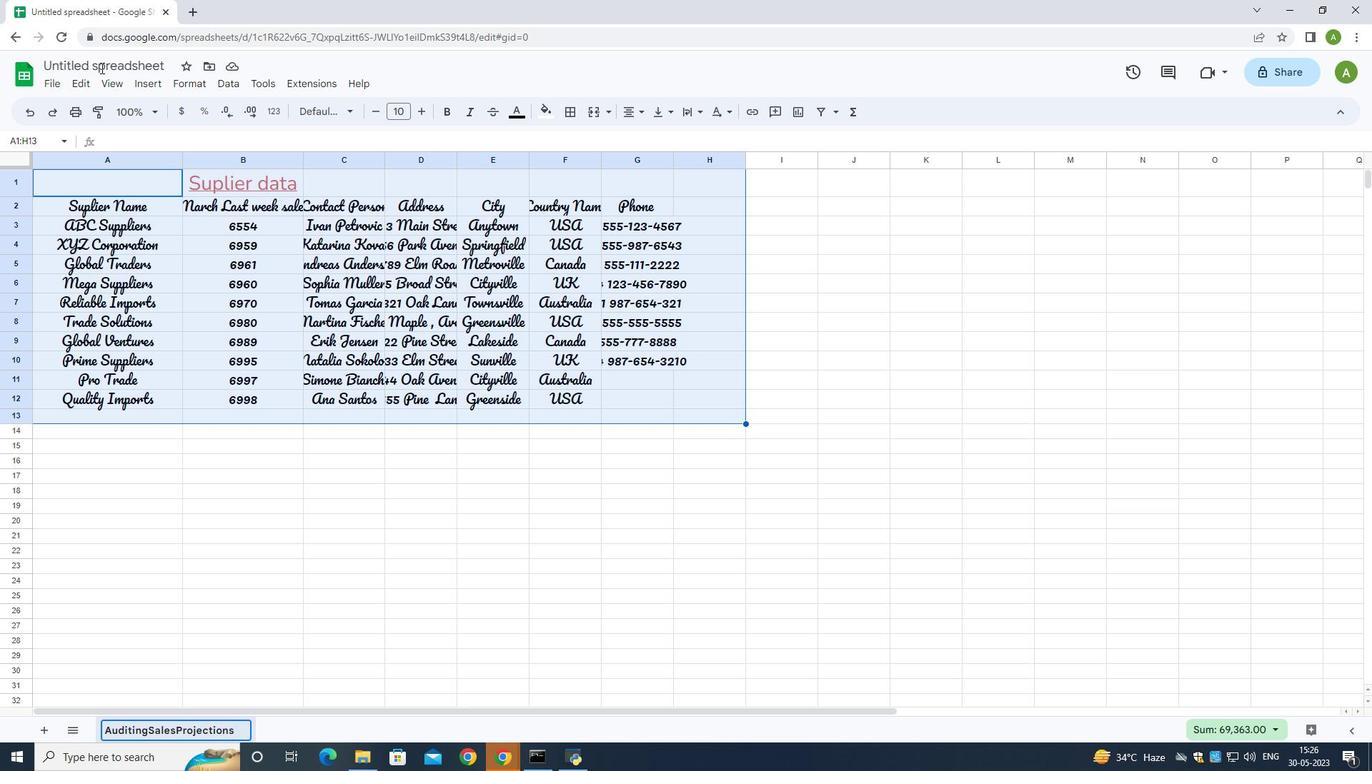 
Action: Mouse moved to (102, 65)
Screenshot: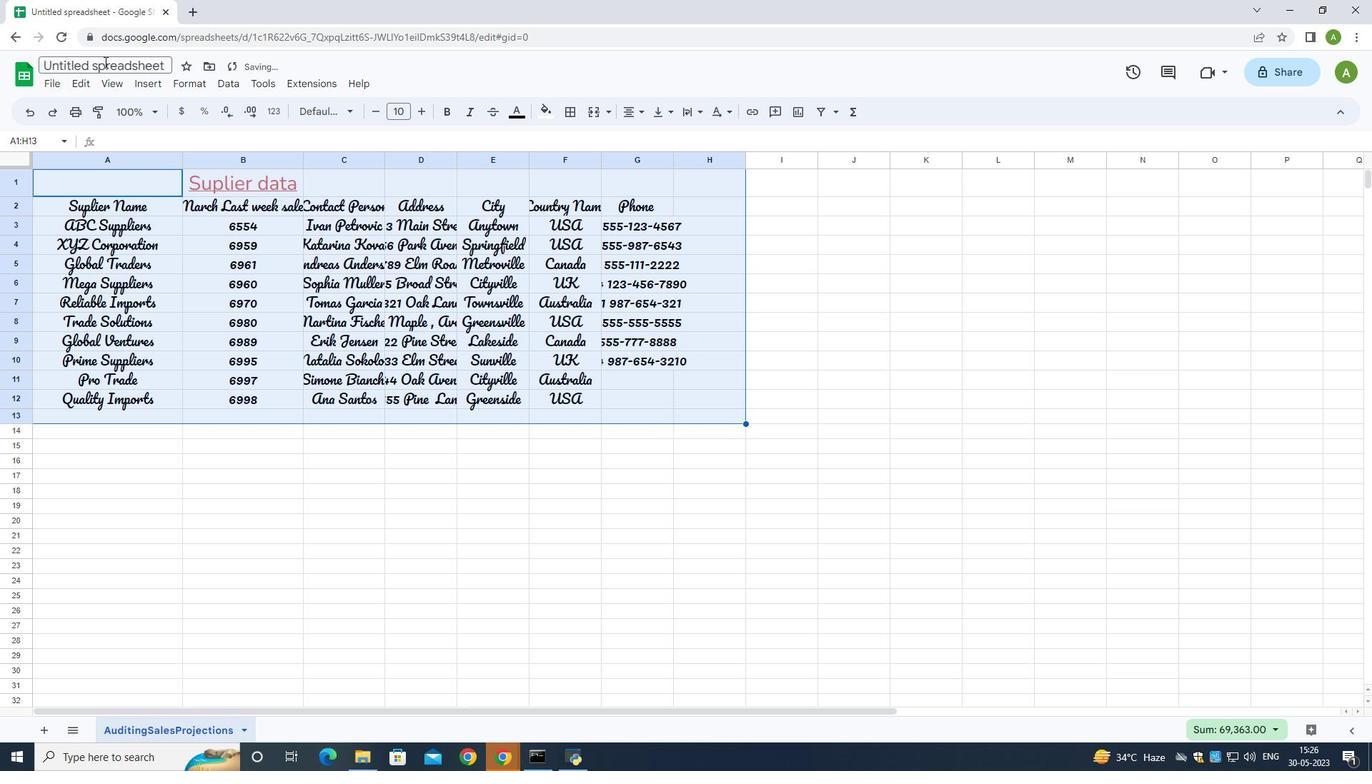 
Action: Mouse pressed left at (102, 65)
Screenshot: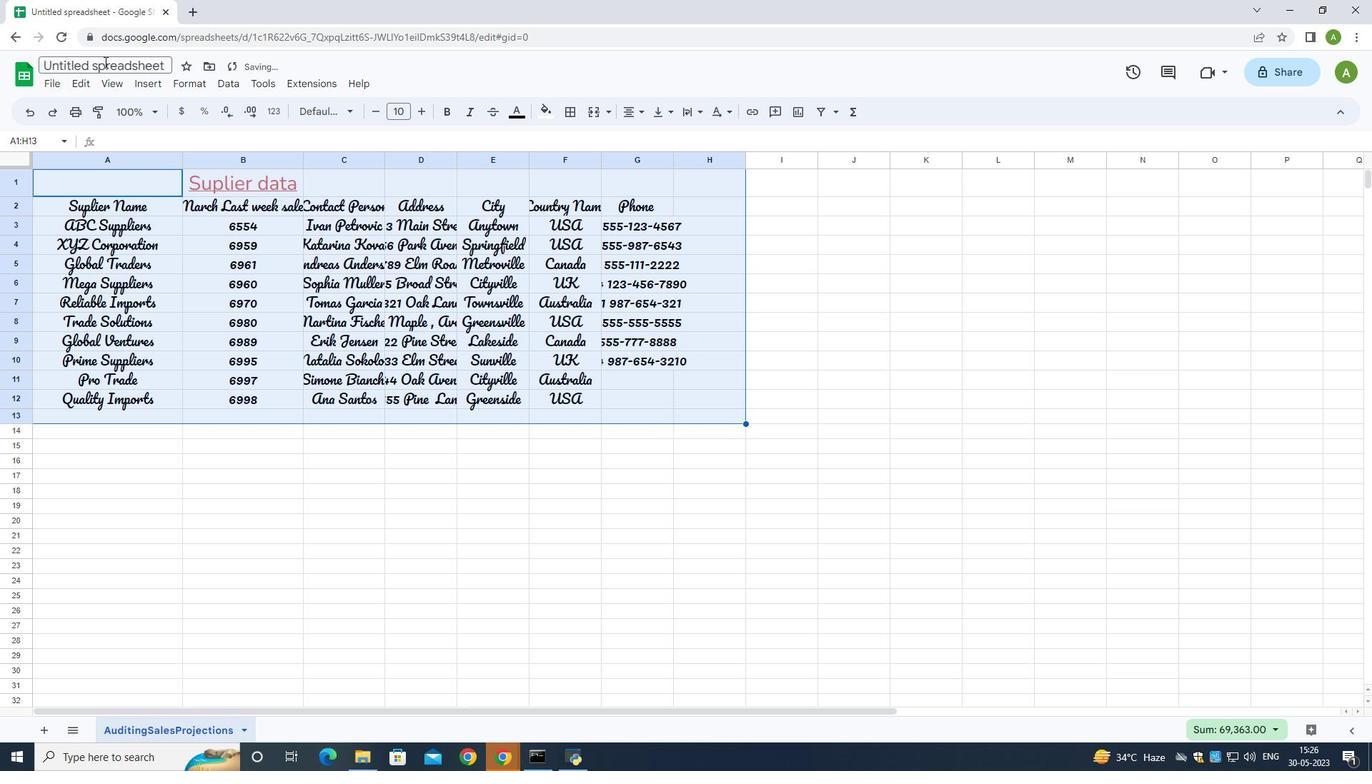 
Action: Mouse pressed left at (102, 65)
Screenshot: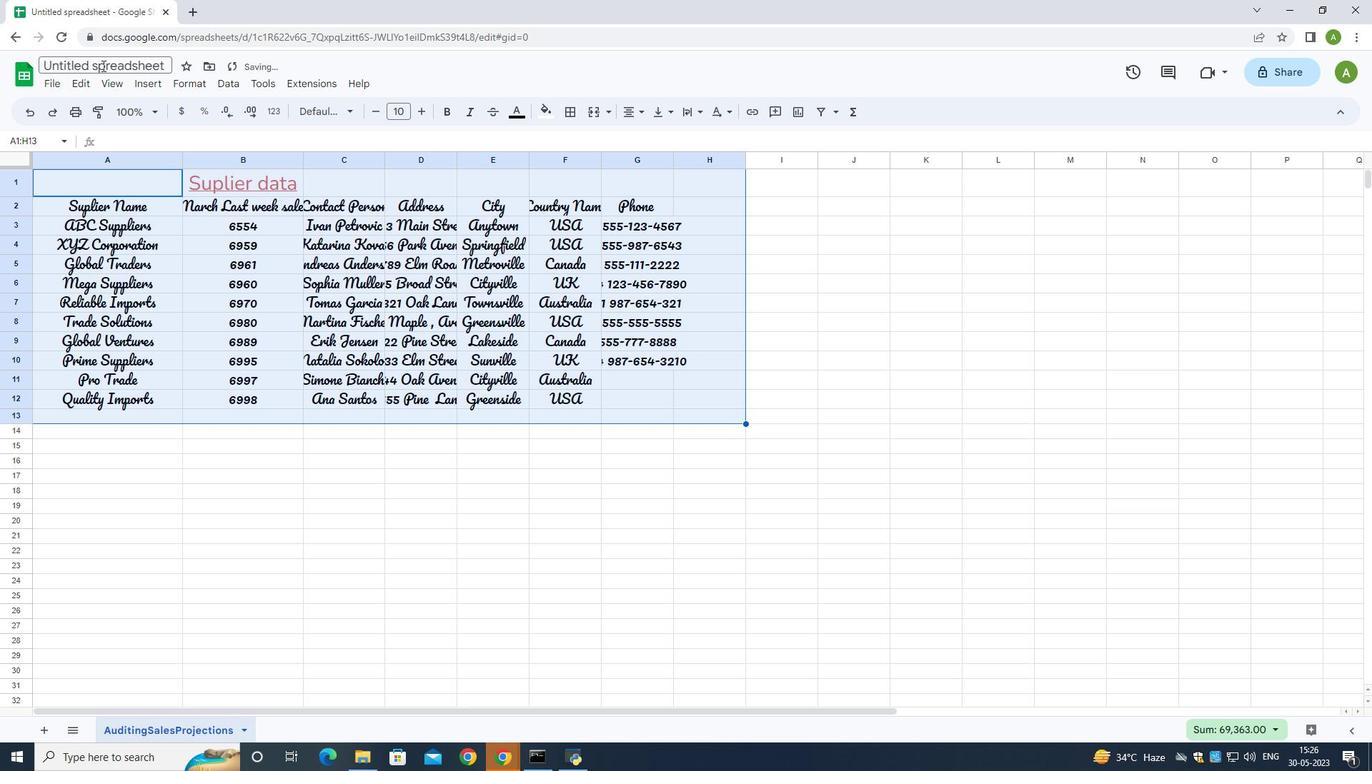 
Action: Key pressed <Key.backspace><Key.shift>Auditing<Key.shift>Sales<Key.shift>Projections<Key.enter>ctrl+S
Screenshot: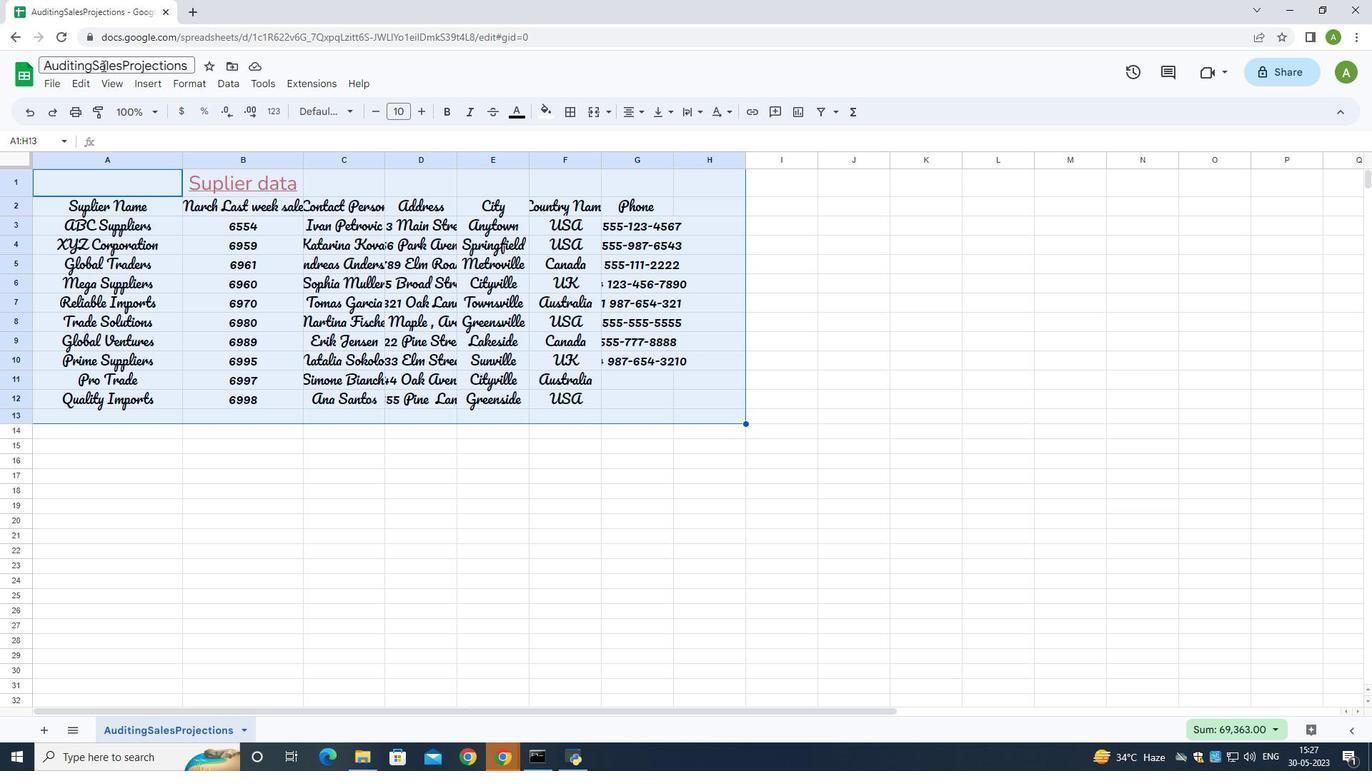 
Action: Mouse moved to (116, 526)
Screenshot: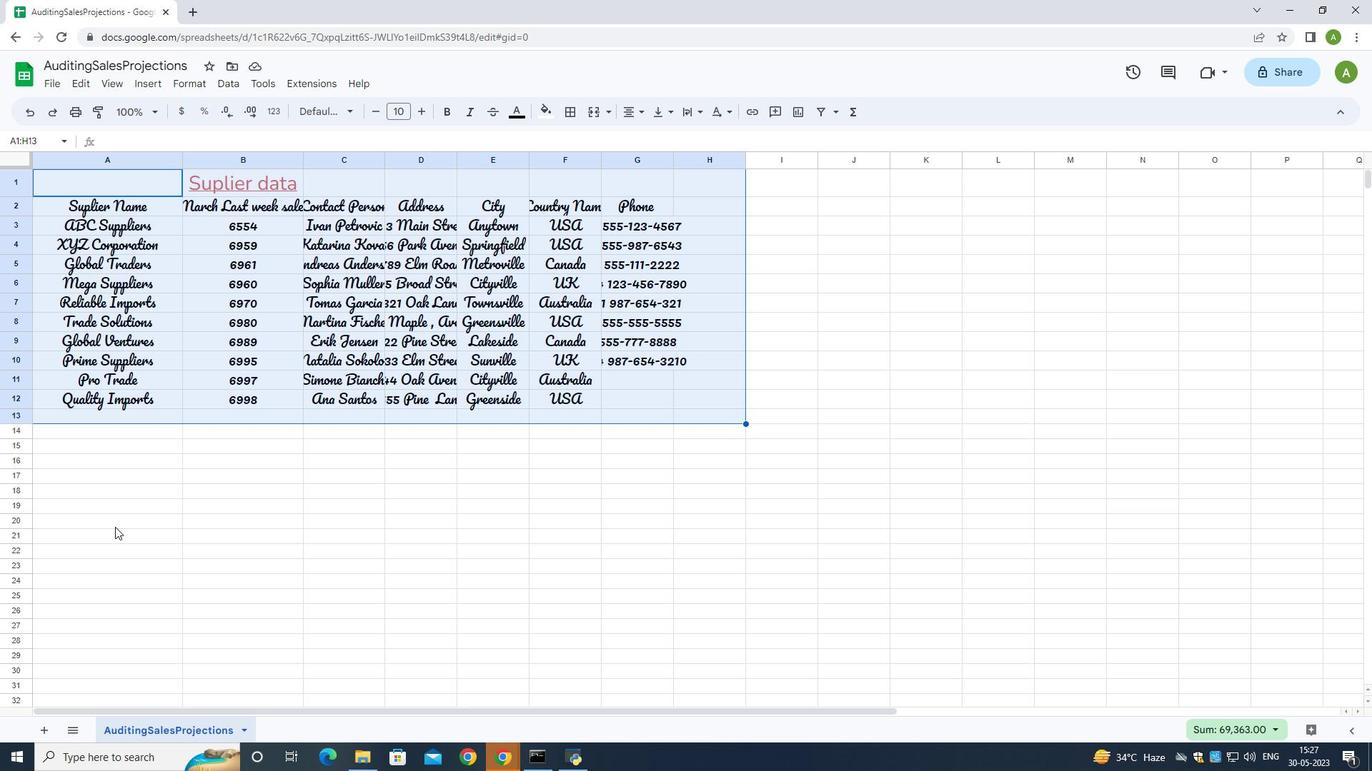 
